 Task: Find a house or guest house in Lugulu, Kenya, for 7 guests from 6th to 15th September, with amenities like Wifi, Free parking, Dedicated workspace, TV, Gym, and Breakfast, within a price range of ₹8000 to ₹12000, and host language English.
Action: Mouse moved to (363, 161)
Screenshot: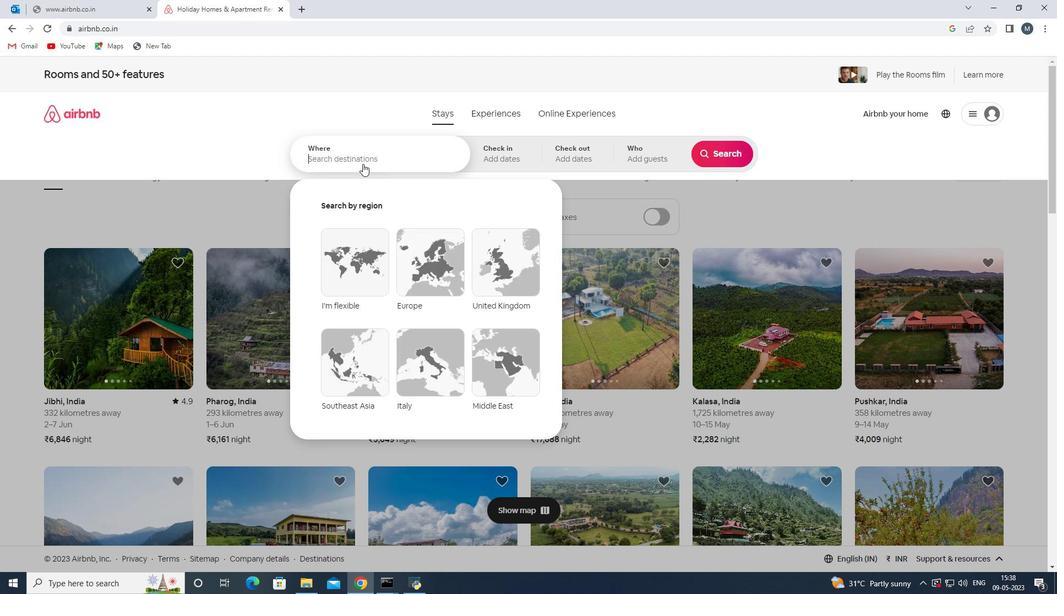 
Action: Mouse pressed left at (363, 161)
Screenshot: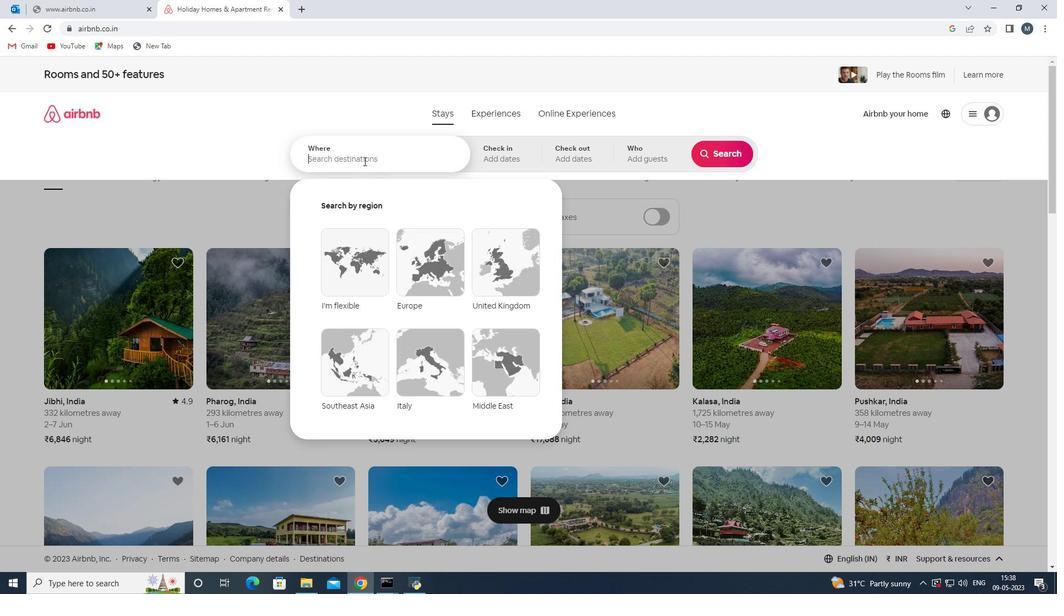 
Action: Key pressed <Key.shift><Key.shift><Key.shift>Lugul
Screenshot: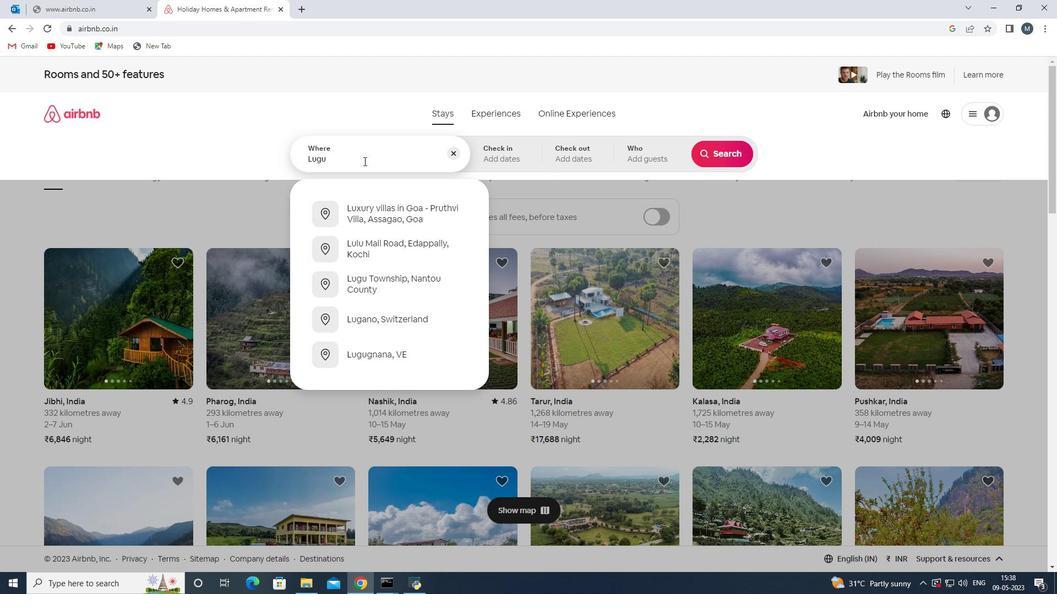 
Action: Mouse moved to (388, 211)
Screenshot: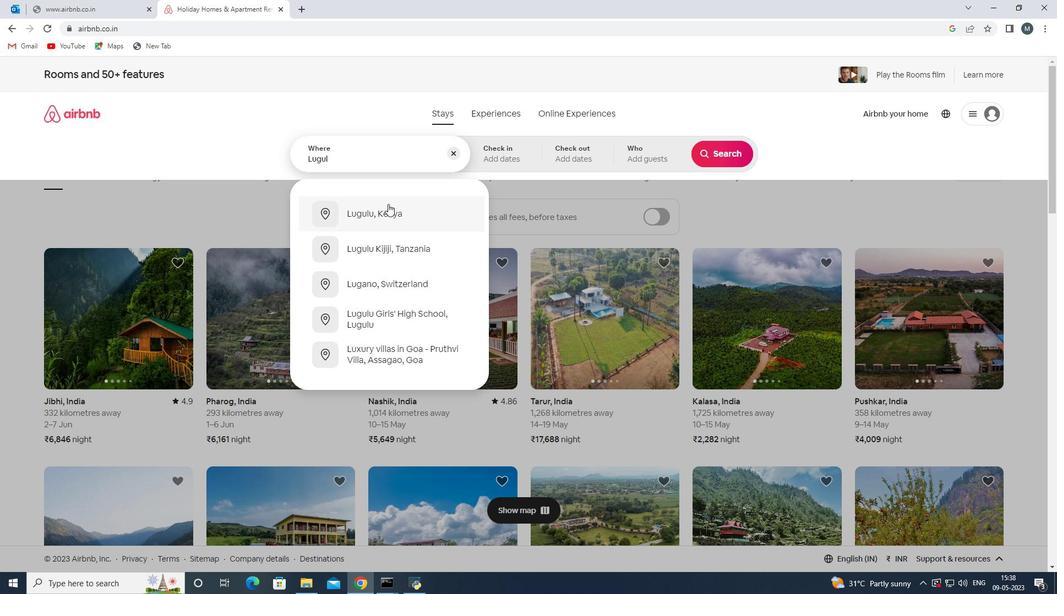 
Action: Mouse pressed left at (388, 211)
Screenshot: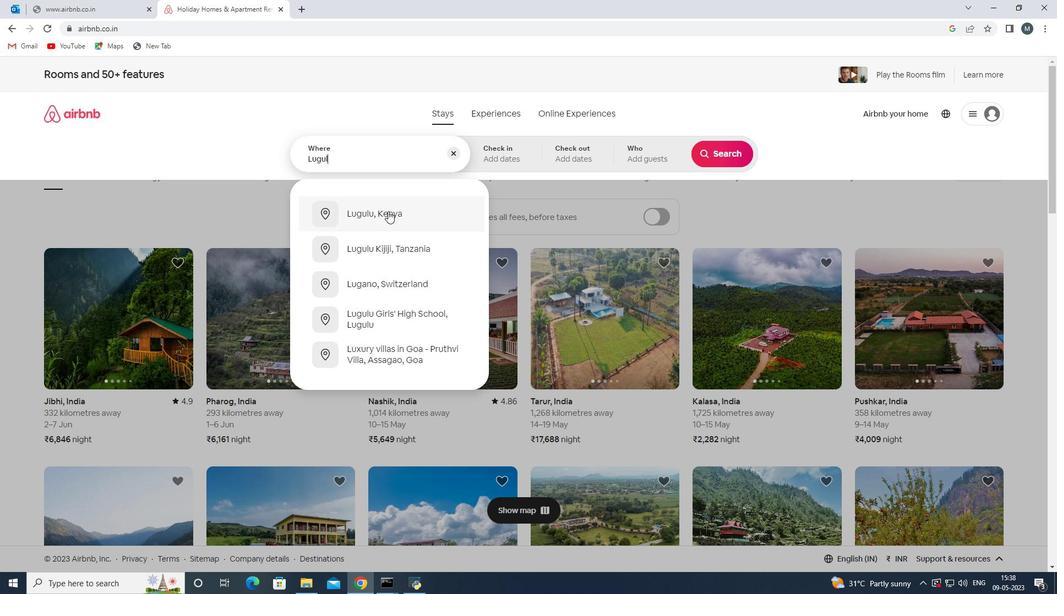 
Action: Mouse moved to (716, 244)
Screenshot: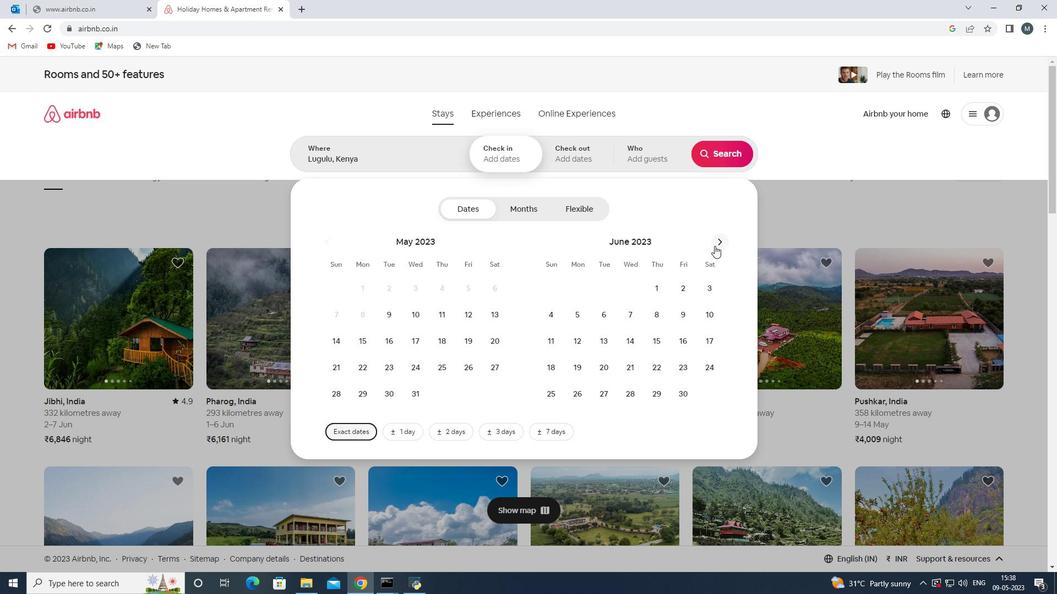 
Action: Mouse pressed left at (716, 244)
Screenshot: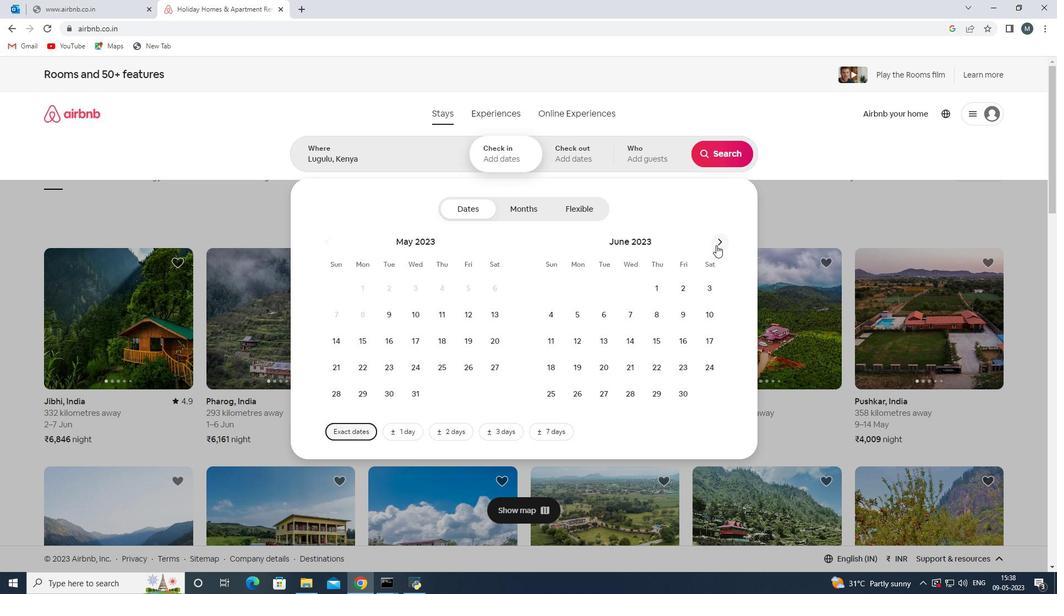 
Action: Mouse moved to (716, 244)
Screenshot: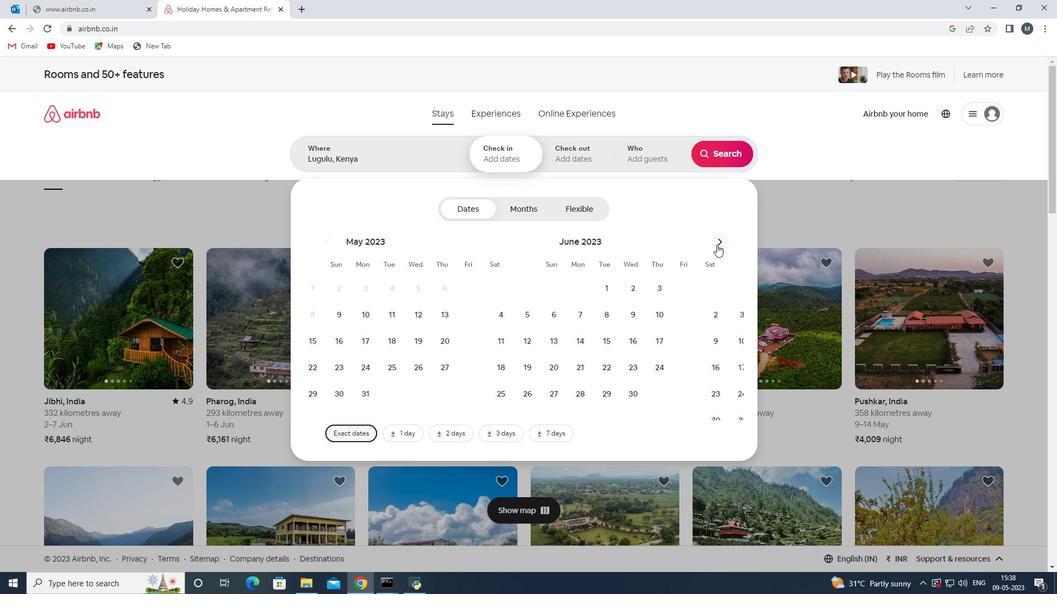 
Action: Mouse pressed left at (716, 244)
Screenshot: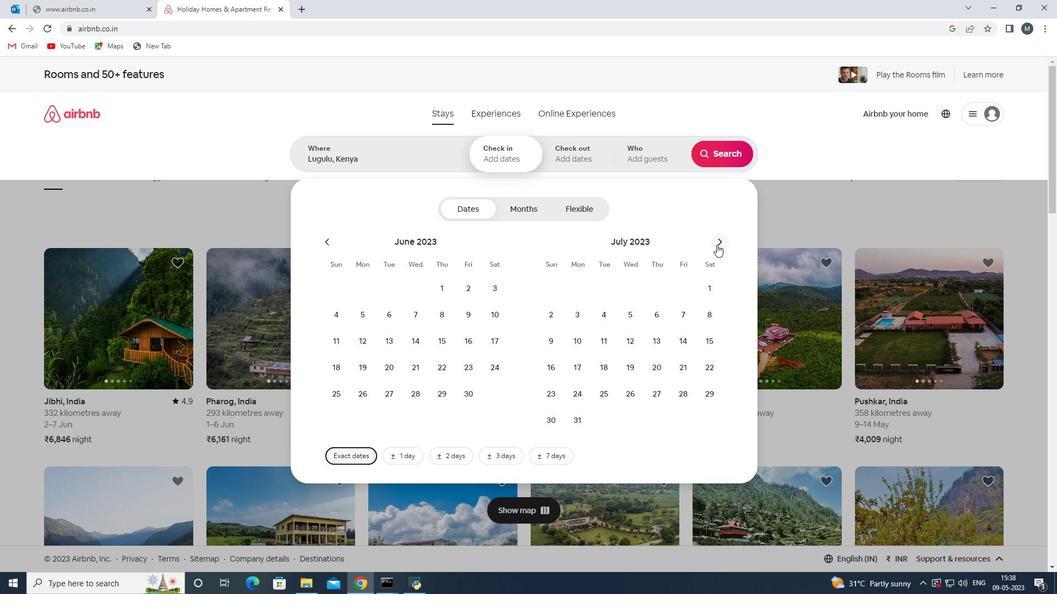 
Action: Mouse moved to (717, 244)
Screenshot: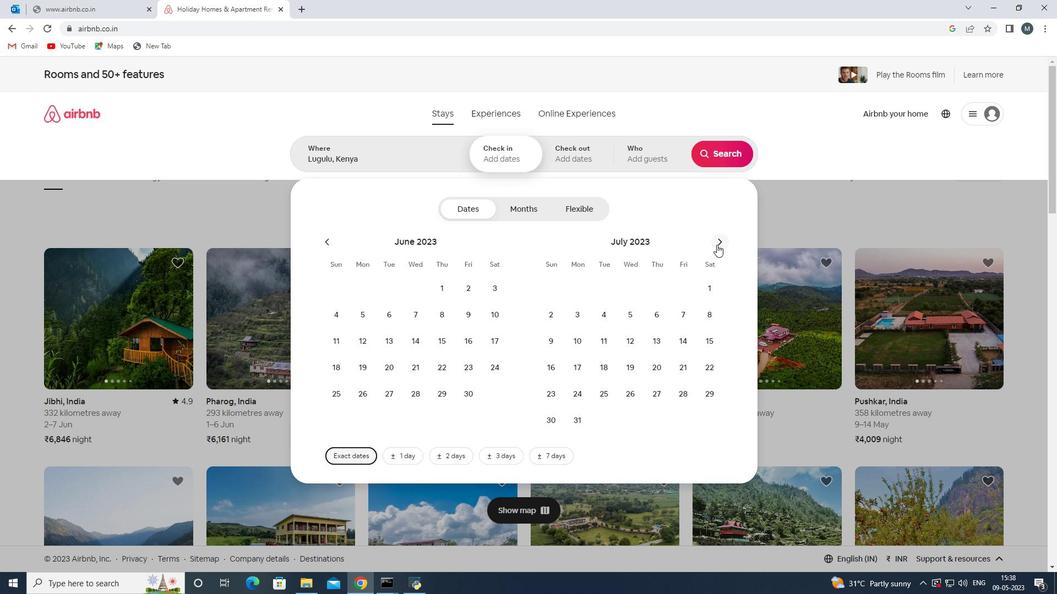
Action: Mouse pressed left at (717, 244)
Screenshot: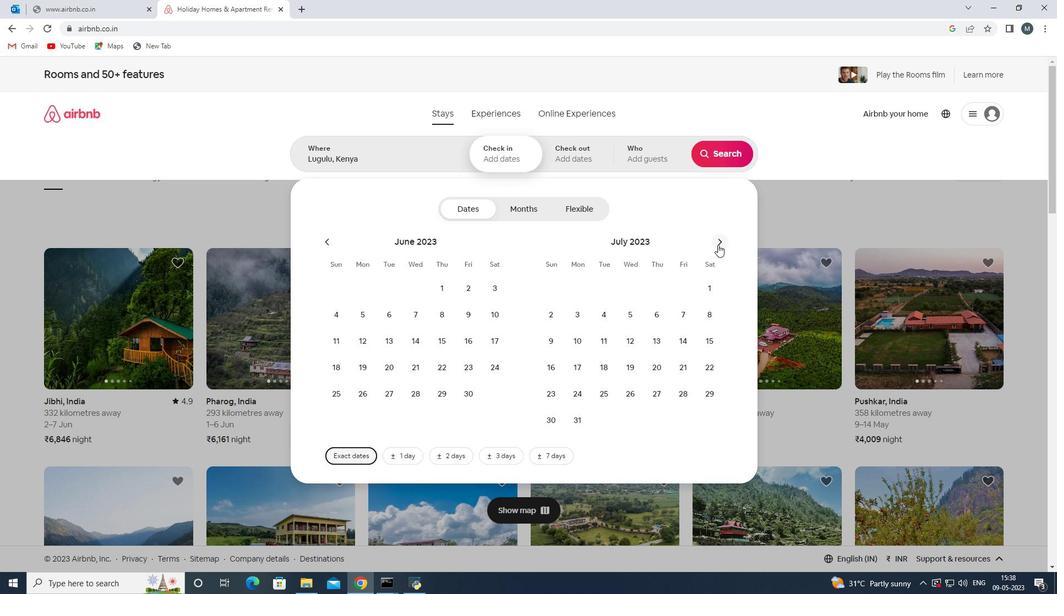 
Action: Mouse moved to (625, 316)
Screenshot: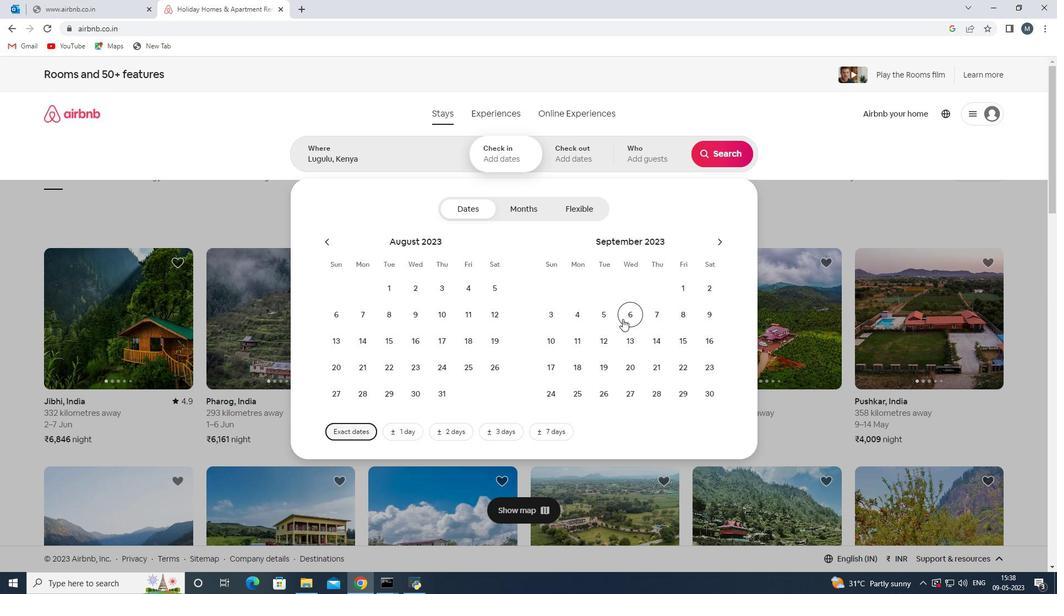 
Action: Mouse pressed left at (625, 316)
Screenshot: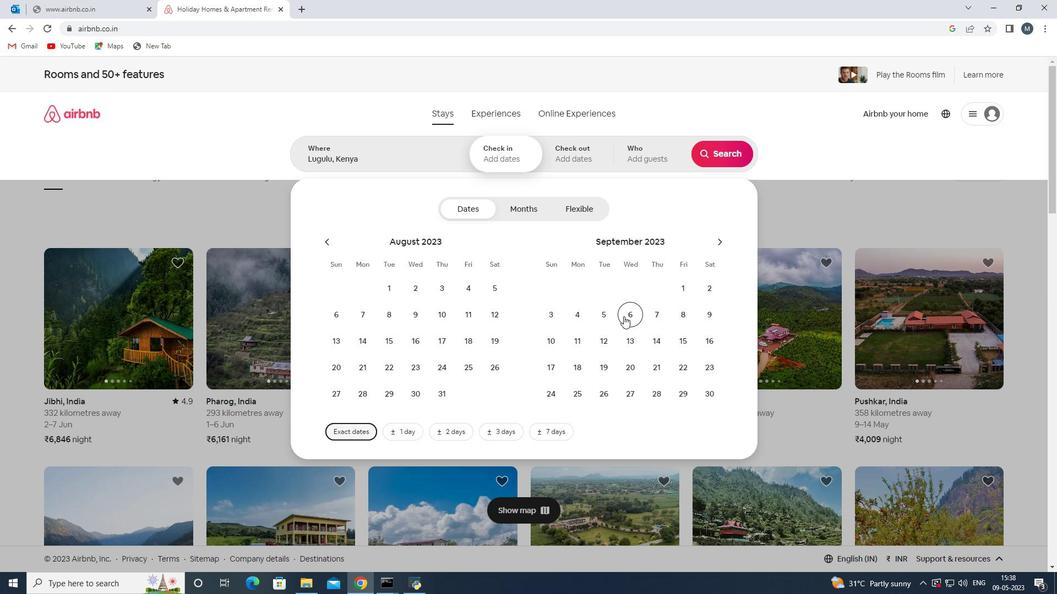
Action: Mouse moved to (679, 344)
Screenshot: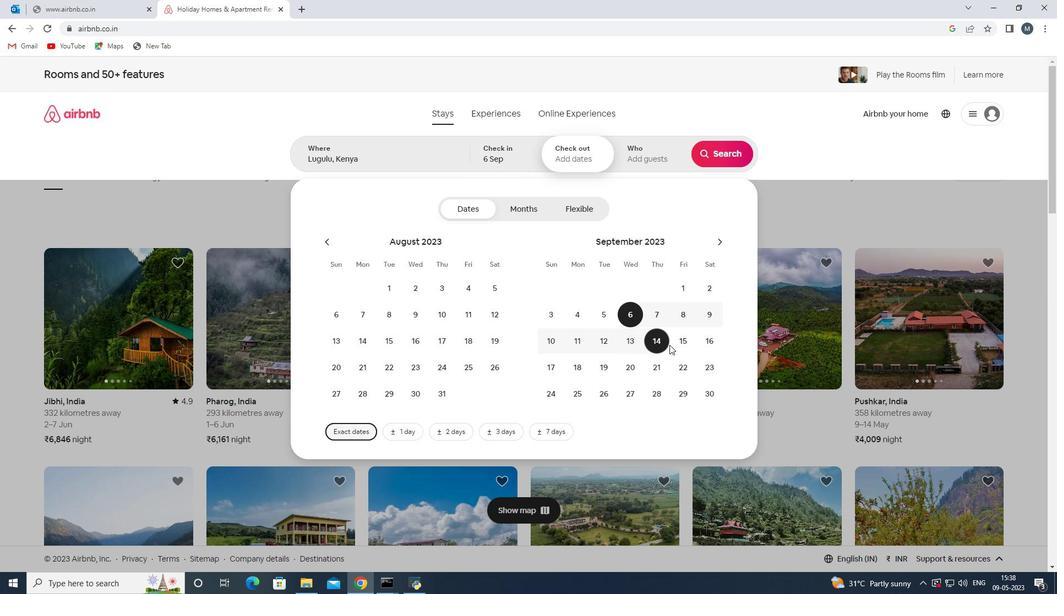 
Action: Mouse pressed left at (679, 344)
Screenshot: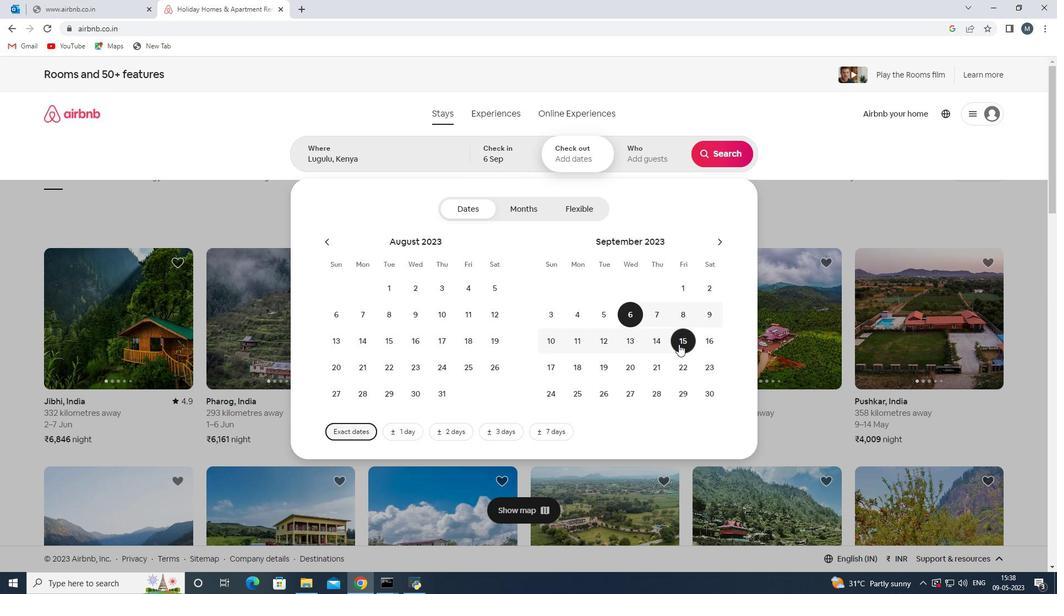 
Action: Mouse moved to (644, 155)
Screenshot: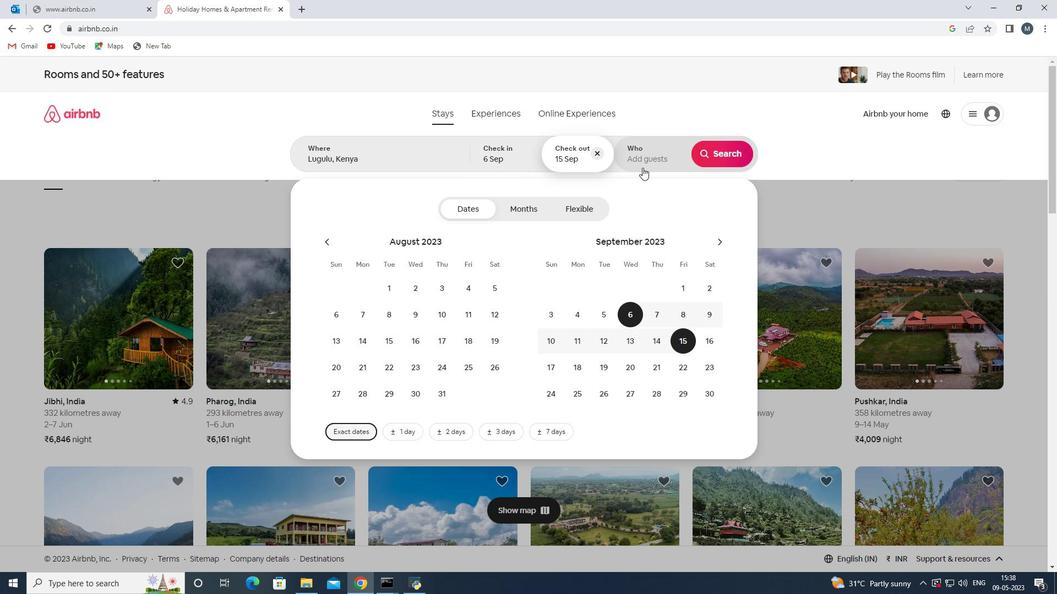 
Action: Mouse pressed left at (644, 155)
Screenshot: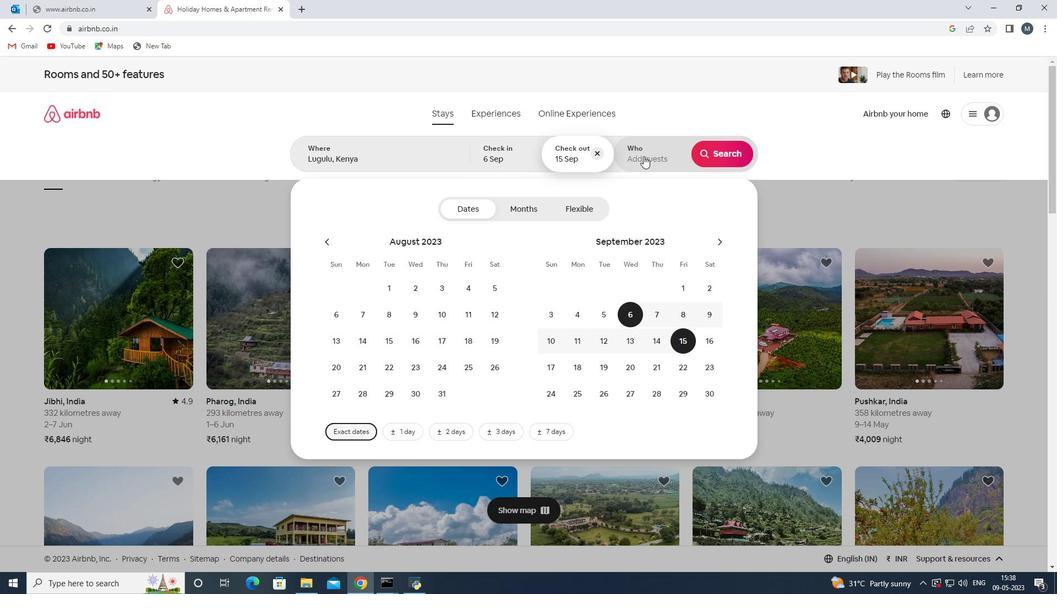 
Action: Mouse moved to (732, 213)
Screenshot: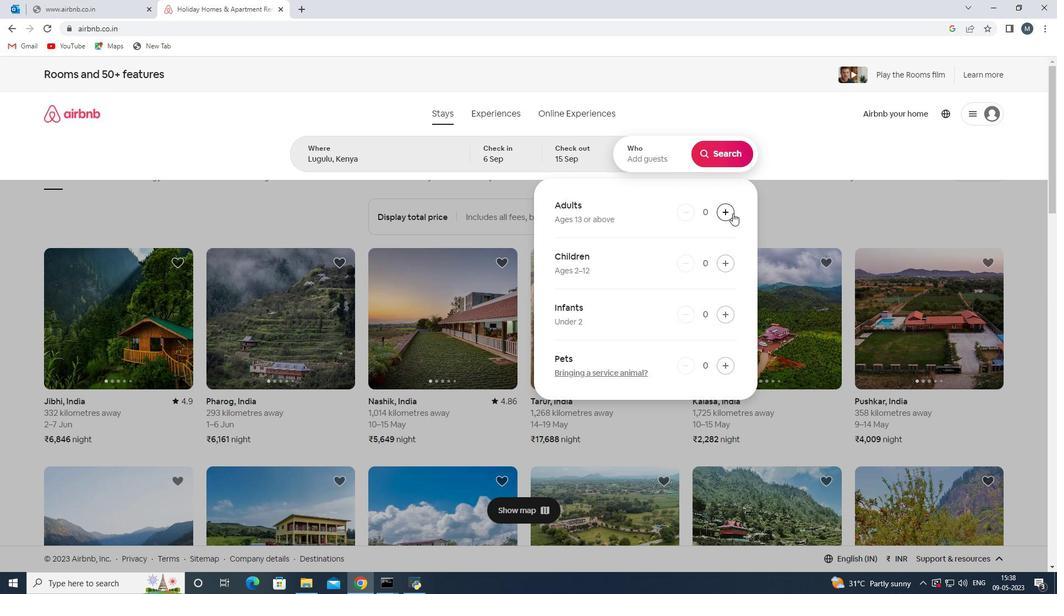 
Action: Mouse pressed left at (732, 213)
Screenshot: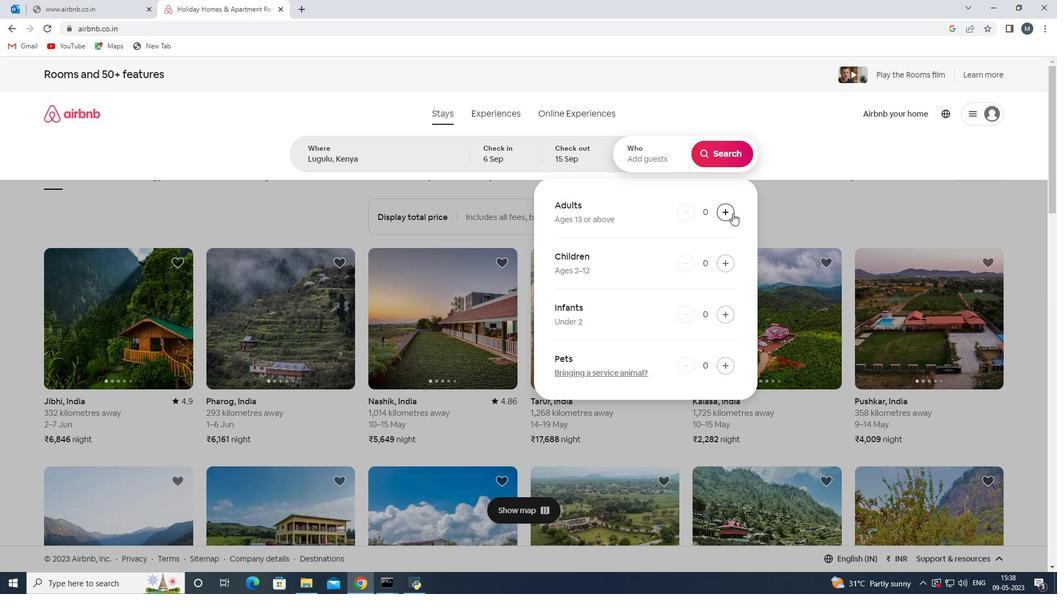 
Action: Mouse pressed left at (732, 213)
Screenshot: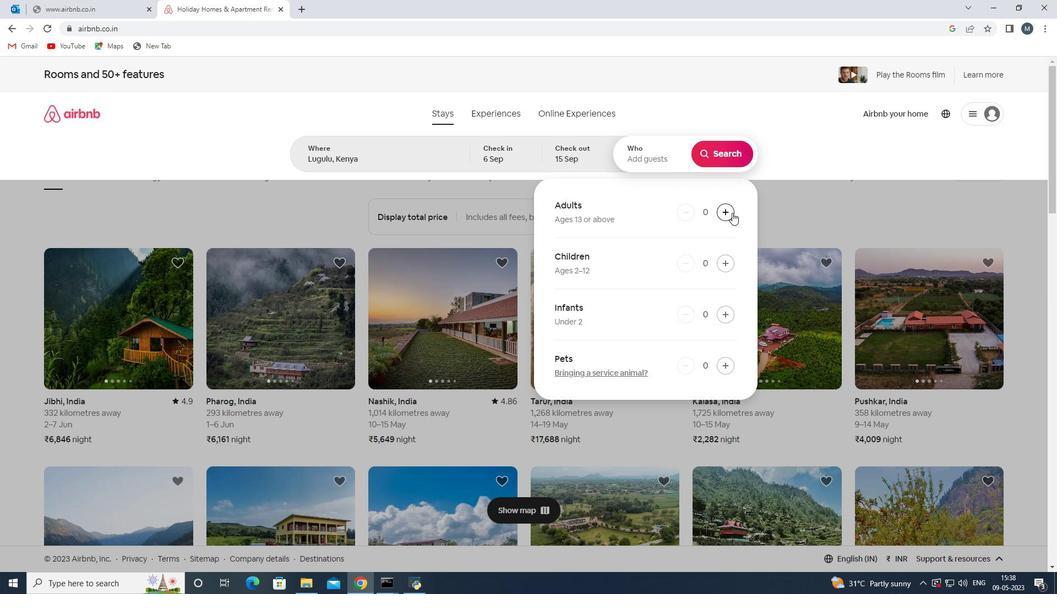 
Action: Mouse pressed left at (732, 213)
Screenshot: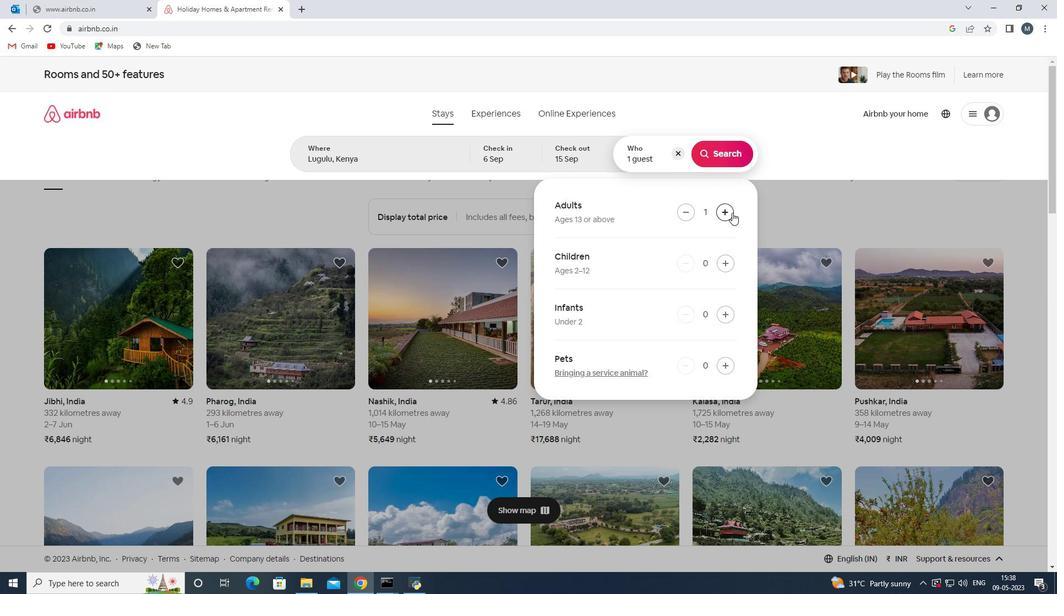 
Action: Mouse pressed left at (732, 213)
Screenshot: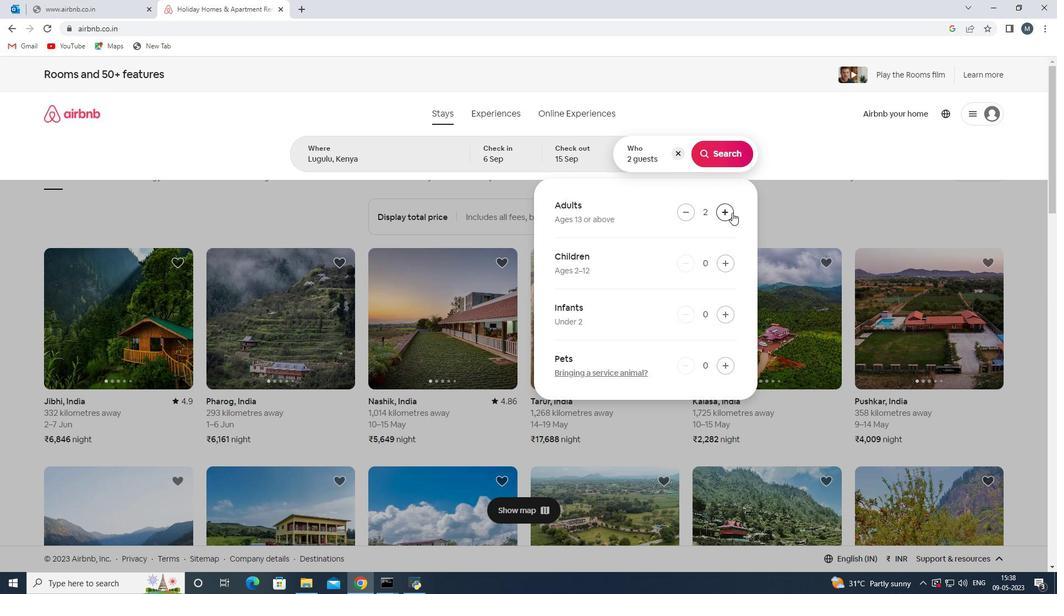 
Action: Mouse pressed left at (732, 213)
Screenshot: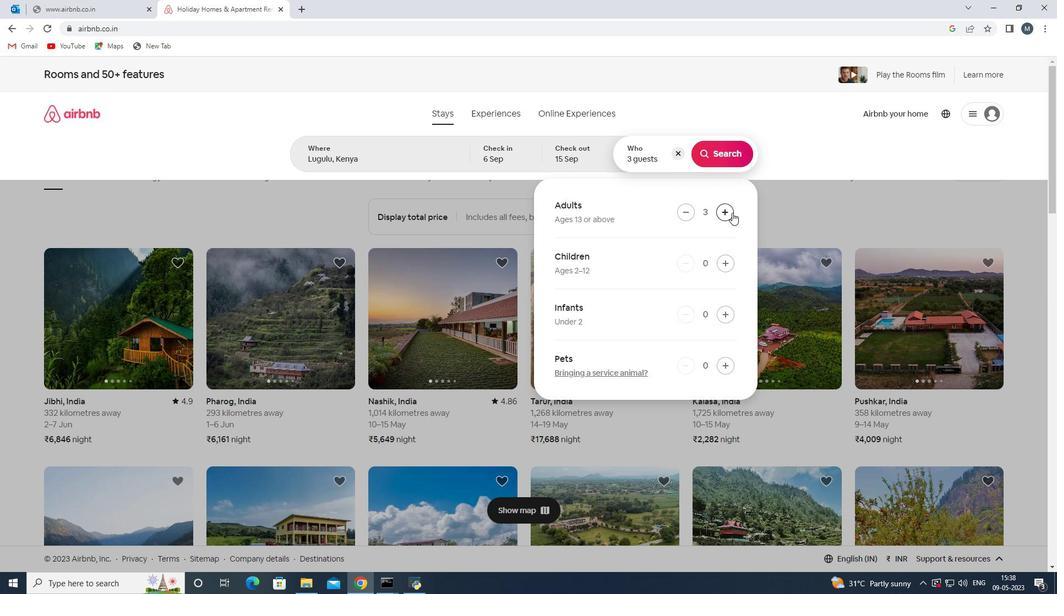 
Action: Mouse pressed left at (732, 213)
Screenshot: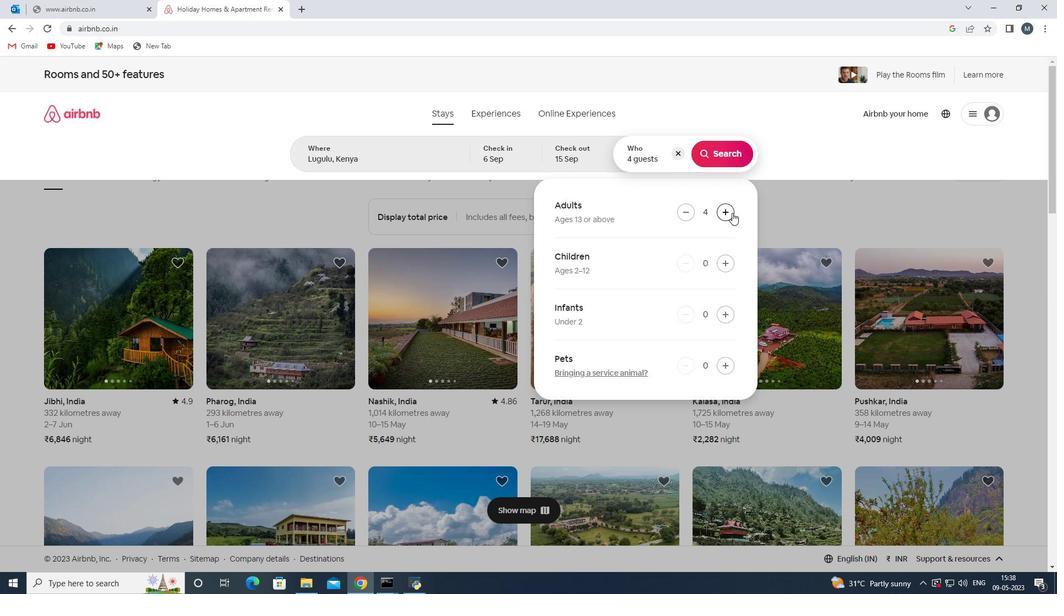 
Action: Mouse pressed left at (732, 213)
Screenshot: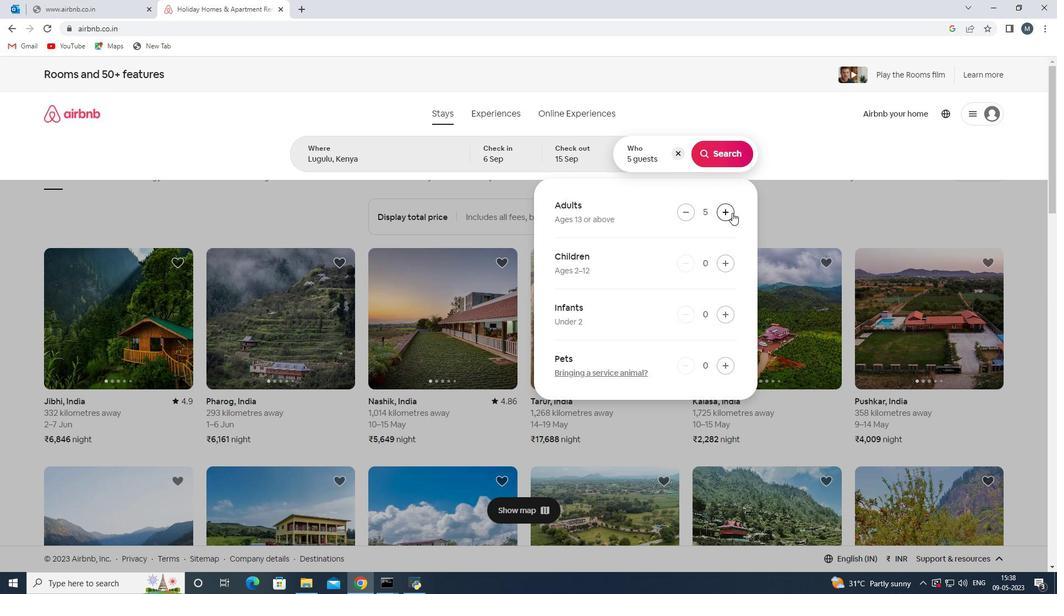 
Action: Mouse moved to (688, 208)
Screenshot: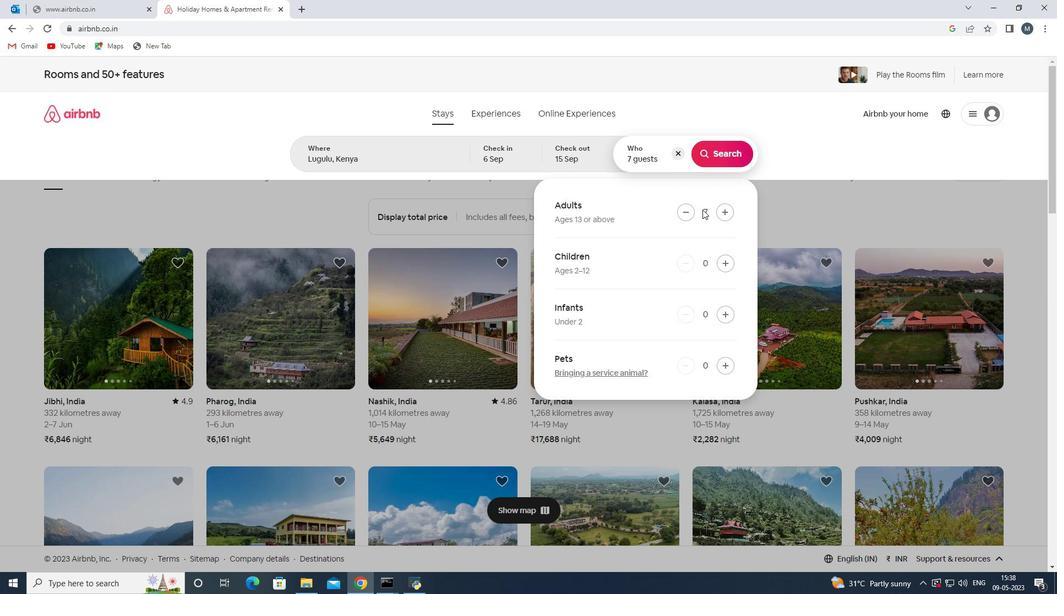 
Action: Mouse pressed left at (688, 208)
Screenshot: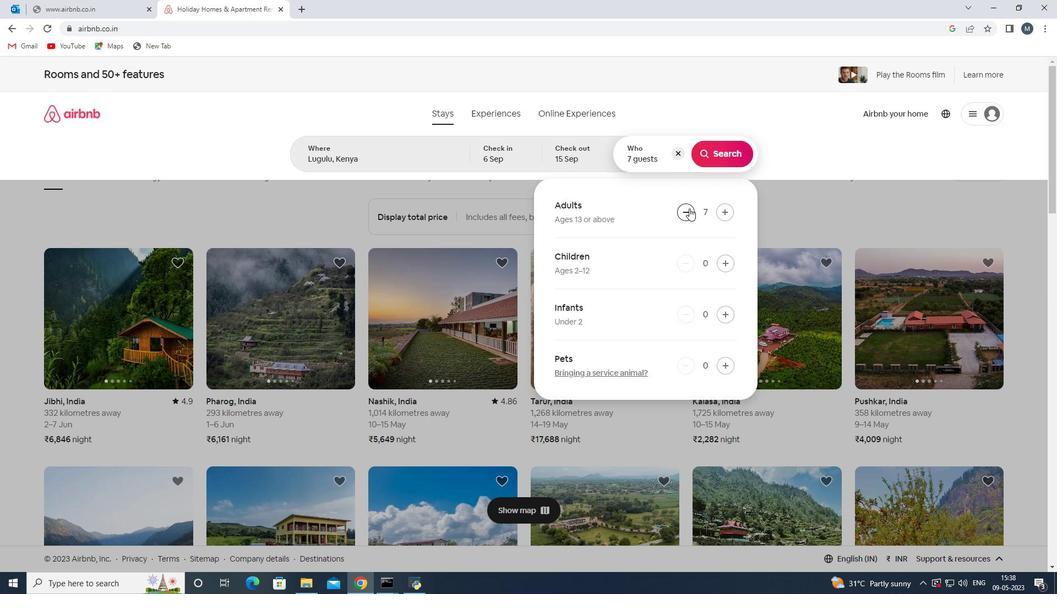 
Action: Mouse moved to (725, 153)
Screenshot: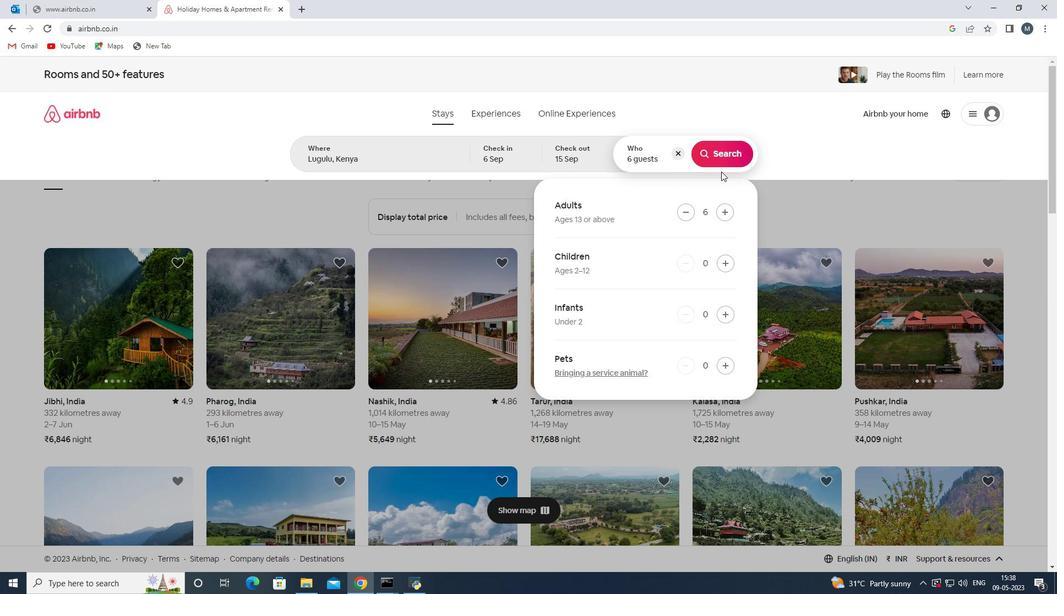 
Action: Mouse pressed left at (725, 153)
Screenshot: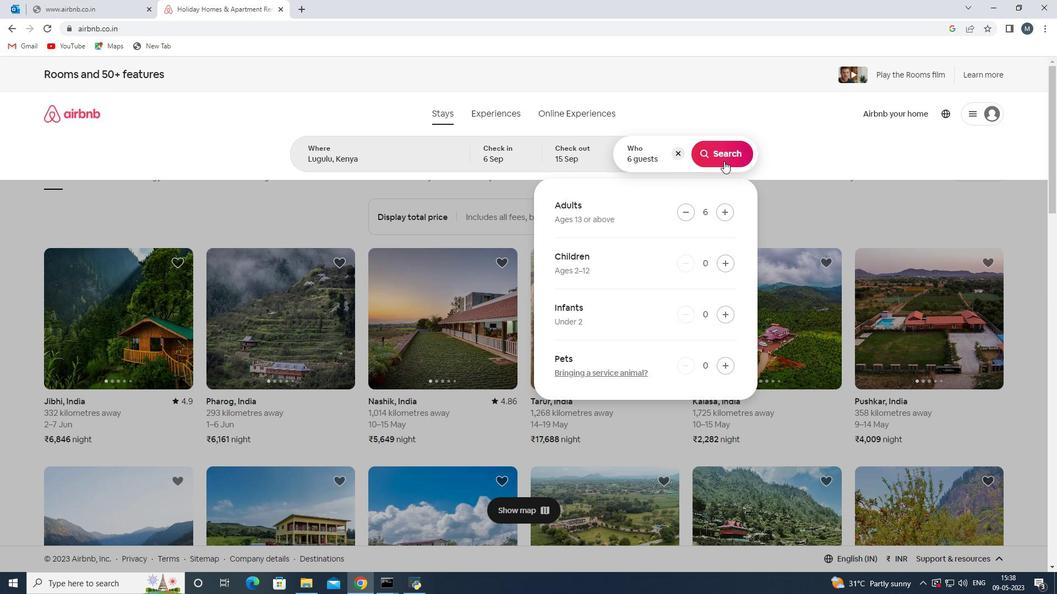 
Action: Mouse moved to (1009, 115)
Screenshot: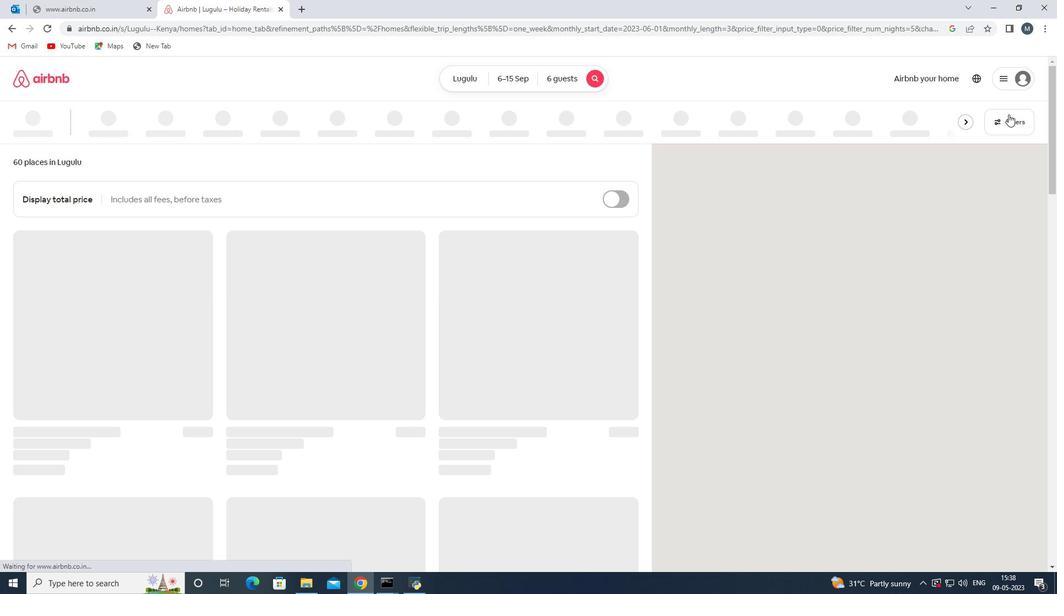 
Action: Mouse pressed left at (1009, 115)
Screenshot: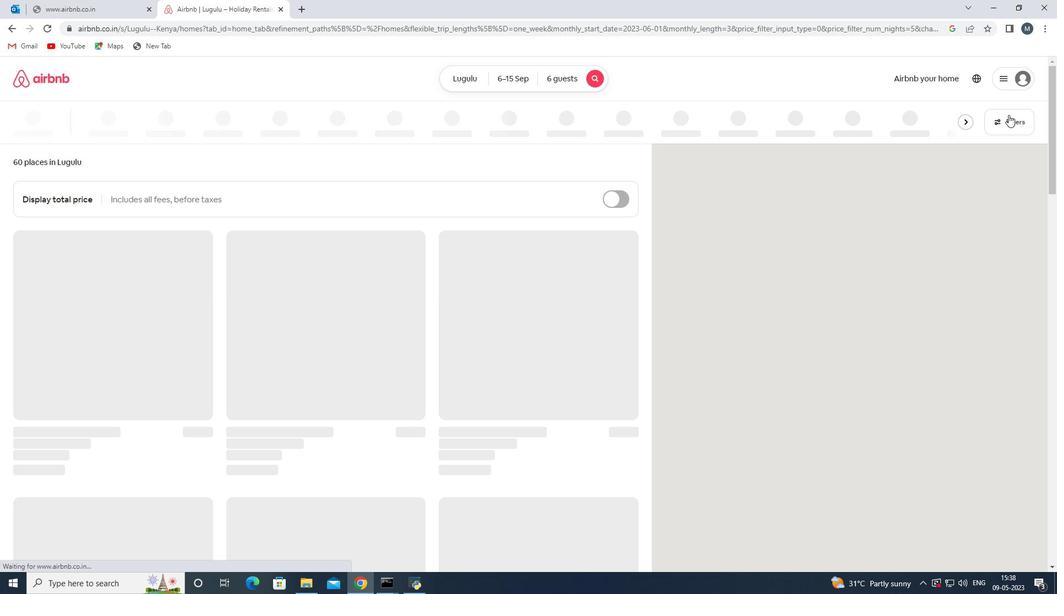
Action: Mouse moved to (436, 368)
Screenshot: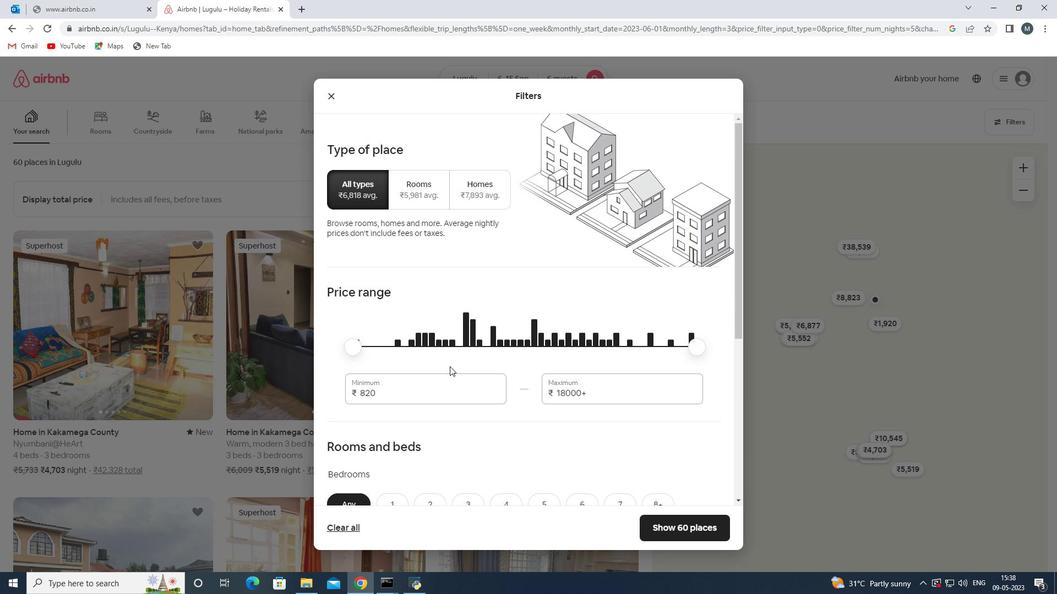 
Action: Mouse scrolled (436, 367) with delta (0, 0)
Screenshot: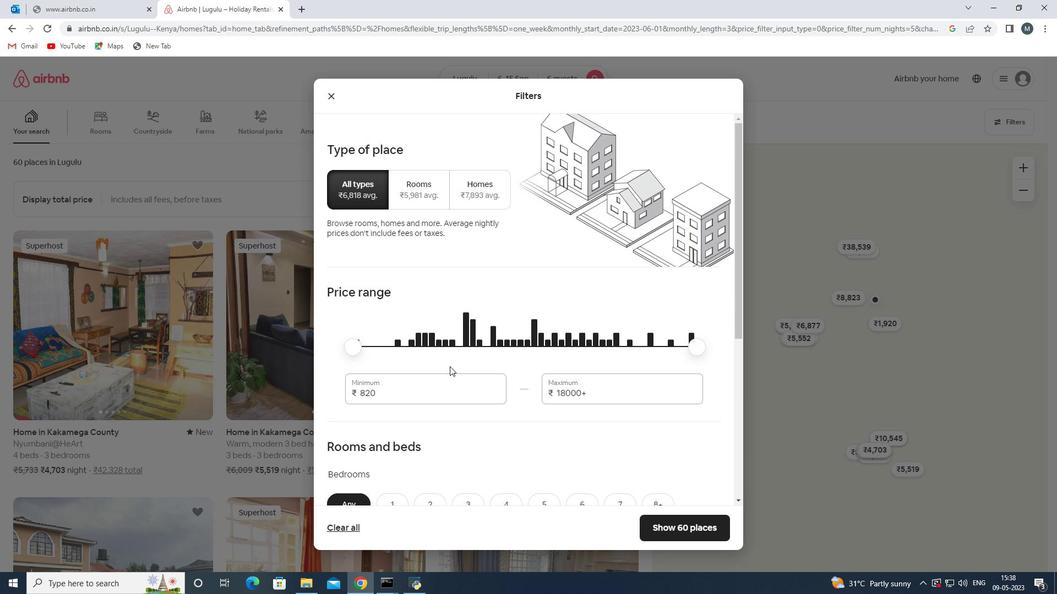 
Action: Mouse moved to (422, 338)
Screenshot: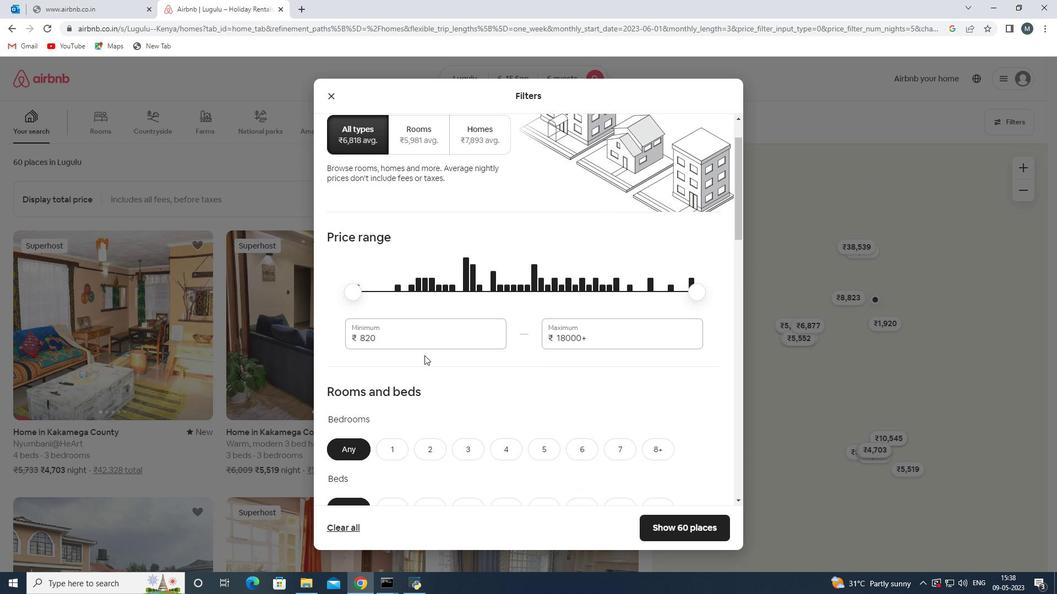 
Action: Mouse pressed left at (422, 338)
Screenshot: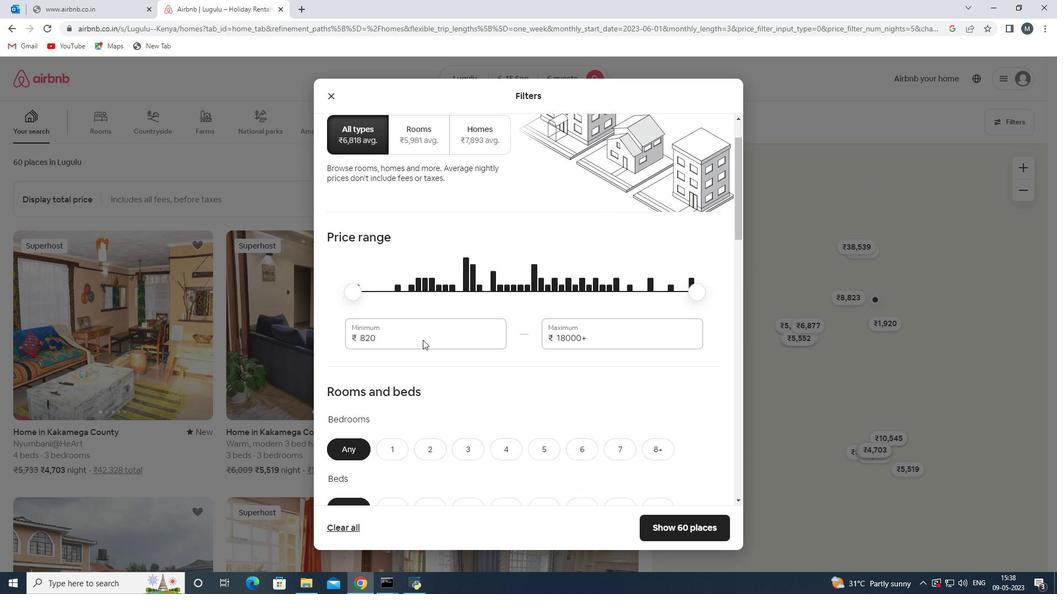 
Action: Mouse moved to (420, 335)
Screenshot: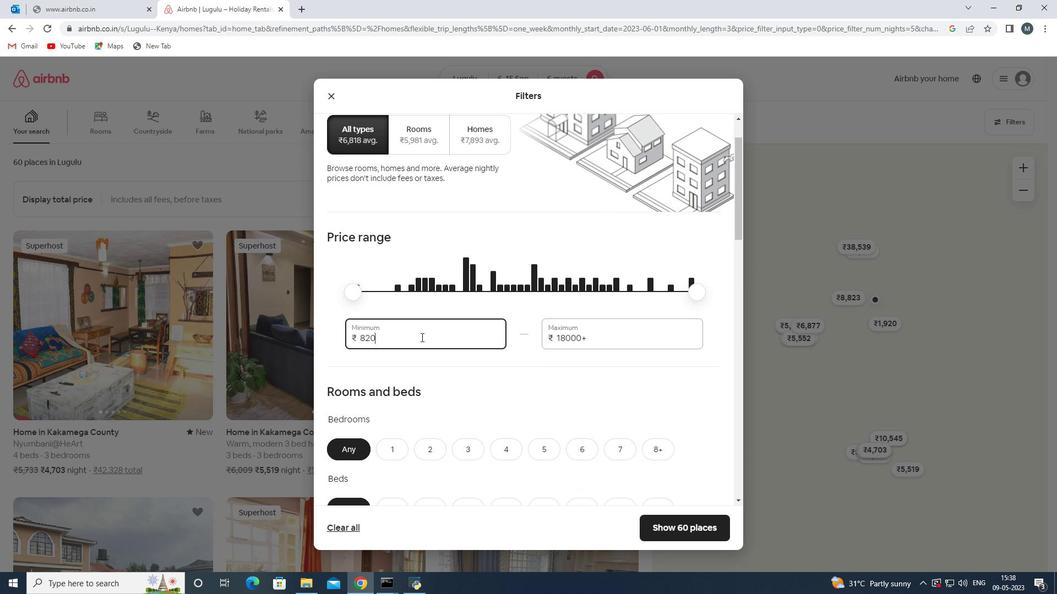 
Action: Key pressed <Key.backspace><Key.backspace>
Screenshot: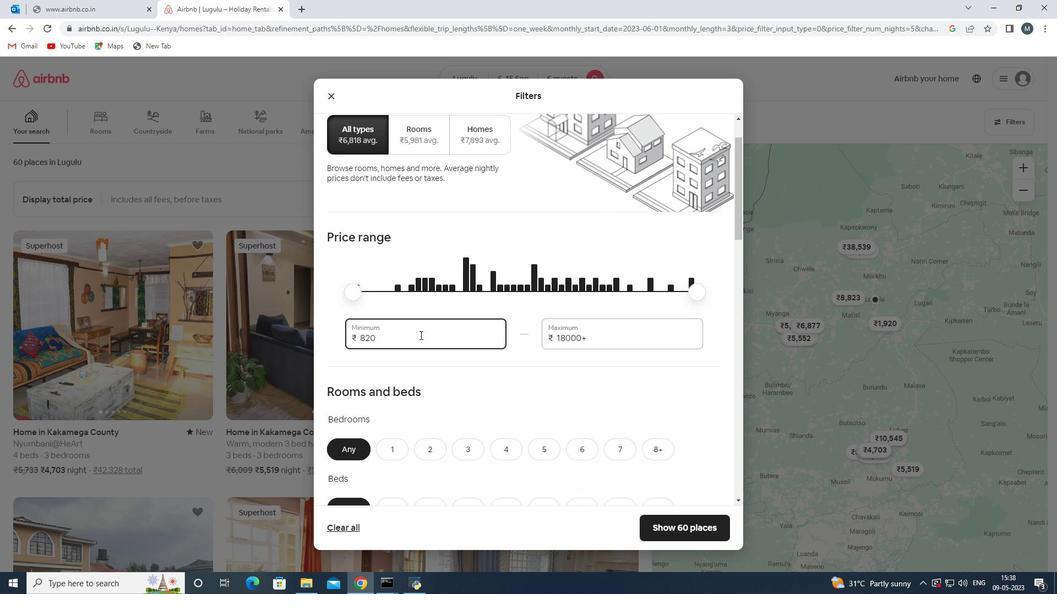 
Action: Mouse moved to (420, 334)
Screenshot: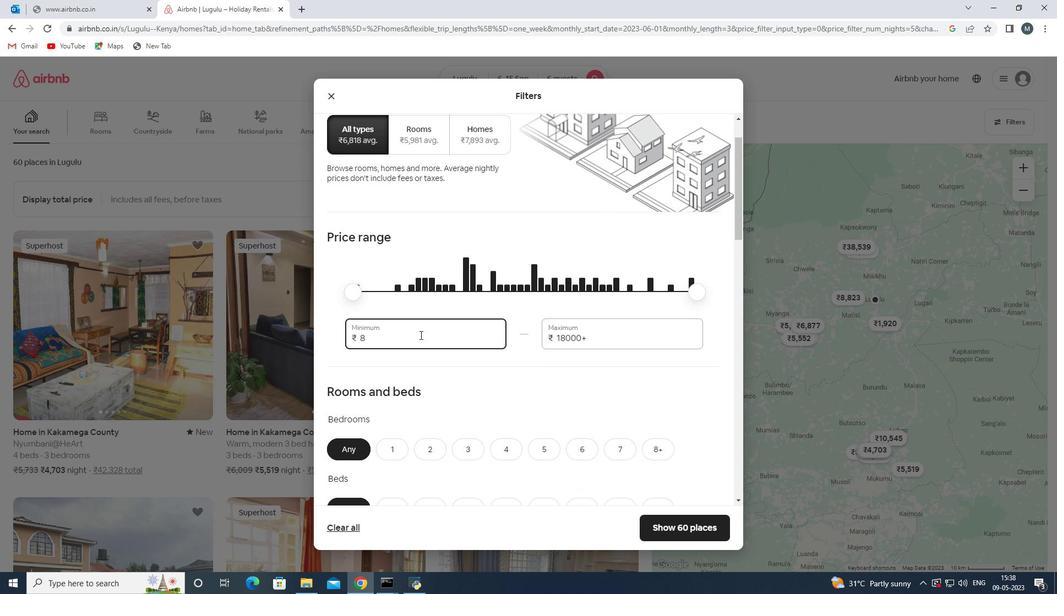 
Action: Key pressed 0
Screenshot: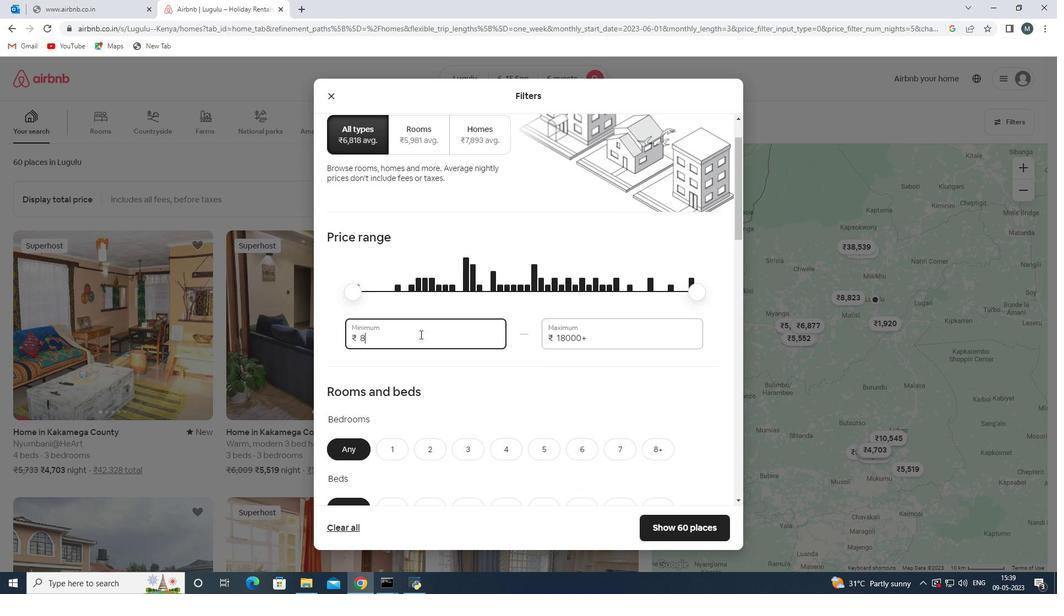 
Action: Mouse moved to (420, 334)
Screenshot: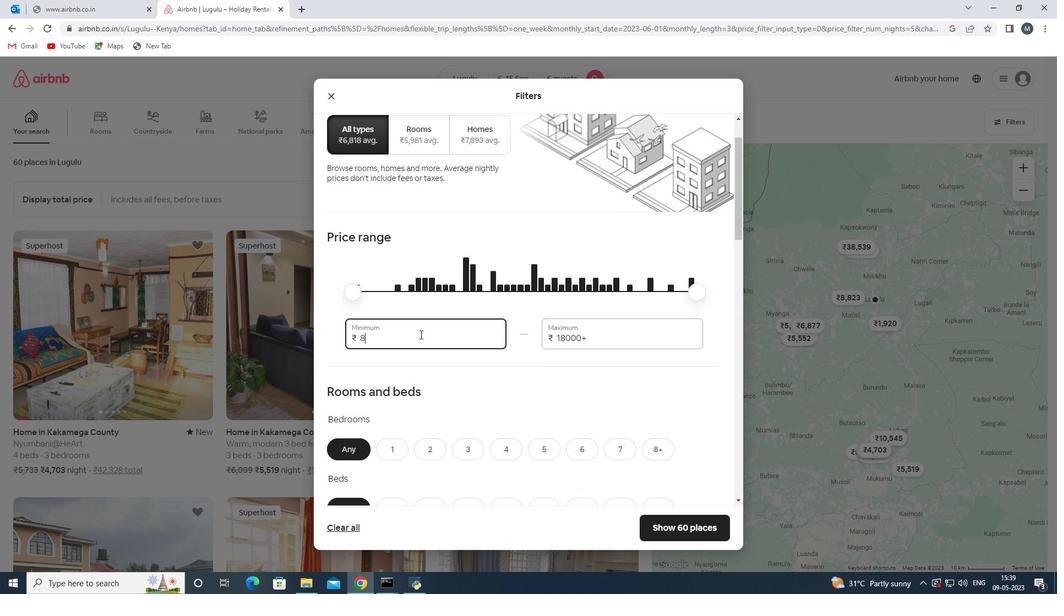 
Action: Key pressed 0
Screenshot: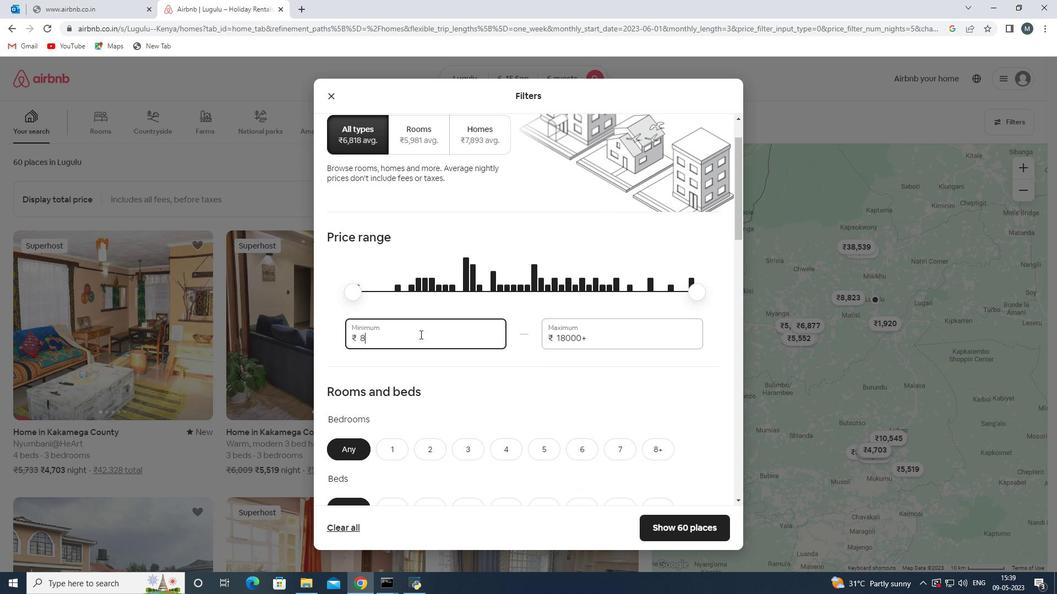 
Action: Mouse moved to (420, 333)
Screenshot: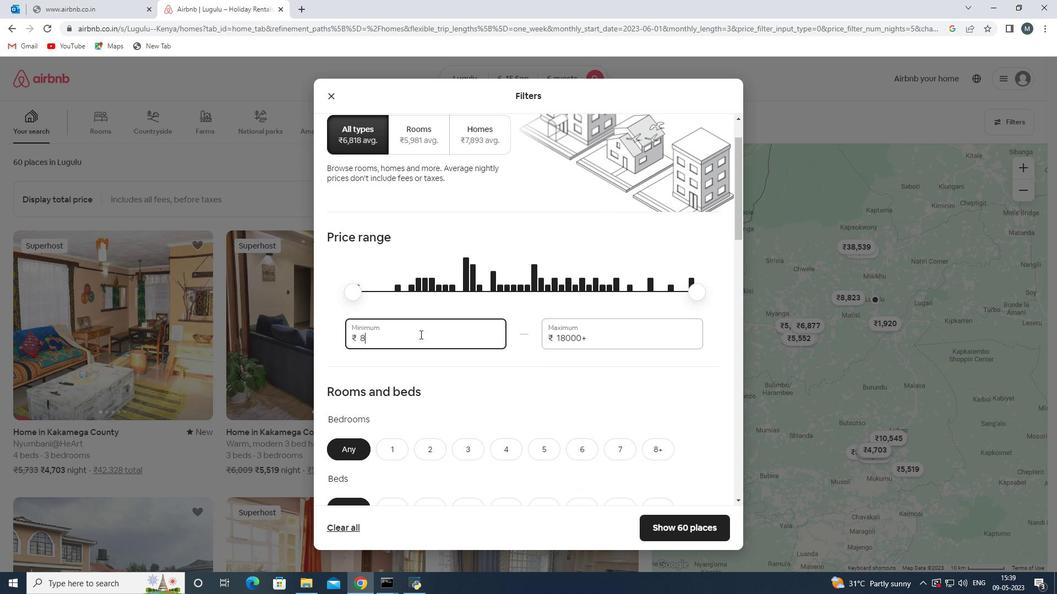 
Action: Key pressed 0
Screenshot: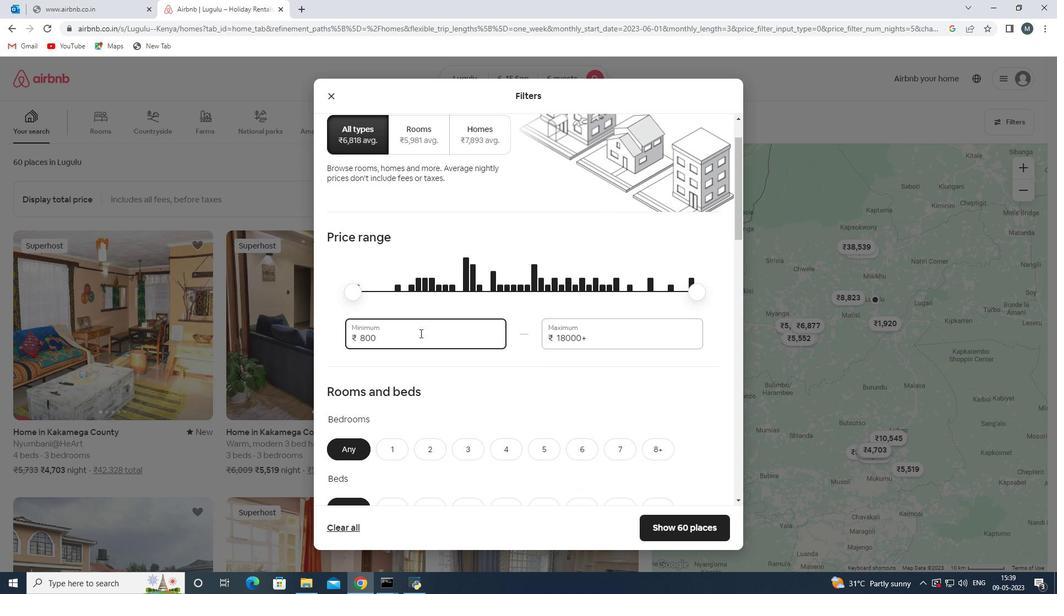 
Action: Mouse moved to (592, 339)
Screenshot: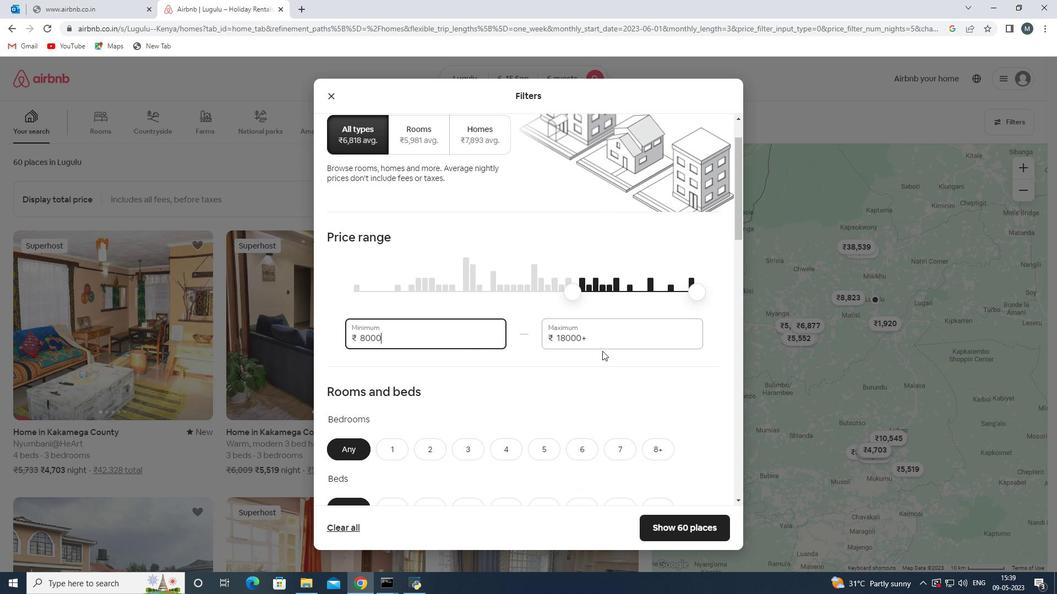 
Action: Mouse pressed left at (592, 339)
Screenshot: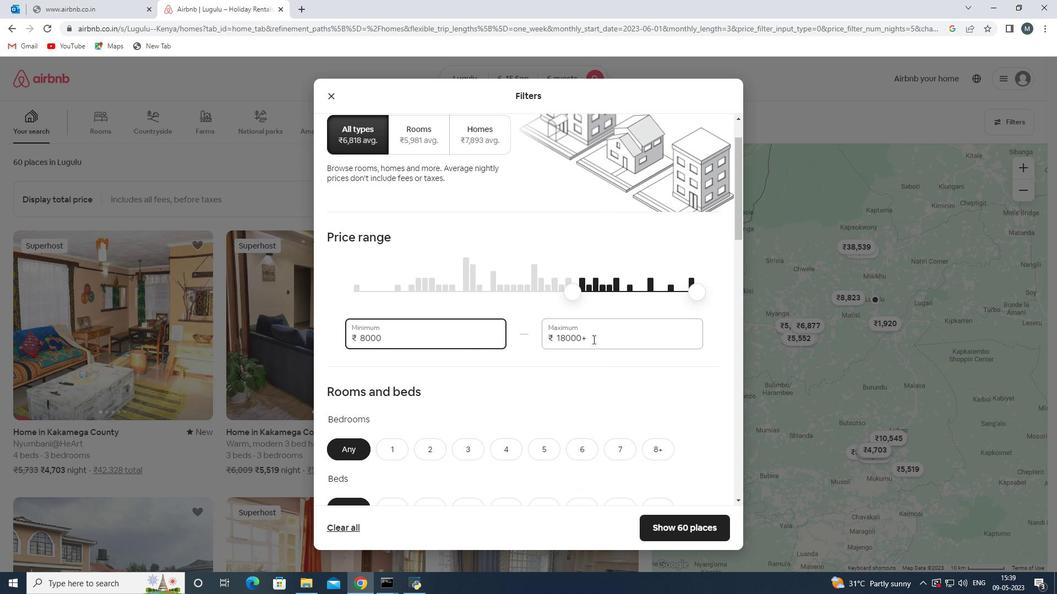 
Action: Mouse moved to (514, 331)
Screenshot: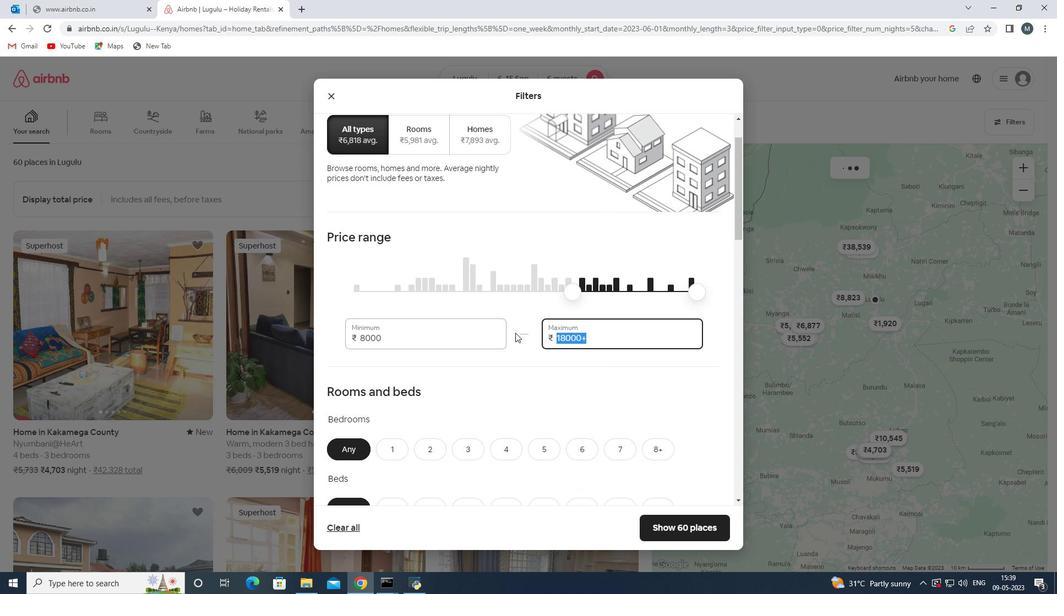 
Action: Key pressed 1
Screenshot: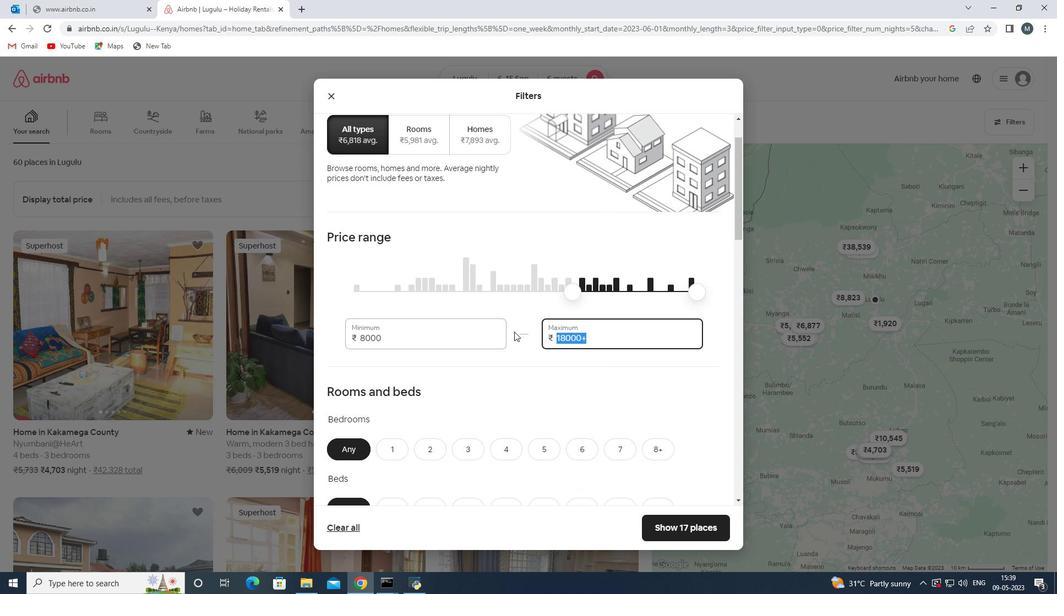
Action: Mouse moved to (513, 331)
Screenshot: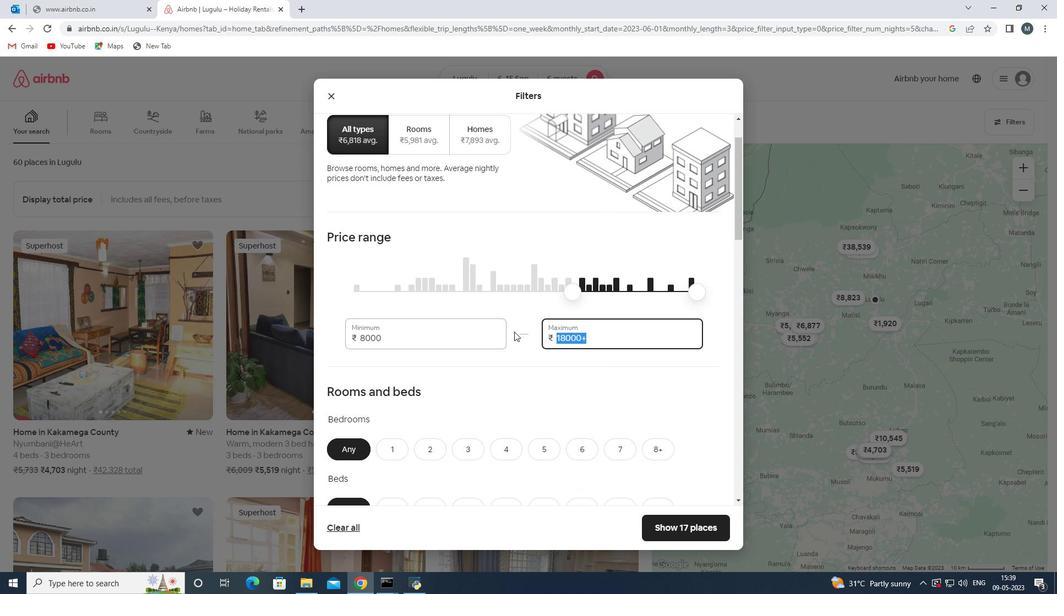 
Action: Key pressed 2
Screenshot: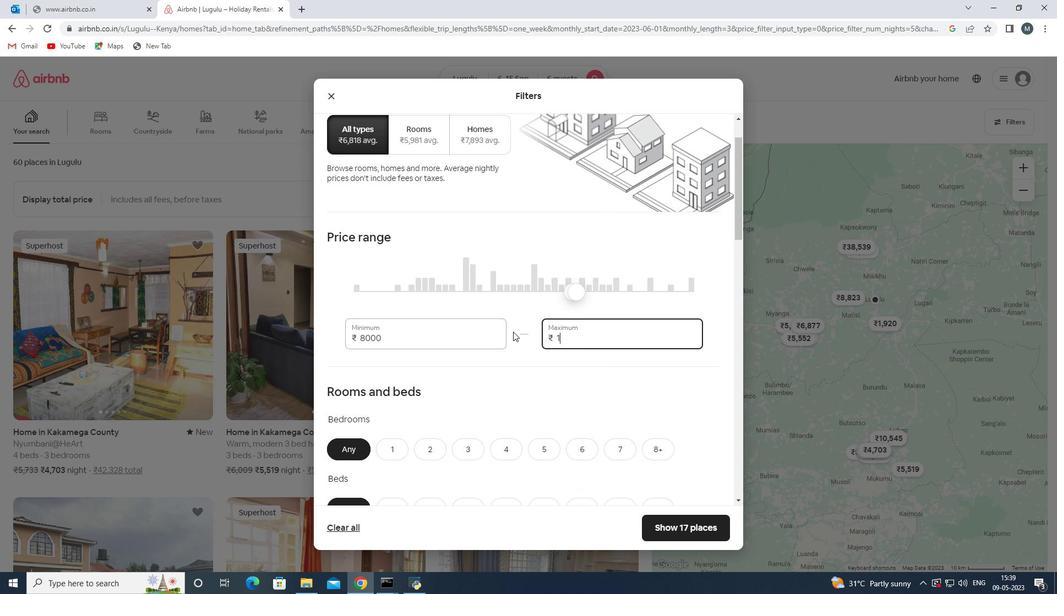 
Action: Mouse moved to (511, 331)
Screenshot: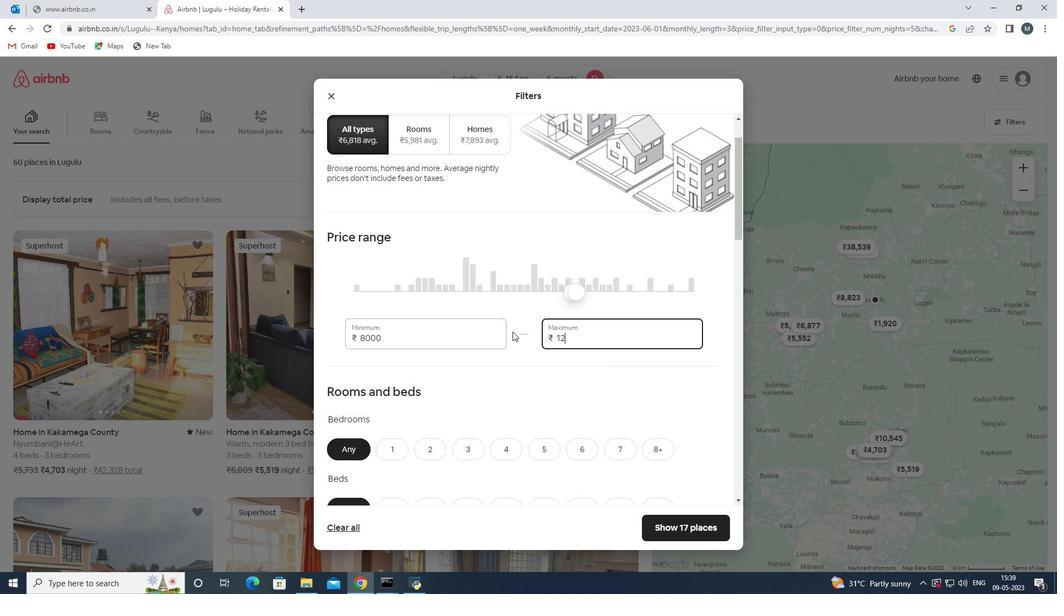 
Action: Key pressed 0
Screenshot: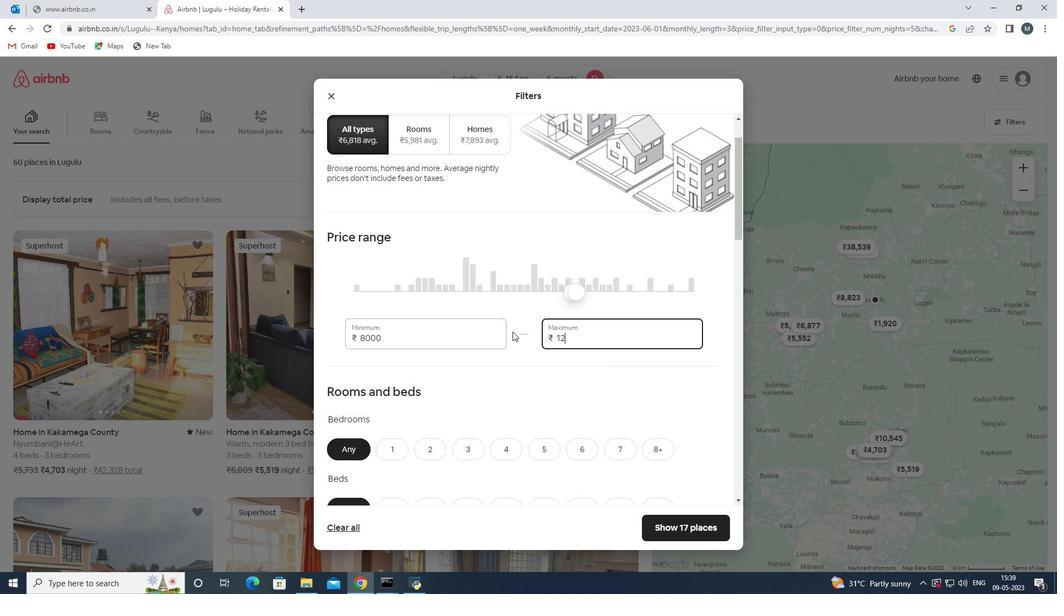 
Action: Mouse moved to (509, 331)
Screenshot: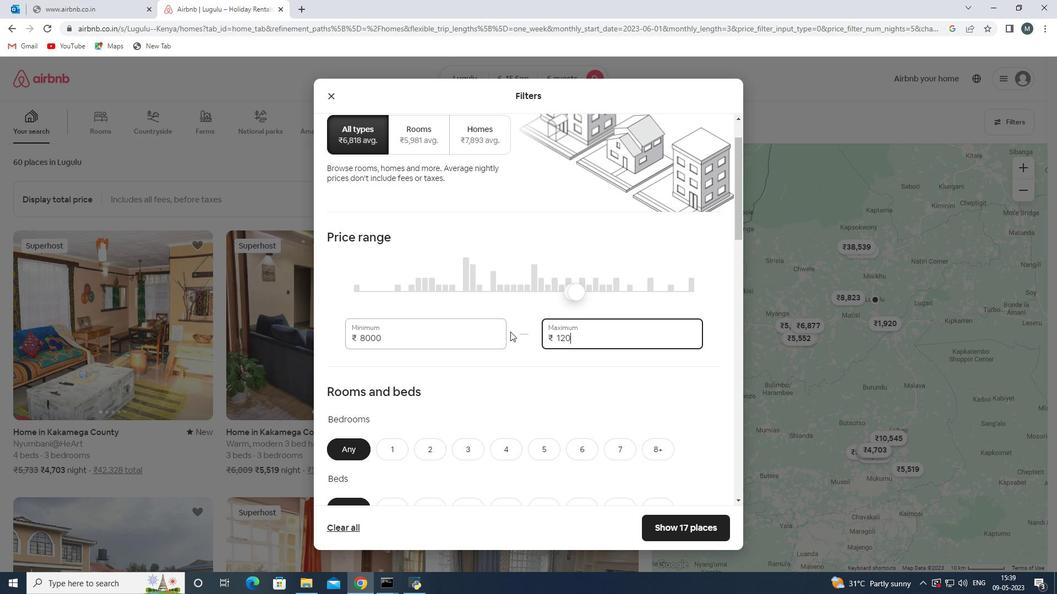 
Action: Key pressed 0
Screenshot: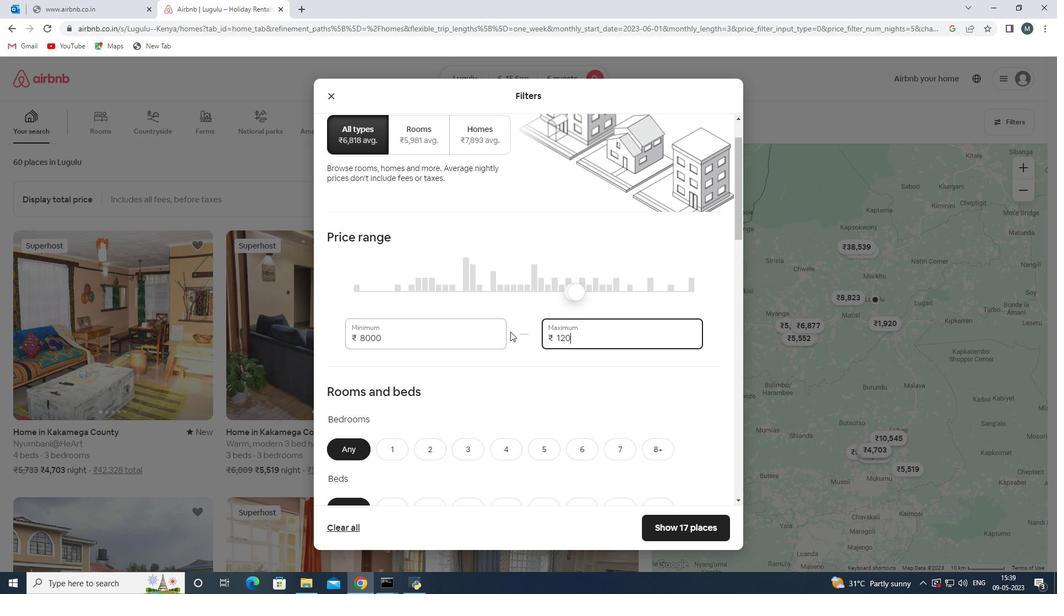 
Action: Mouse moved to (509, 331)
Screenshot: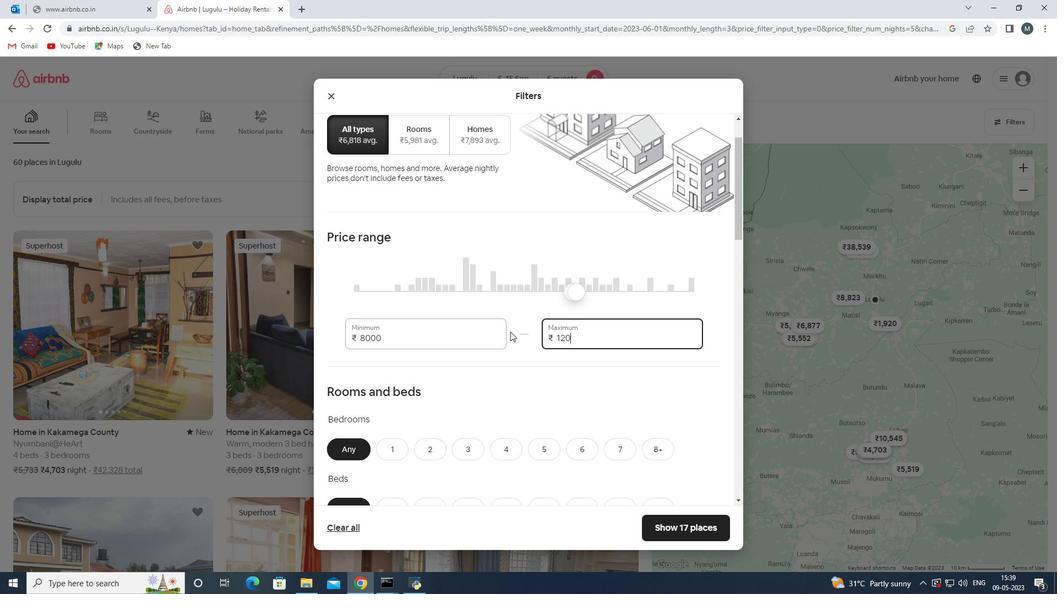 
Action: Key pressed 0
Screenshot: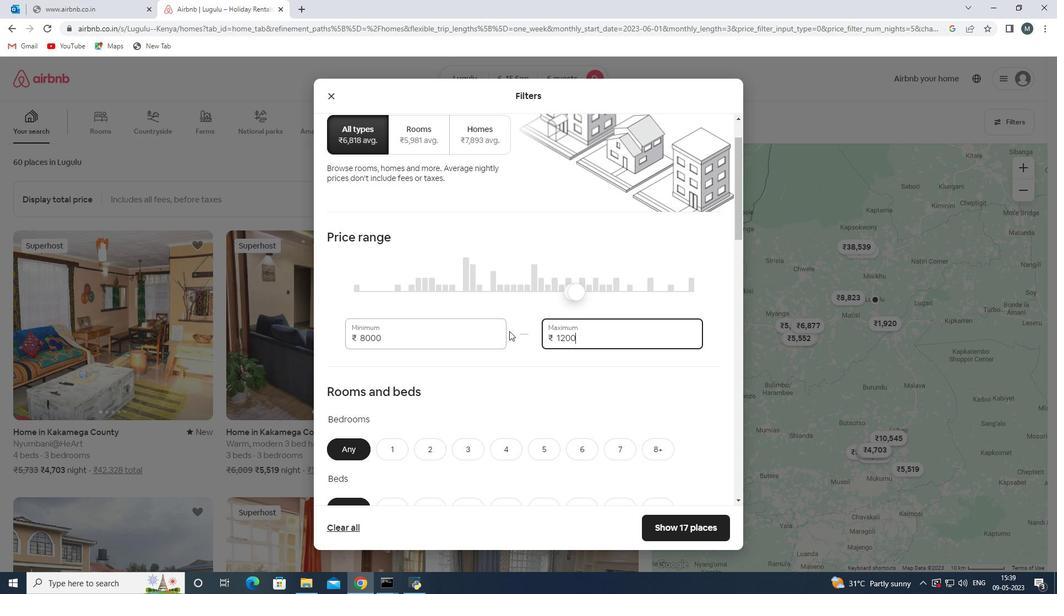 
Action: Mouse moved to (525, 328)
Screenshot: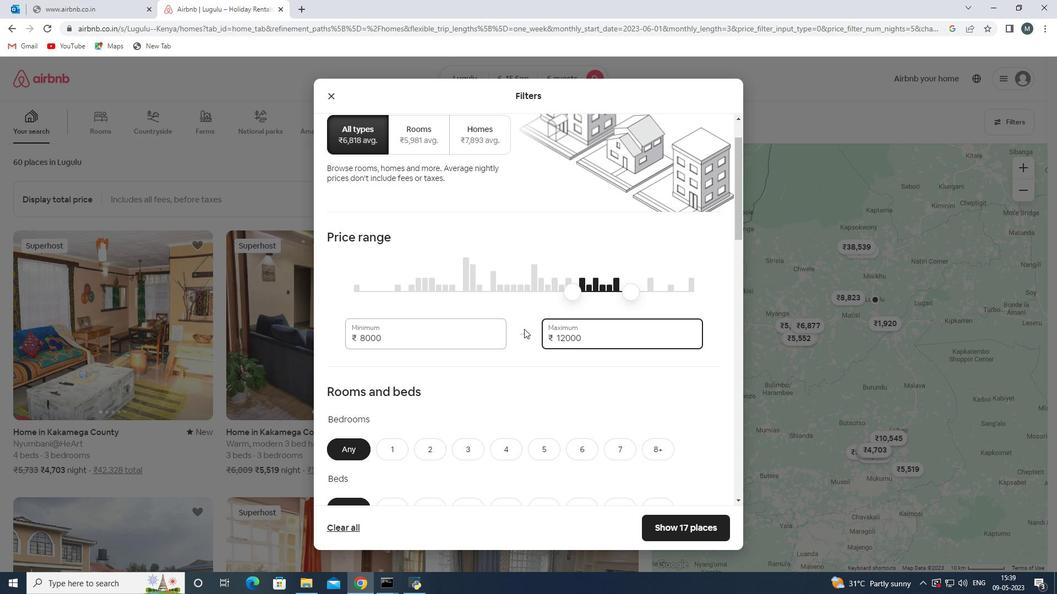 
Action: Mouse scrolled (525, 327) with delta (0, 0)
Screenshot: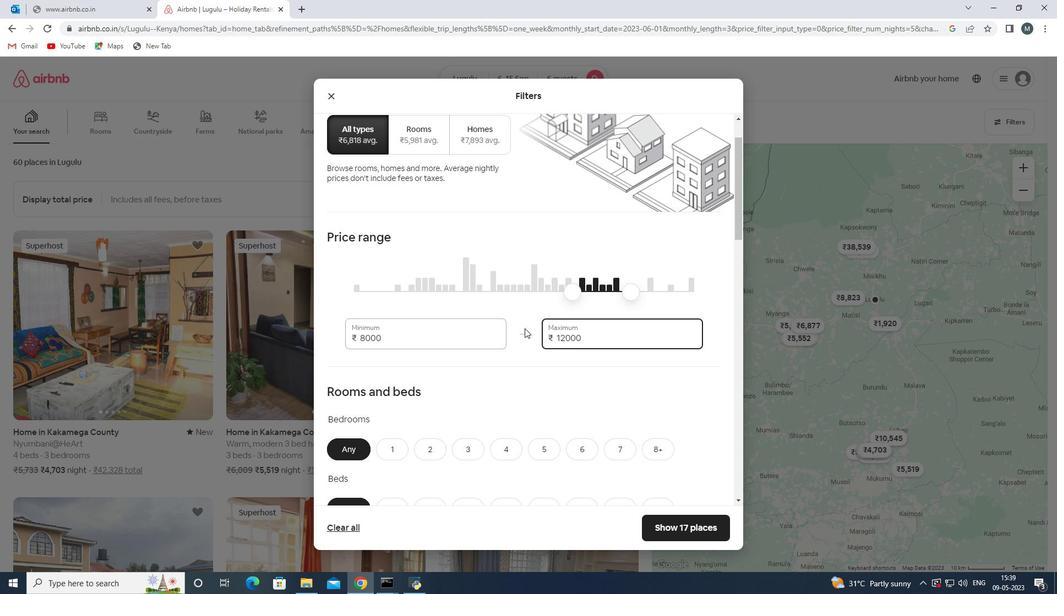 
Action: Mouse moved to (556, 315)
Screenshot: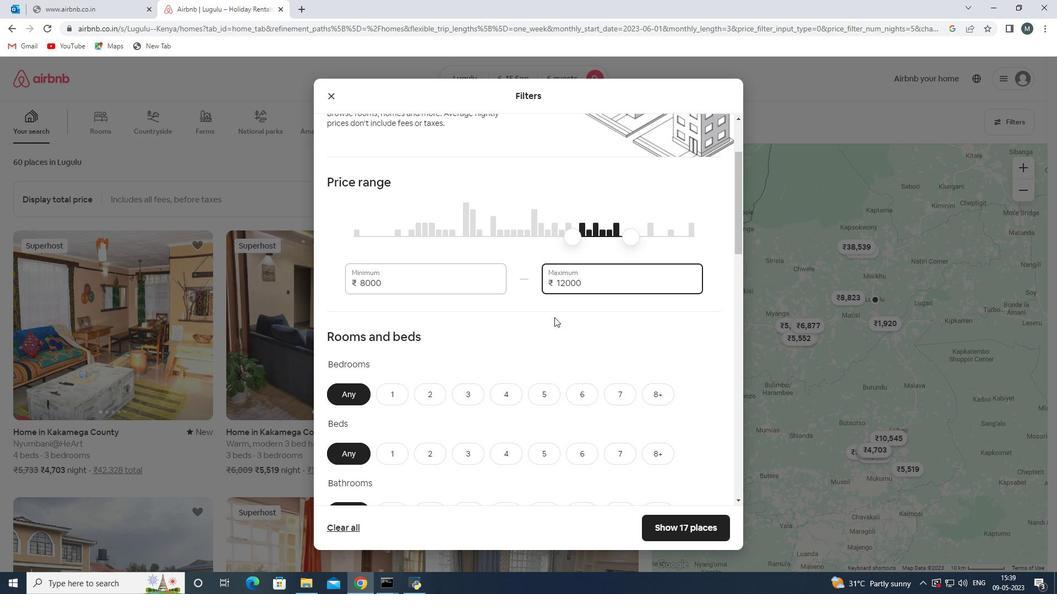 
Action: Mouse scrolled (556, 314) with delta (0, 0)
Screenshot: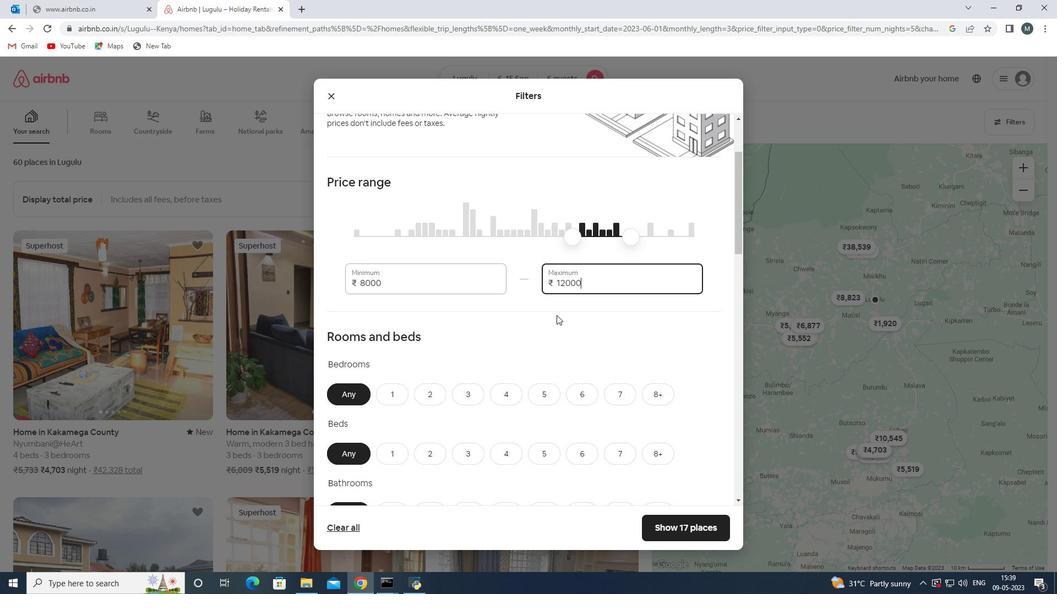 
Action: Mouse scrolled (556, 314) with delta (0, 0)
Screenshot: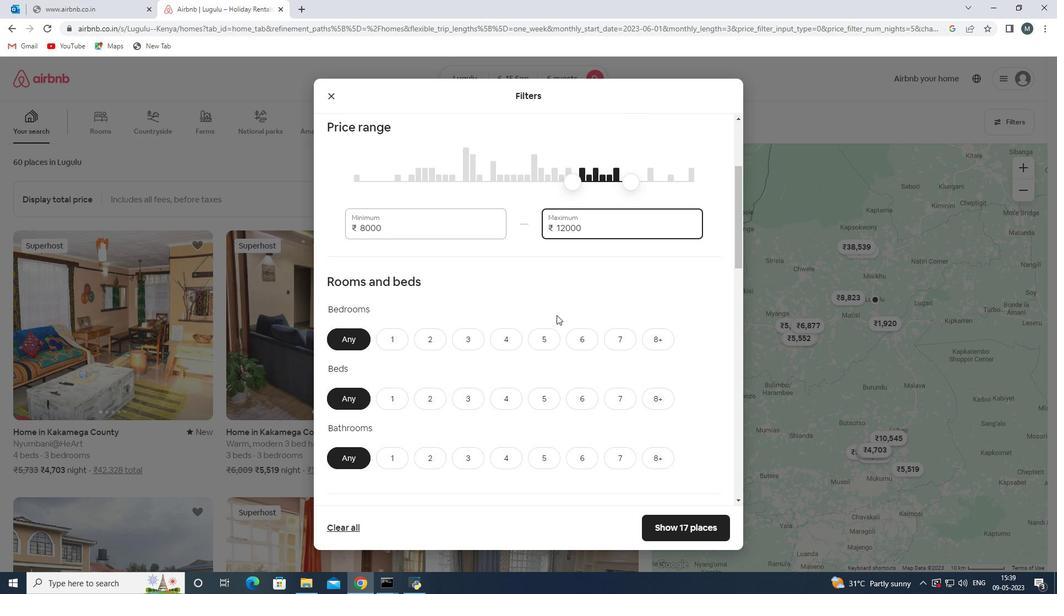 
Action: Mouse moved to (600, 285)
Screenshot: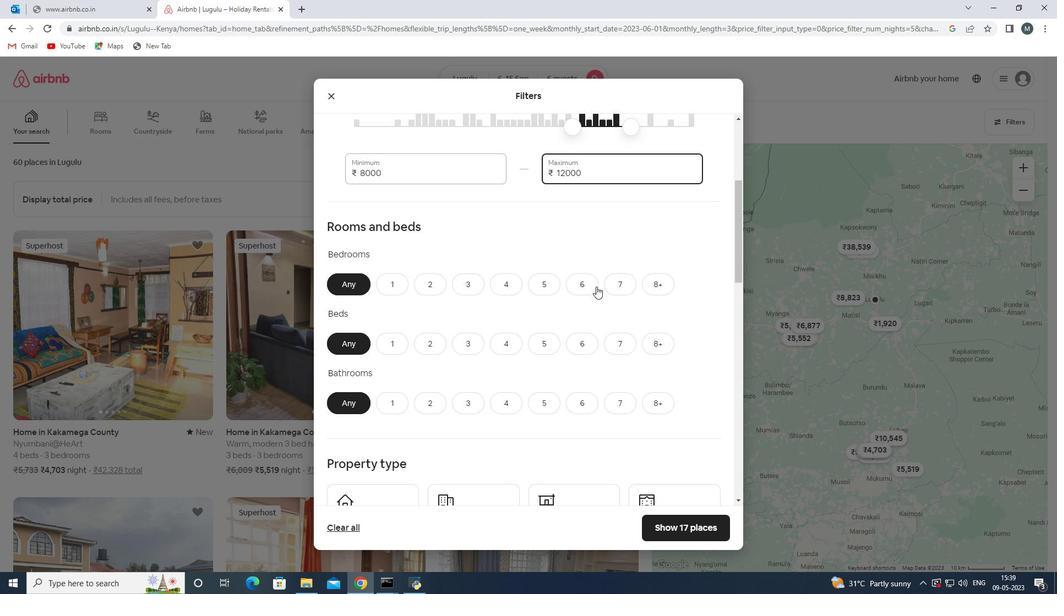 
Action: Mouse pressed left at (600, 285)
Screenshot: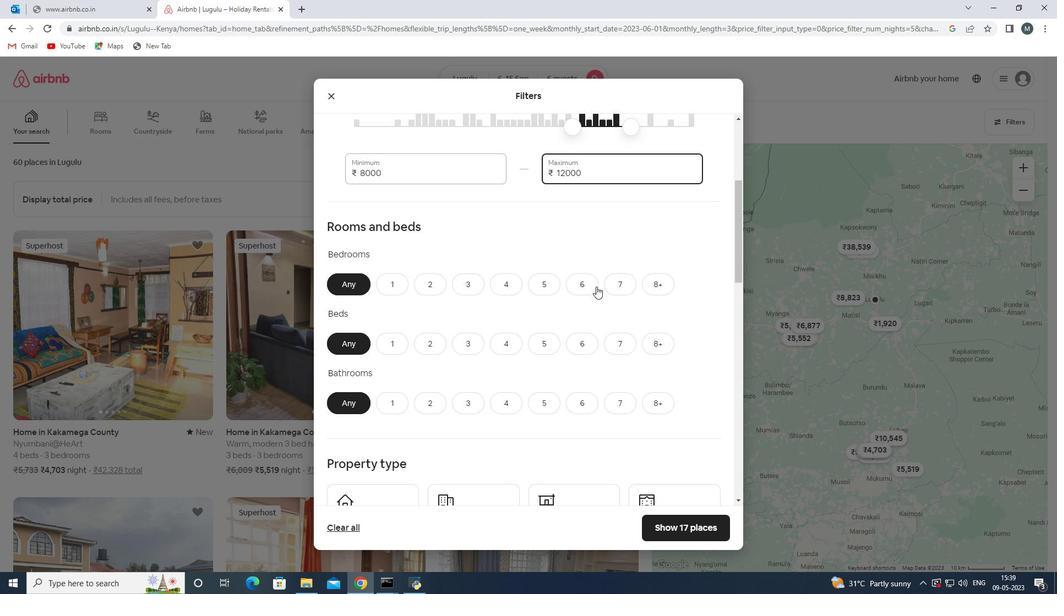 
Action: Mouse moved to (590, 289)
Screenshot: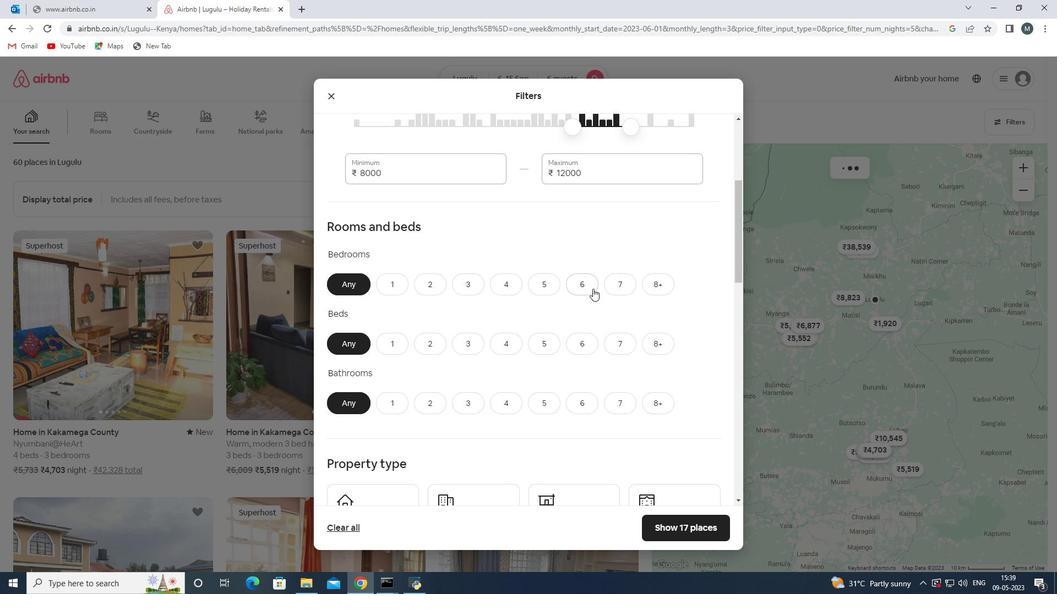 
Action: Mouse pressed left at (590, 289)
Screenshot: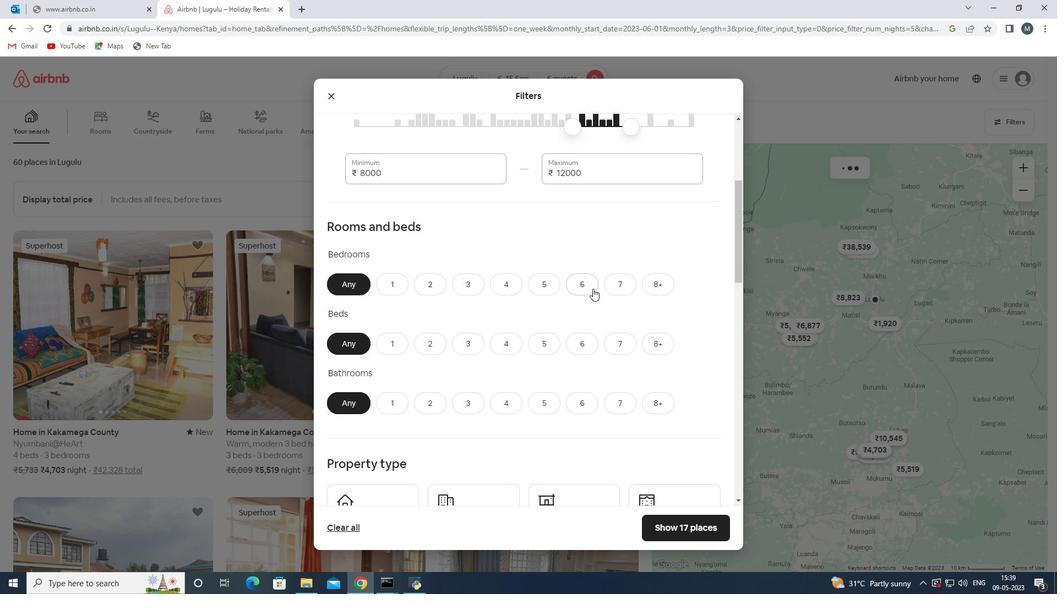 
Action: Mouse moved to (575, 343)
Screenshot: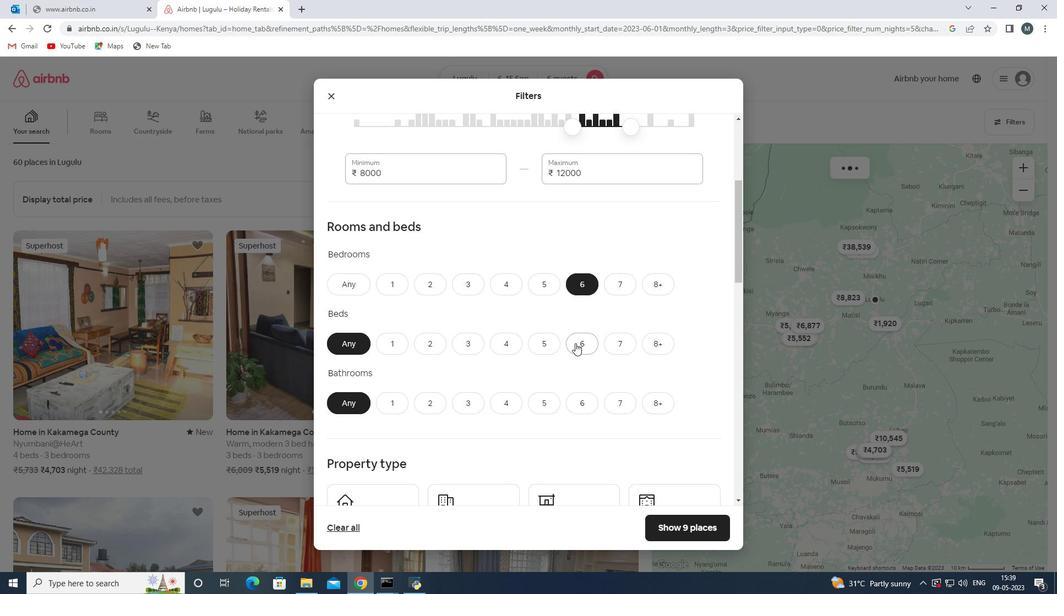 
Action: Mouse pressed left at (575, 343)
Screenshot: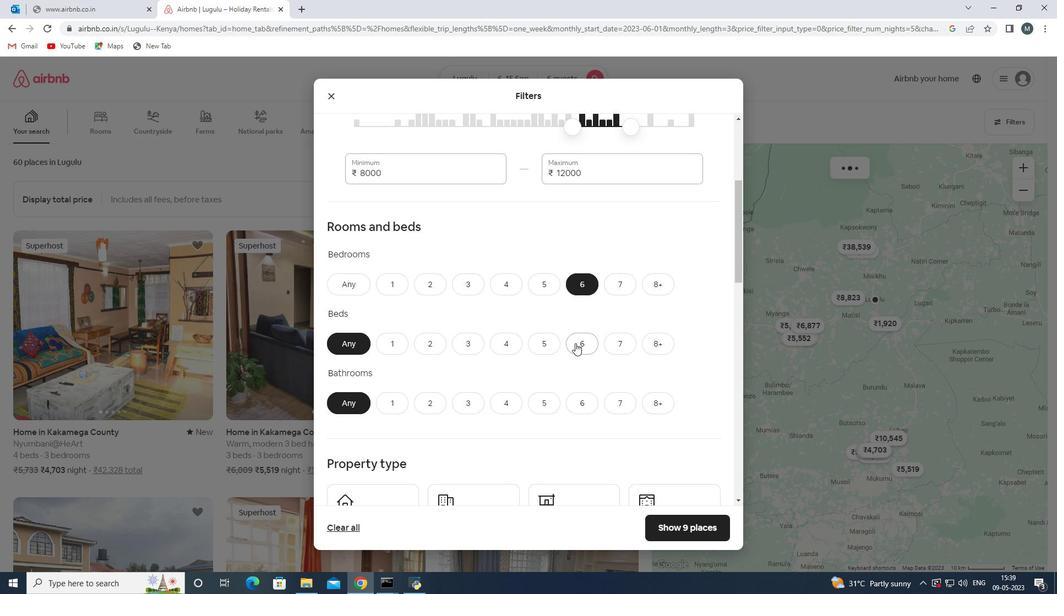 
Action: Mouse moved to (579, 411)
Screenshot: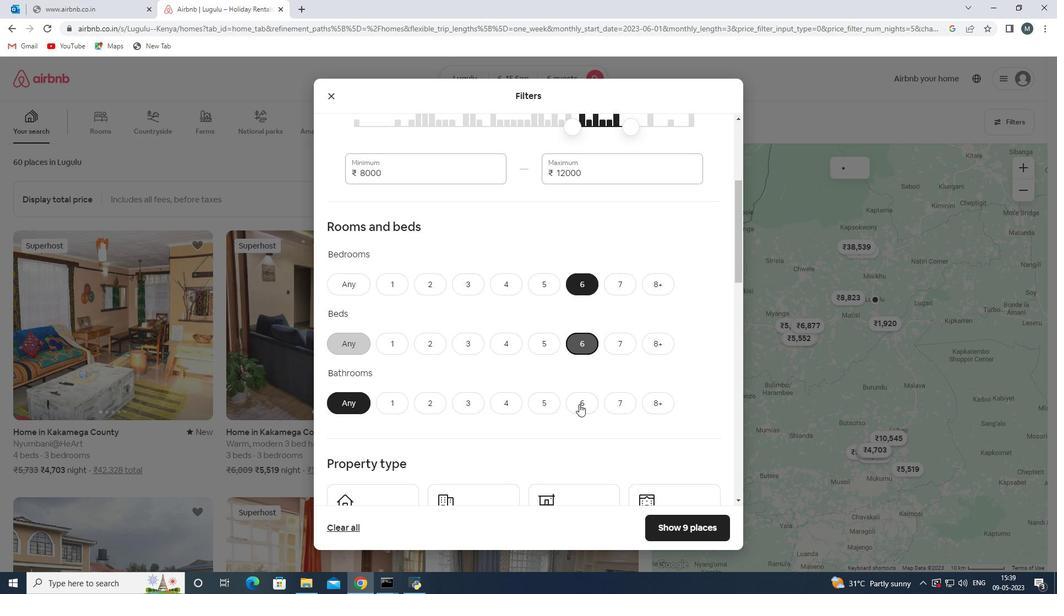 
Action: Mouse pressed left at (579, 411)
Screenshot: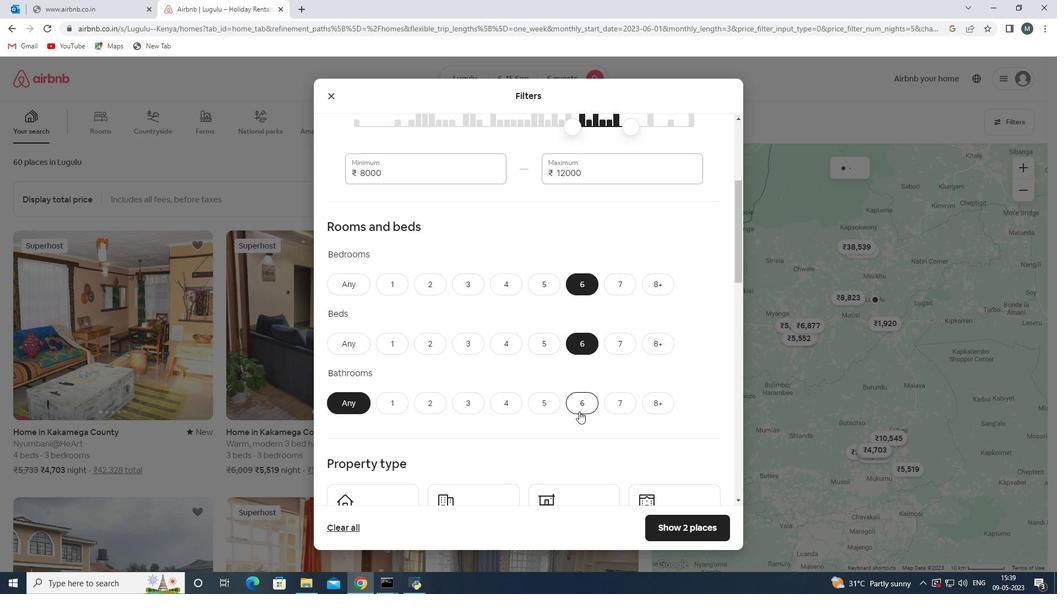 
Action: Mouse moved to (553, 368)
Screenshot: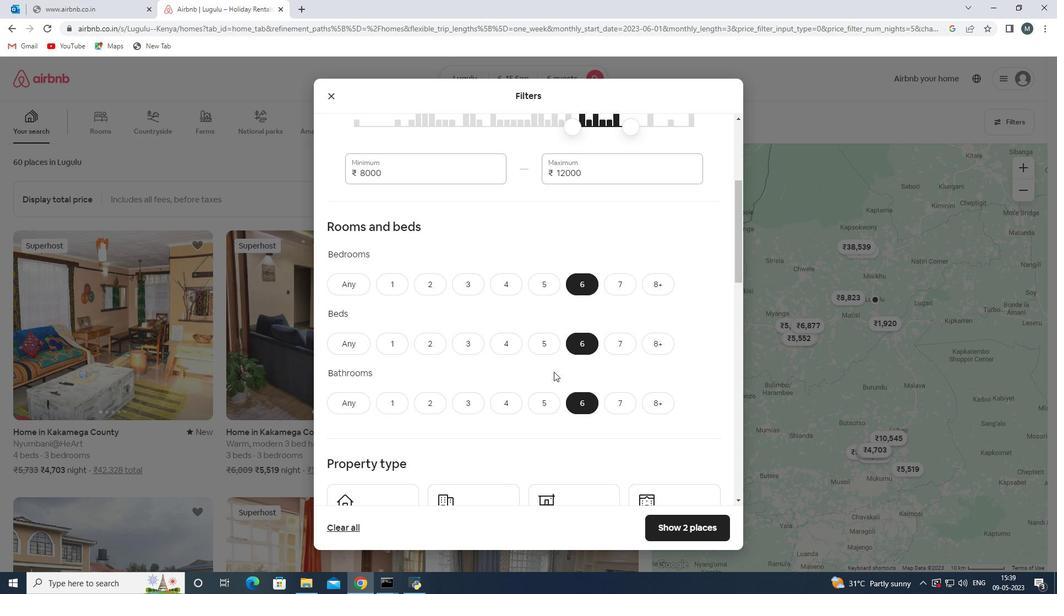 
Action: Mouse scrolled (553, 368) with delta (0, 0)
Screenshot: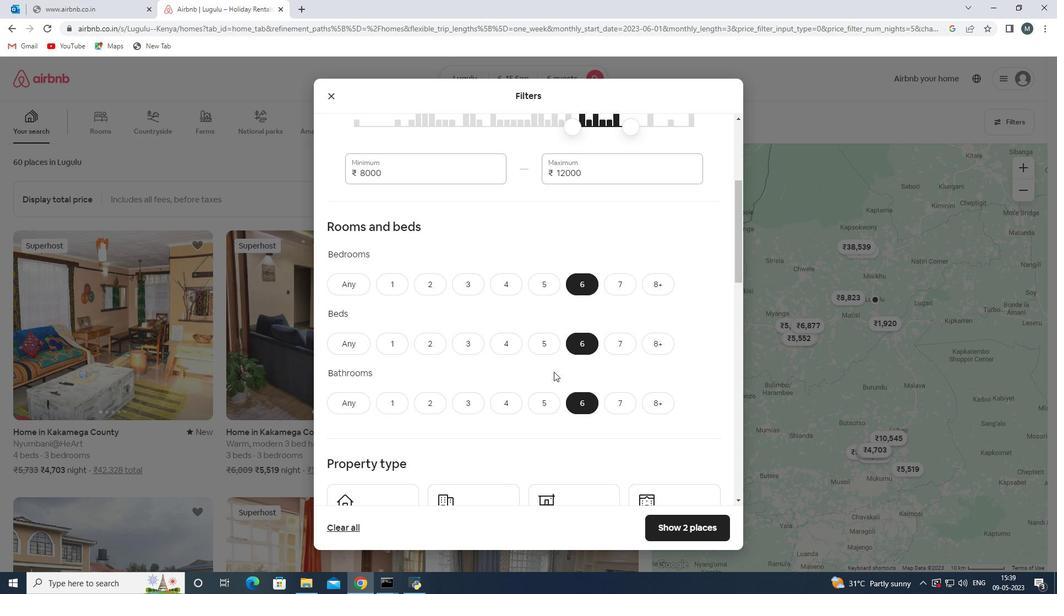 
Action: Mouse moved to (552, 368)
Screenshot: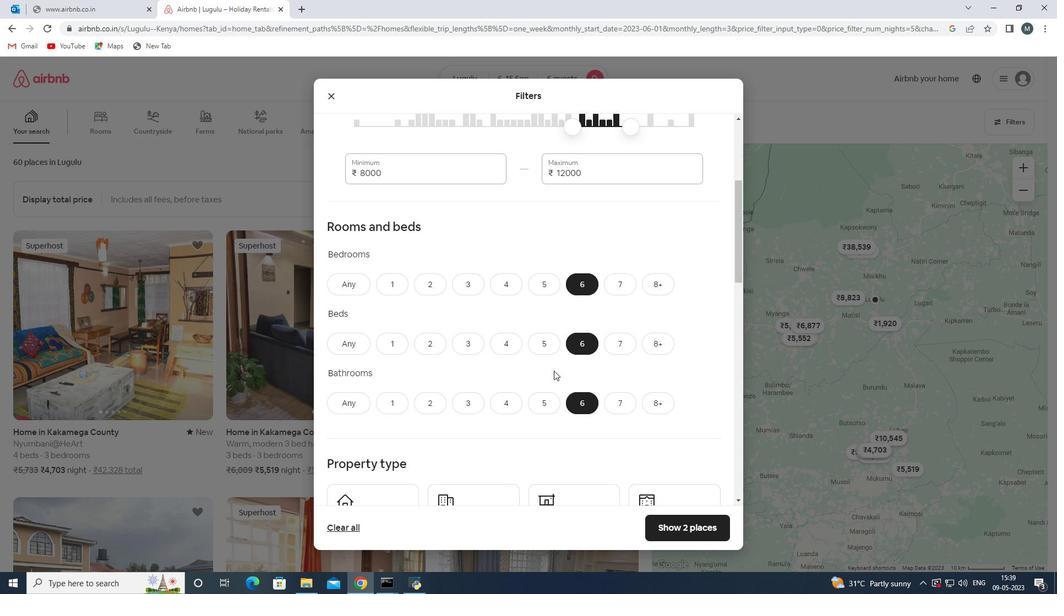 
Action: Mouse scrolled (552, 368) with delta (0, 0)
Screenshot: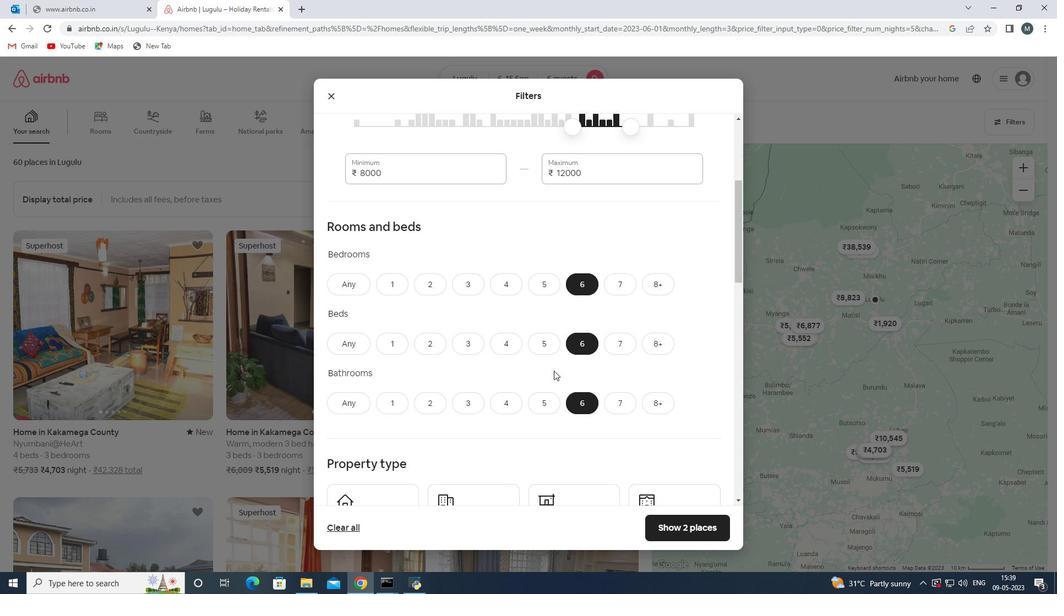 
Action: Mouse moved to (466, 364)
Screenshot: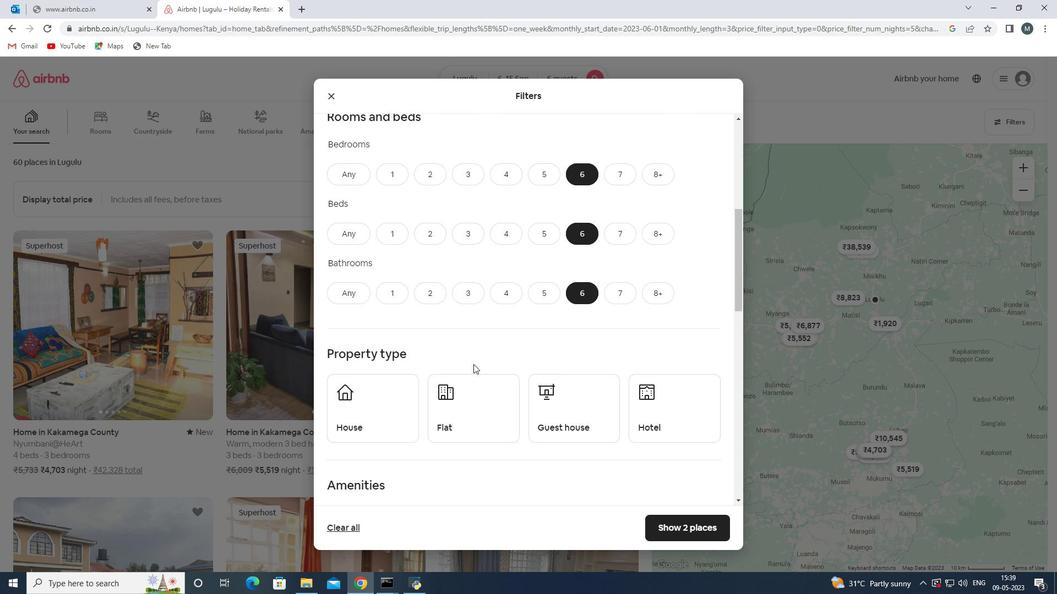 
Action: Mouse scrolled (466, 363) with delta (0, 0)
Screenshot: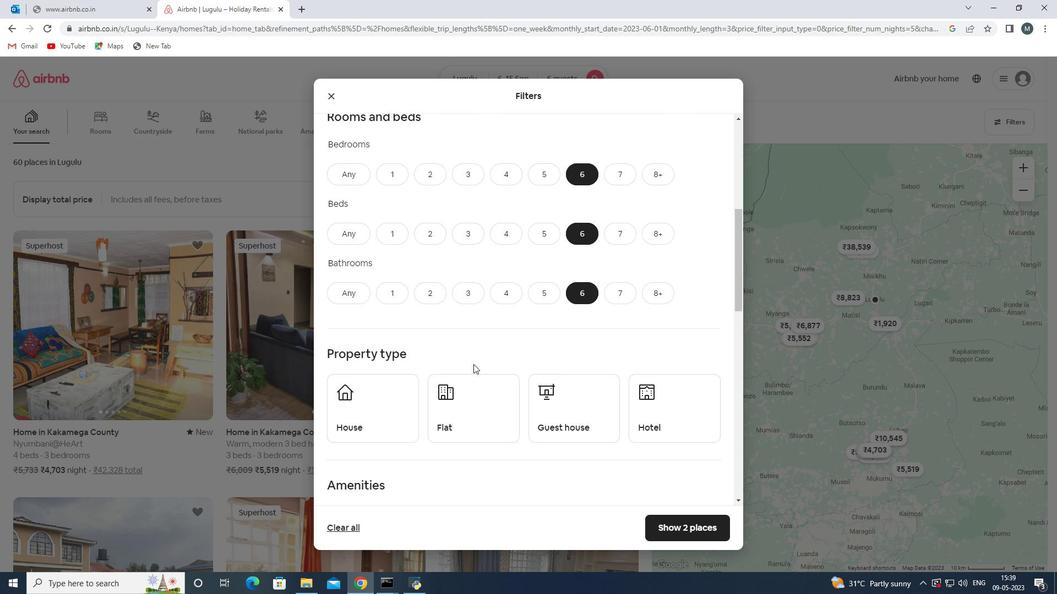 
Action: Mouse moved to (388, 363)
Screenshot: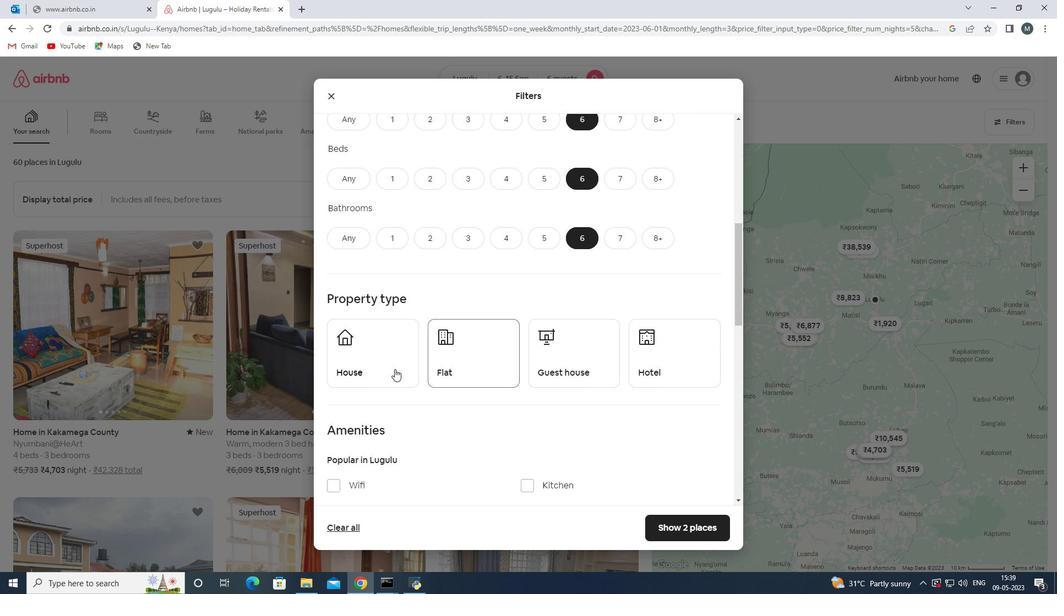 
Action: Mouse pressed left at (388, 363)
Screenshot: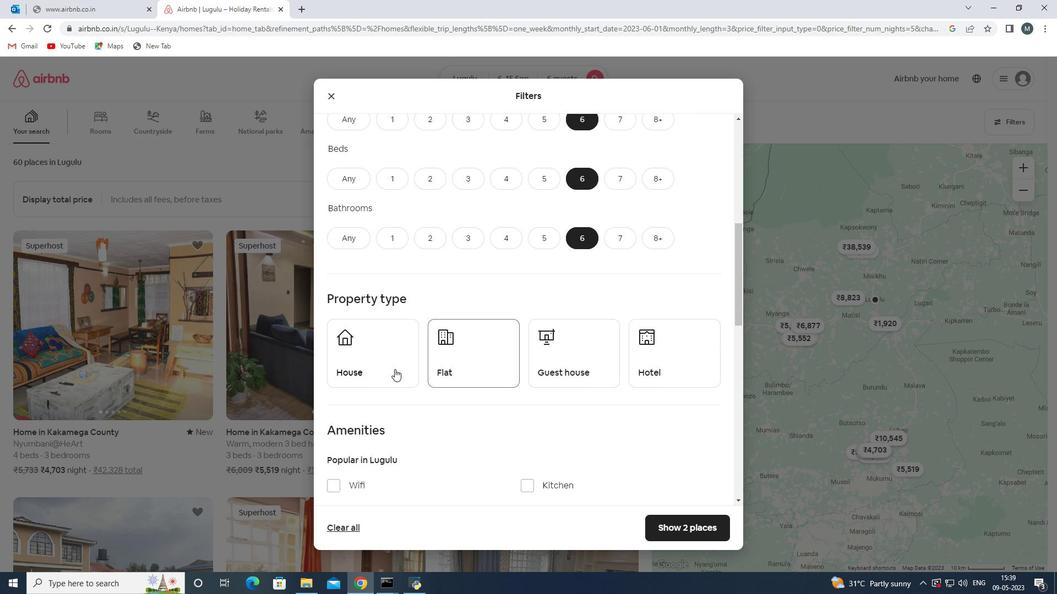 
Action: Mouse moved to (459, 361)
Screenshot: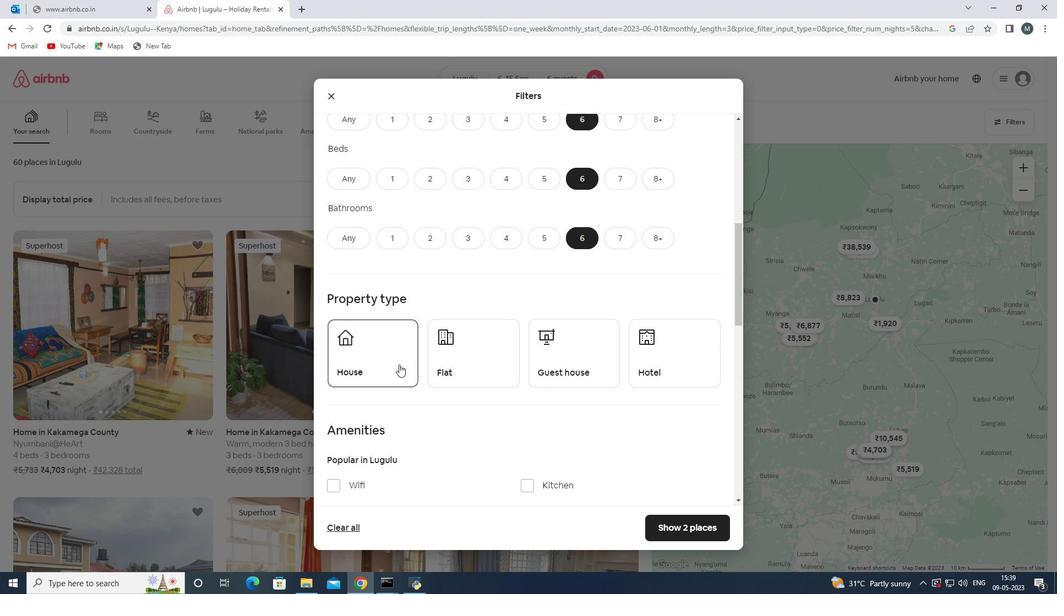 
Action: Mouse pressed left at (459, 361)
Screenshot: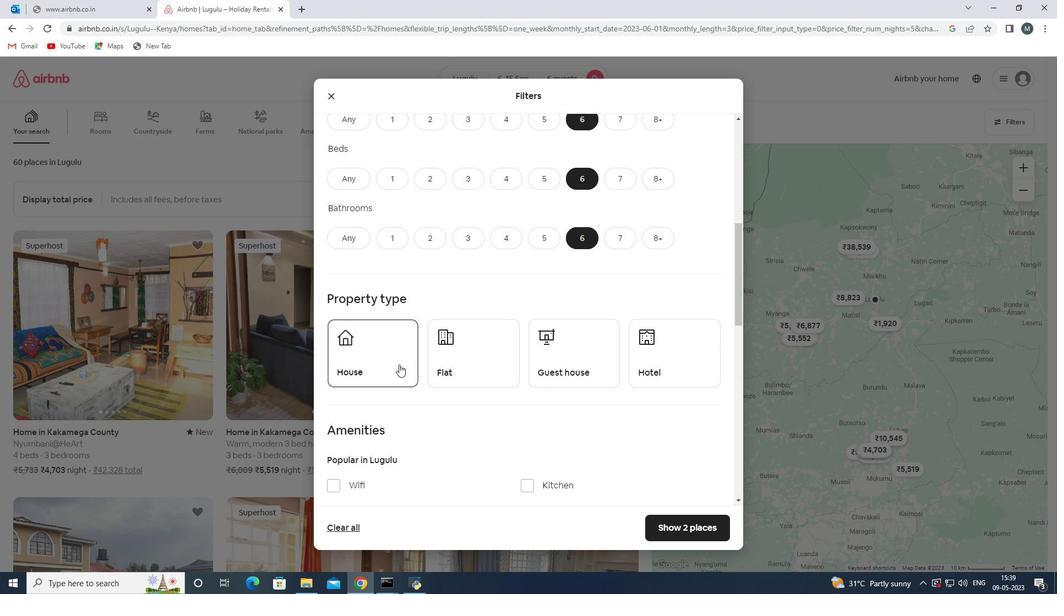 
Action: Mouse moved to (551, 357)
Screenshot: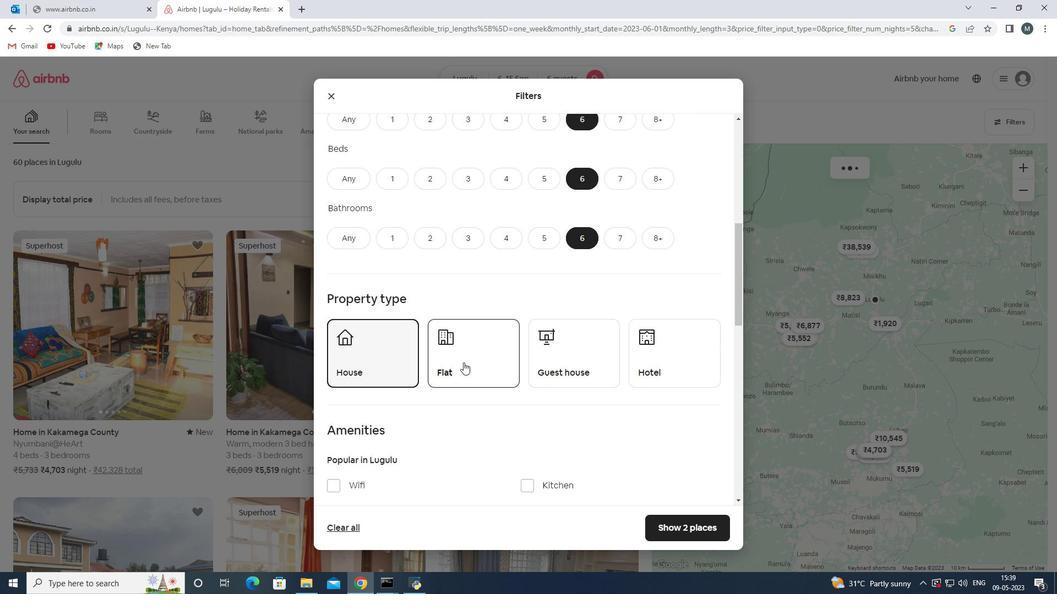 
Action: Mouse pressed left at (551, 357)
Screenshot: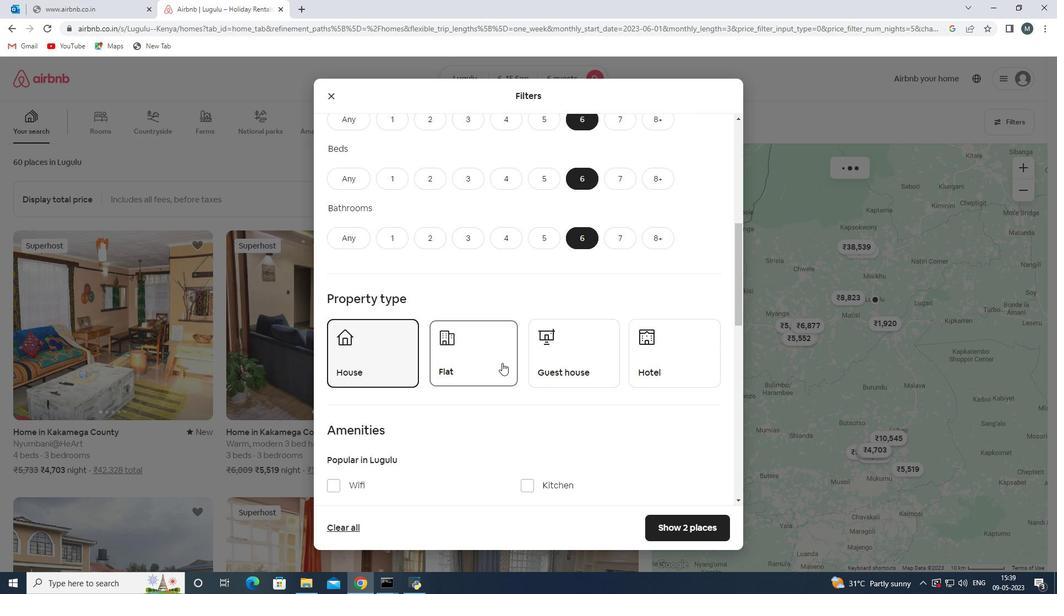 
Action: Mouse moved to (547, 356)
Screenshot: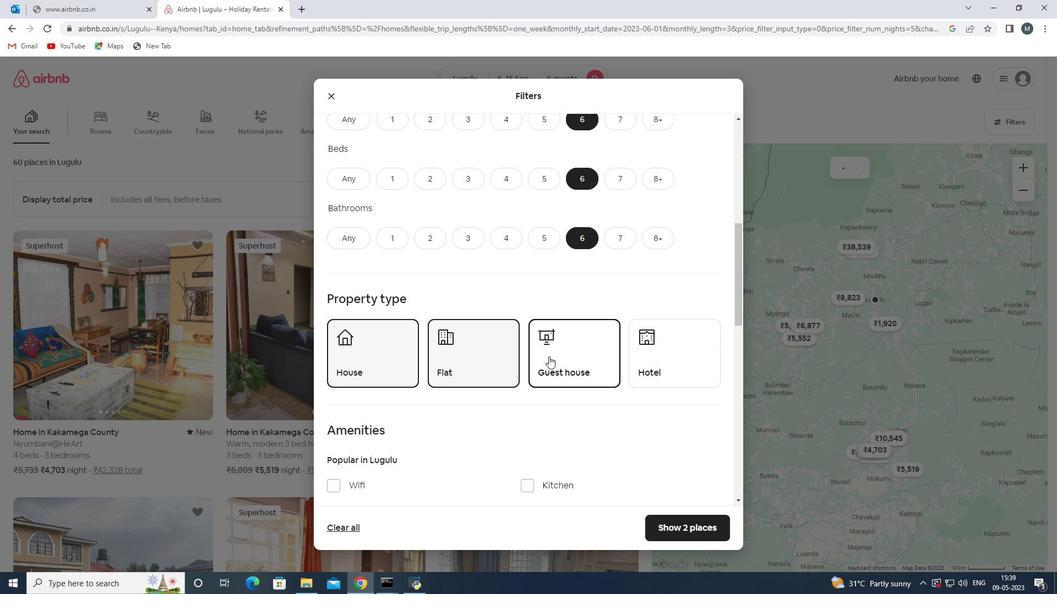 
Action: Mouse scrolled (547, 356) with delta (0, 0)
Screenshot: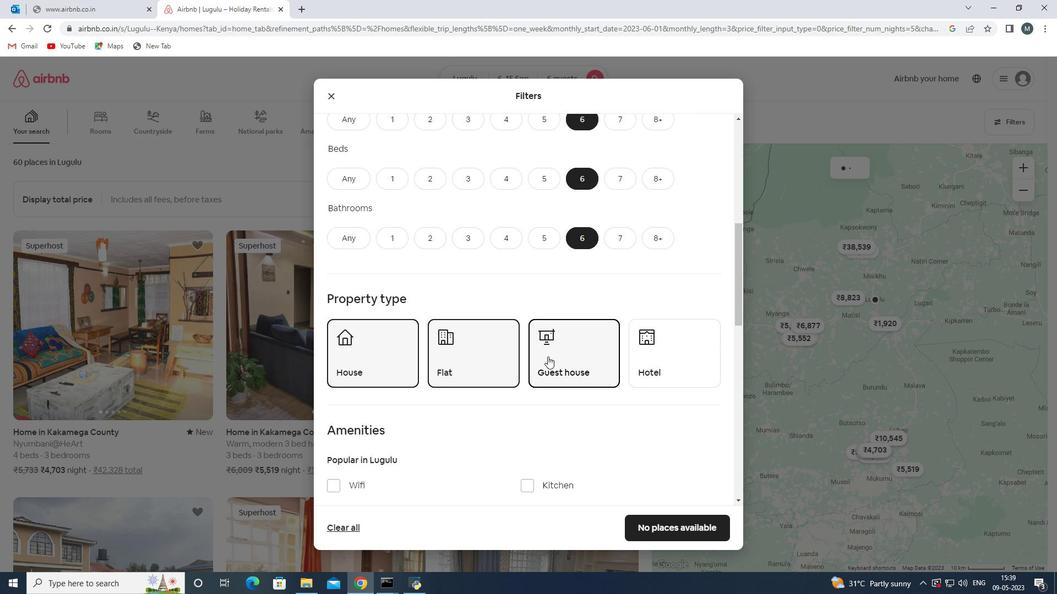 
Action: Mouse moved to (473, 350)
Screenshot: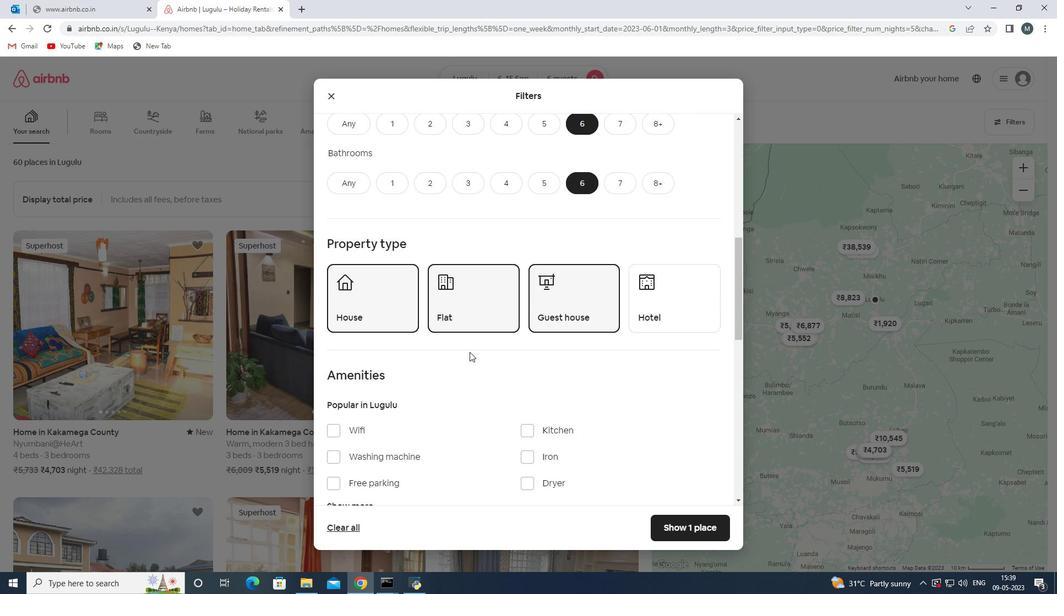 
Action: Mouse scrolled (473, 349) with delta (0, 0)
Screenshot: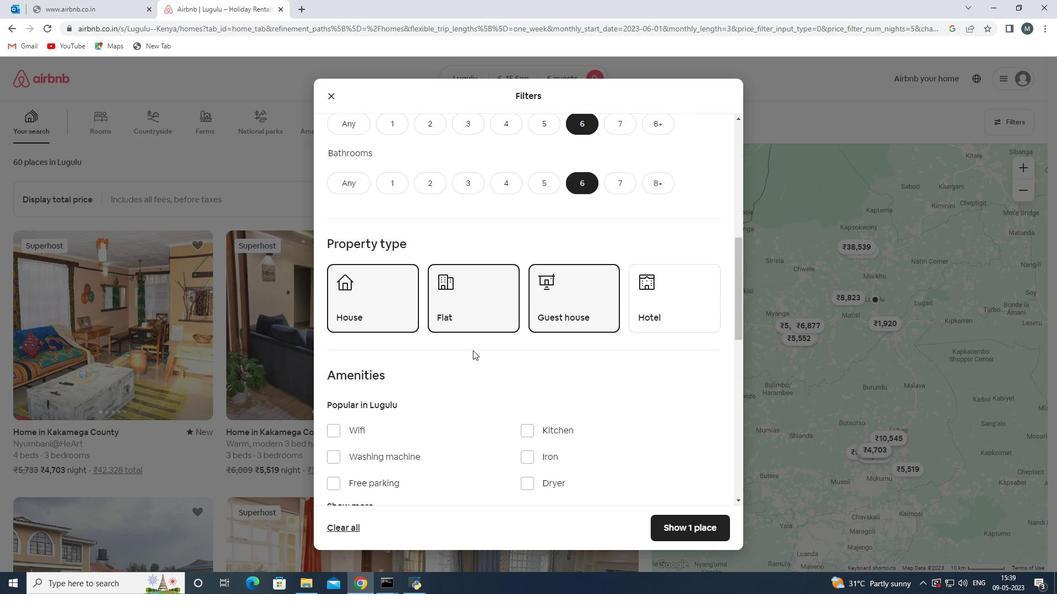 
Action: Mouse moved to (469, 350)
Screenshot: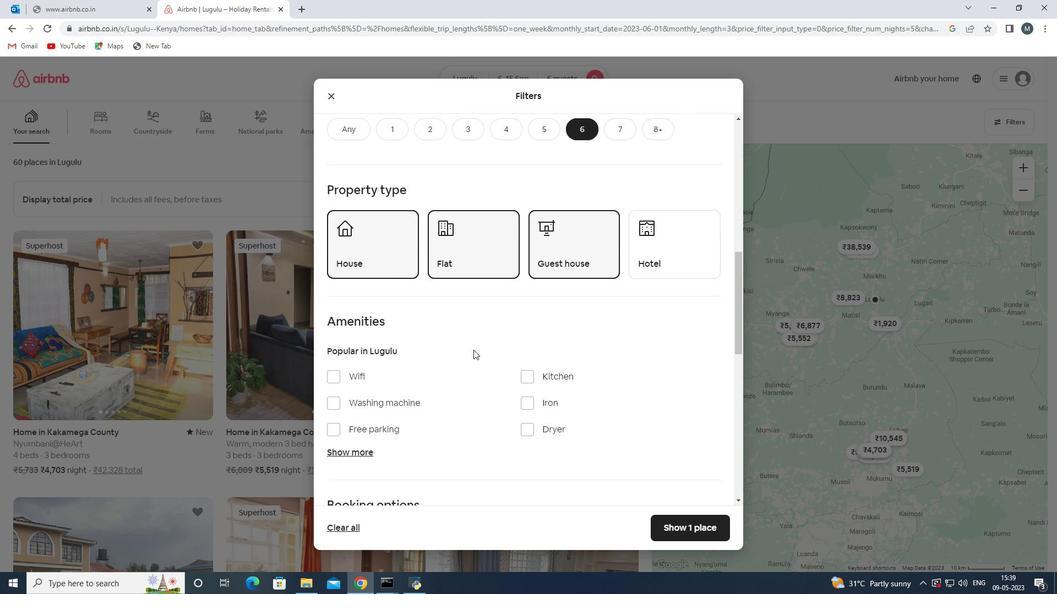 
Action: Mouse scrolled (469, 350) with delta (0, 0)
Screenshot: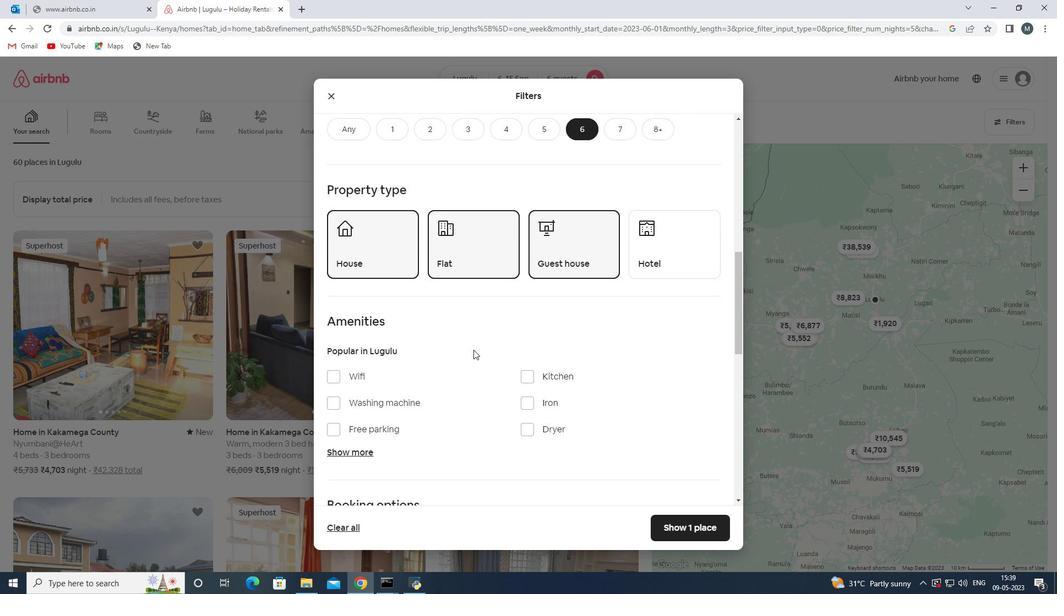 
Action: Mouse moved to (447, 328)
Screenshot: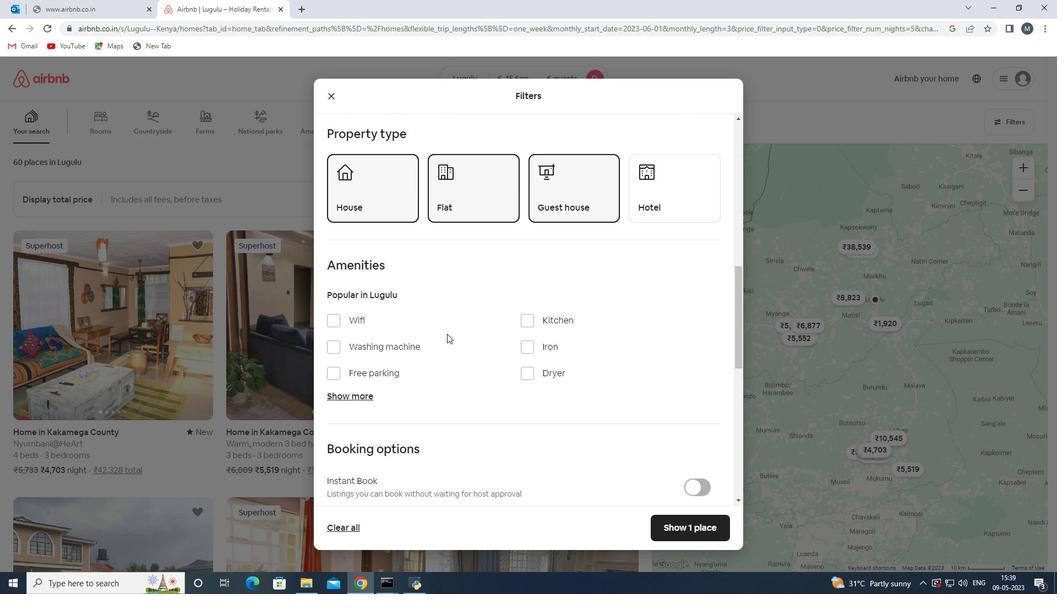 
Action: Mouse pressed left at (447, 328)
Screenshot: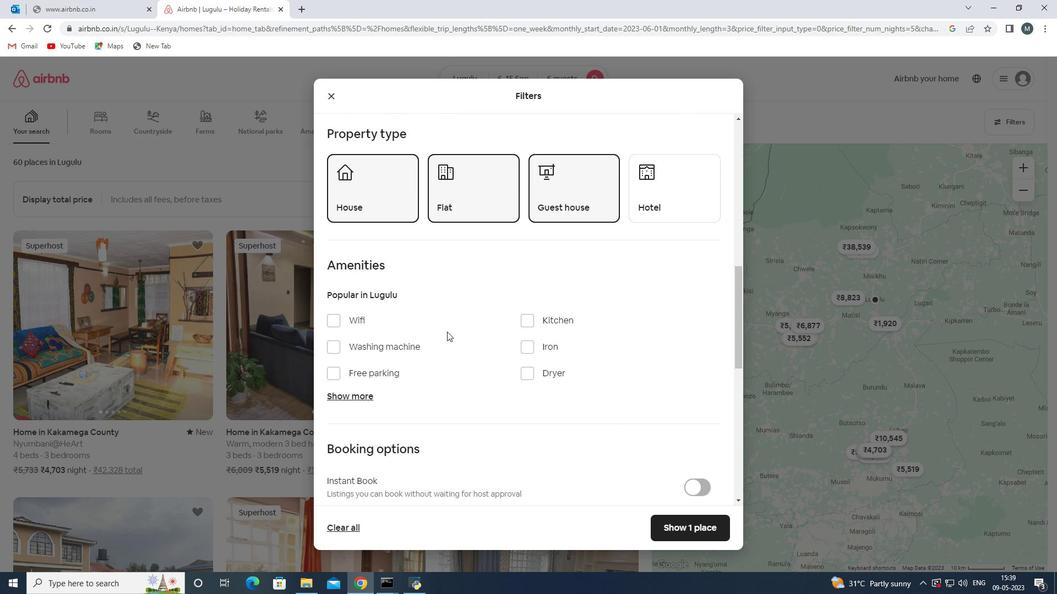 
Action: Mouse moved to (340, 316)
Screenshot: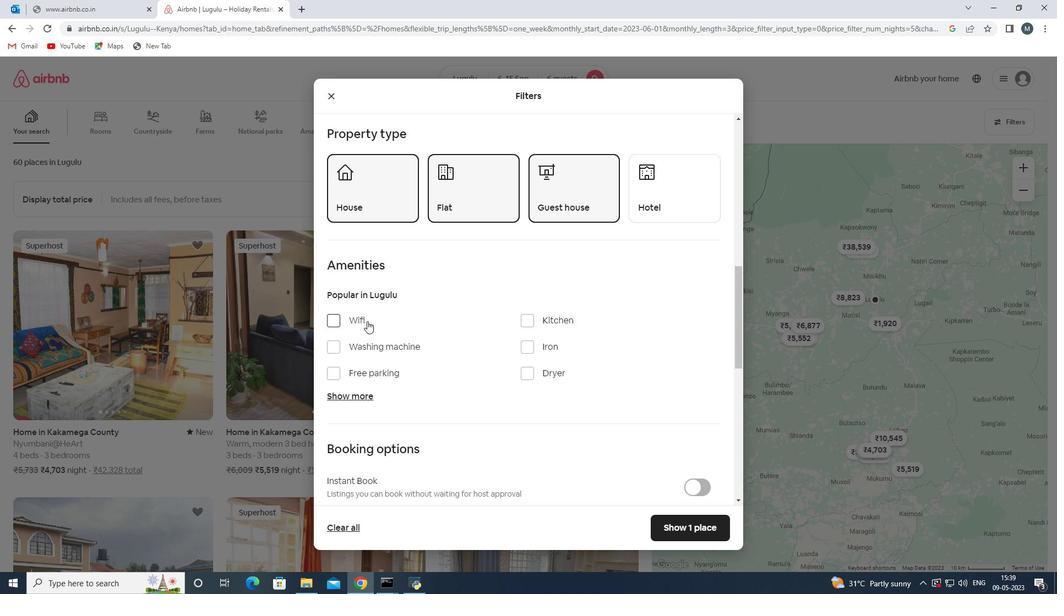 
Action: Mouse pressed left at (340, 316)
Screenshot: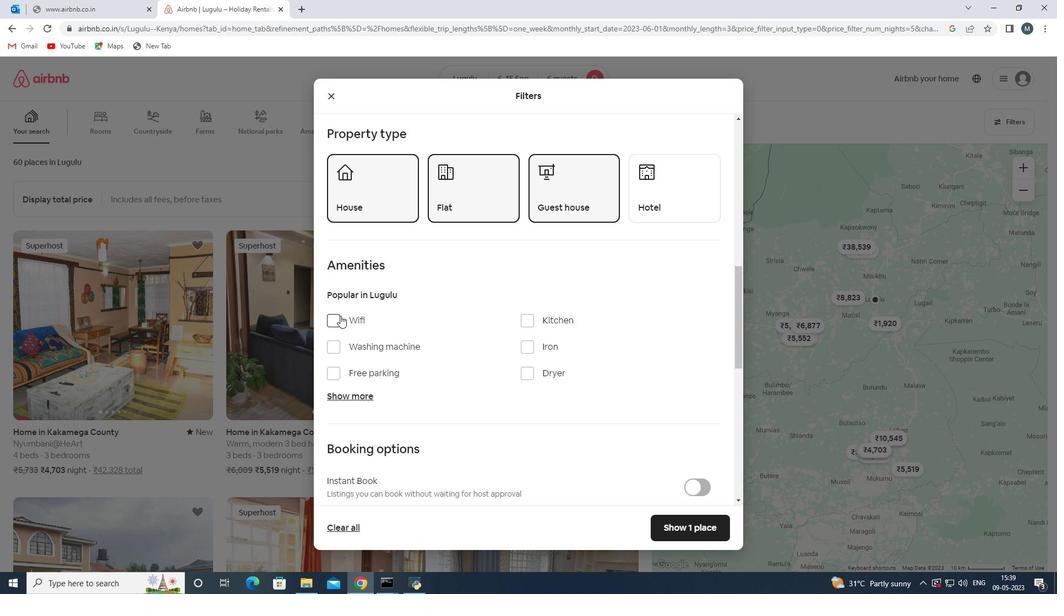 
Action: Mouse moved to (343, 371)
Screenshot: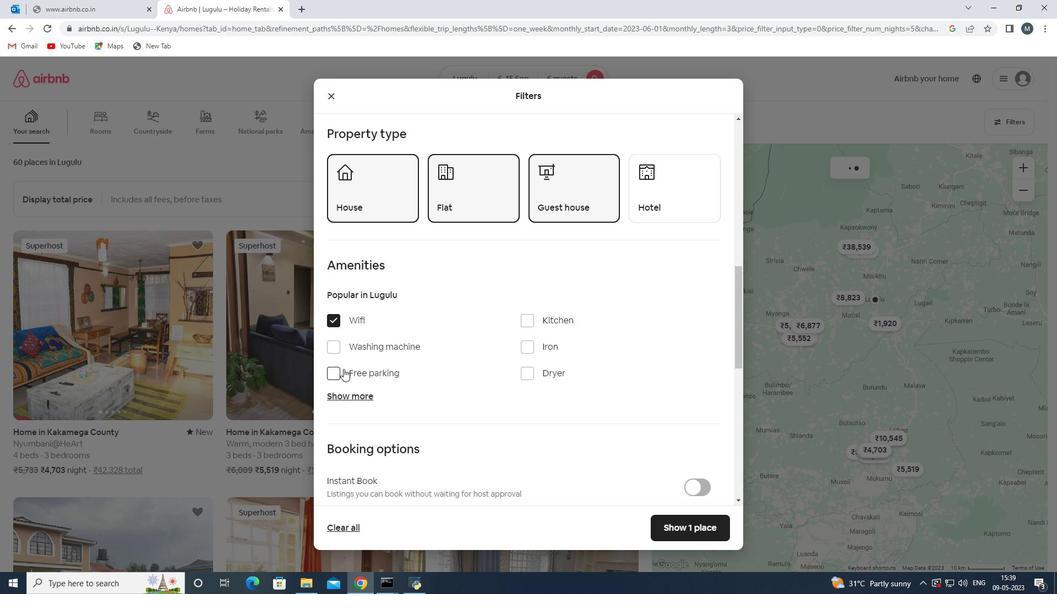 
Action: Mouse pressed left at (343, 371)
Screenshot: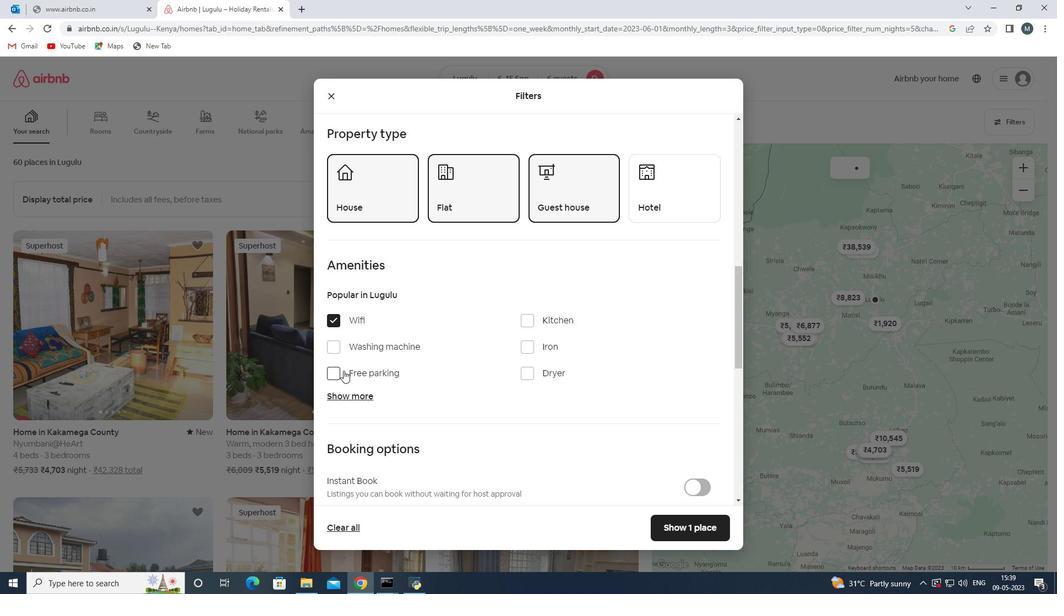 
Action: Mouse moved to (355, 399)
Screenshot: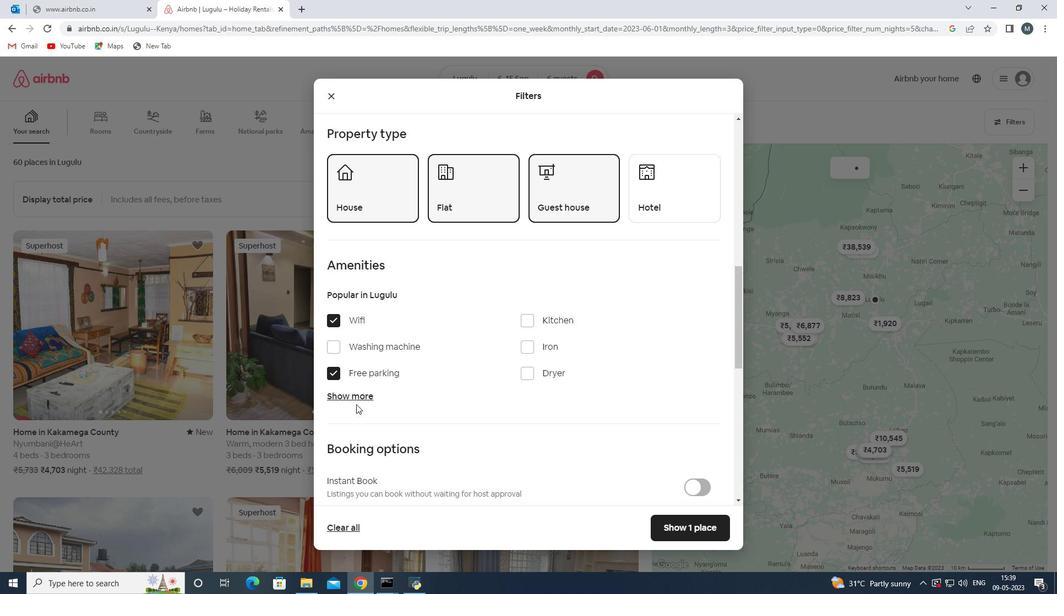 
Action: Mouse pressed left at (355, 399)
Screenshot: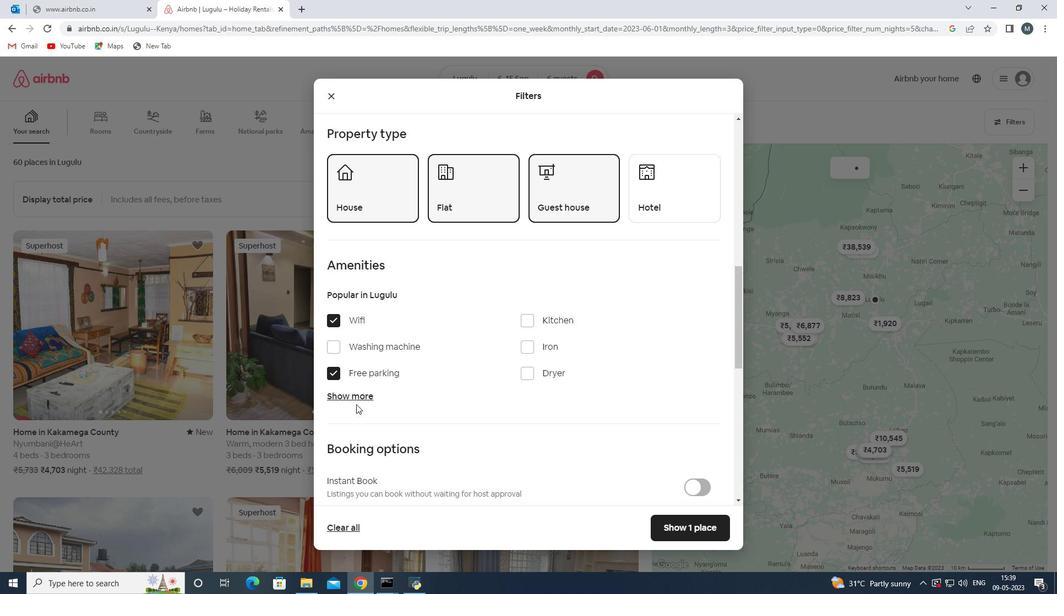 
Action: Mouse moved to (390, 390)
Screenshot: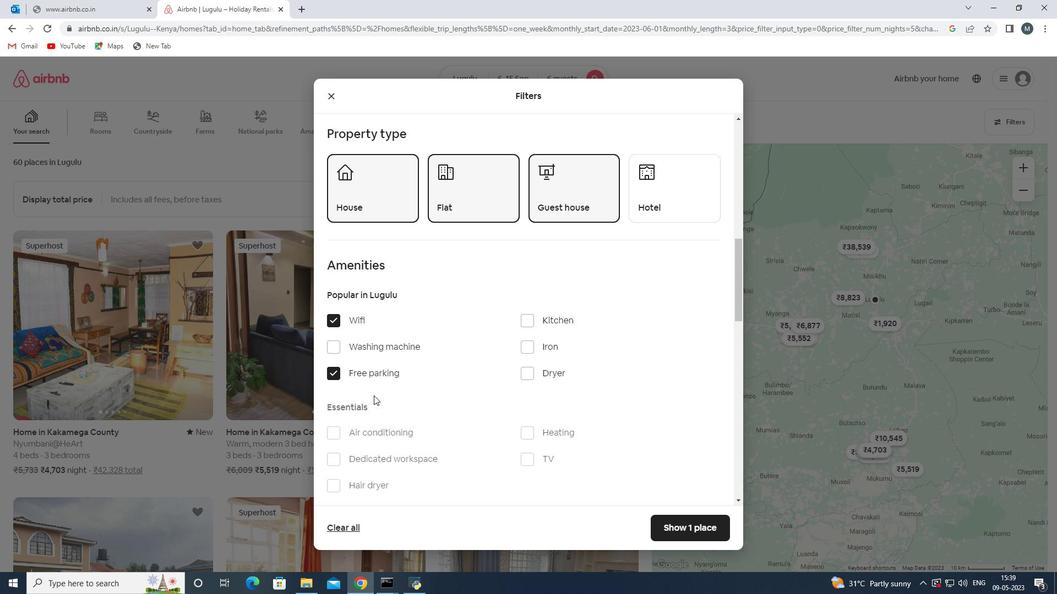 
Action: Mouse scrolled (390, 390) with delta (0, 0)
Screenshot: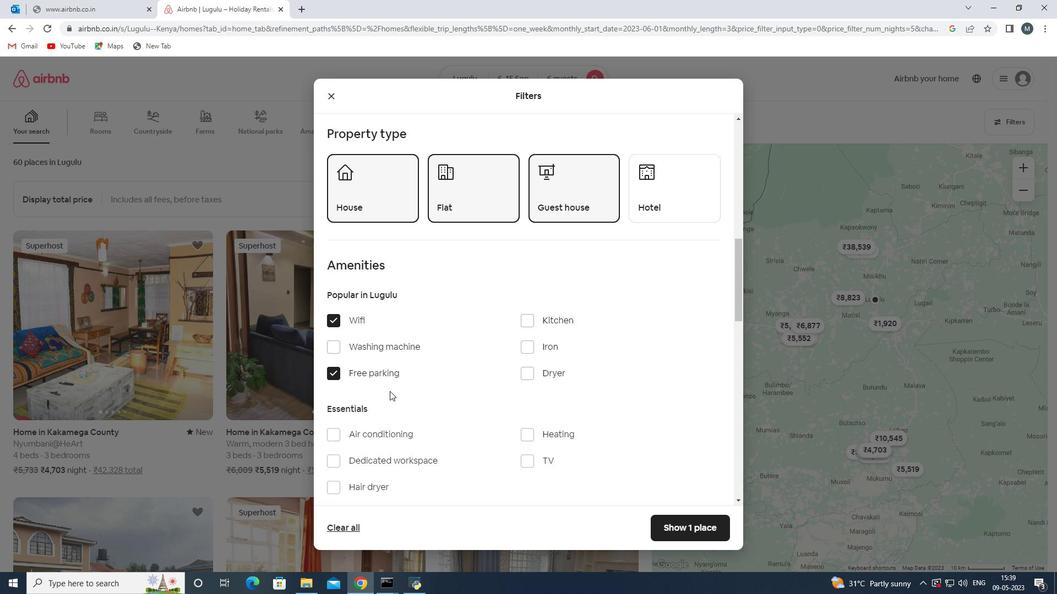 
Action: Mouse scrolled (390, 390) with delta (0, 0)
Screenshot: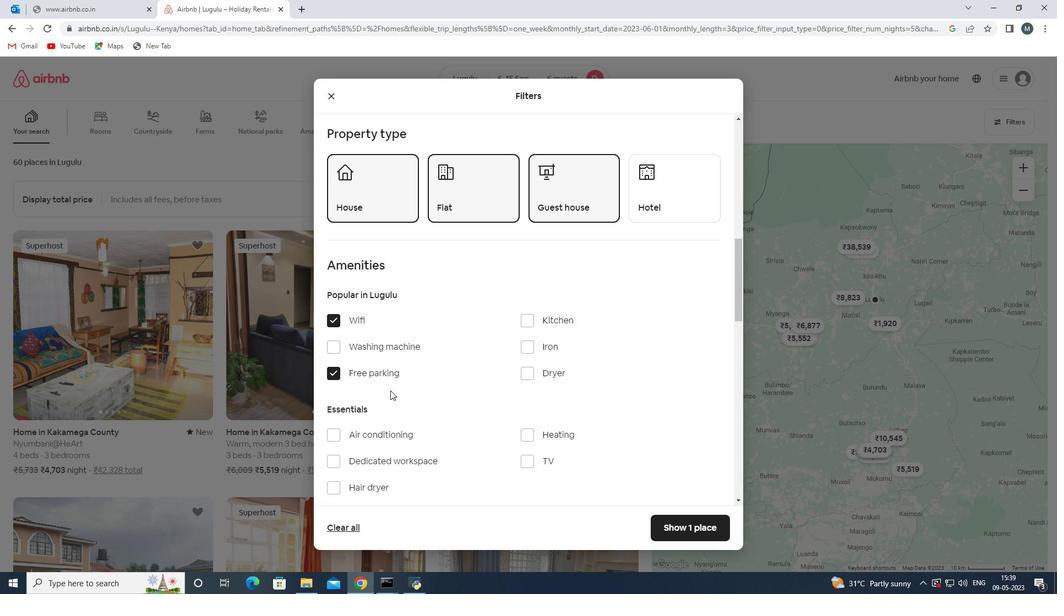 
Action: Mouse moved to (528, 351)
Screenshot: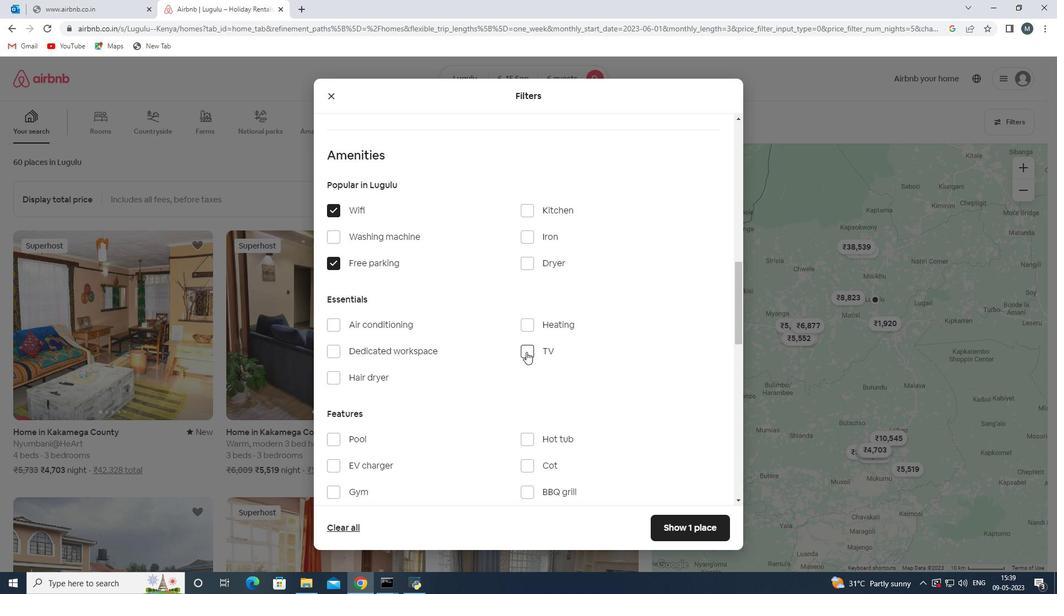 
Action: Mouse pressed left at (528, 351)
Screenshot: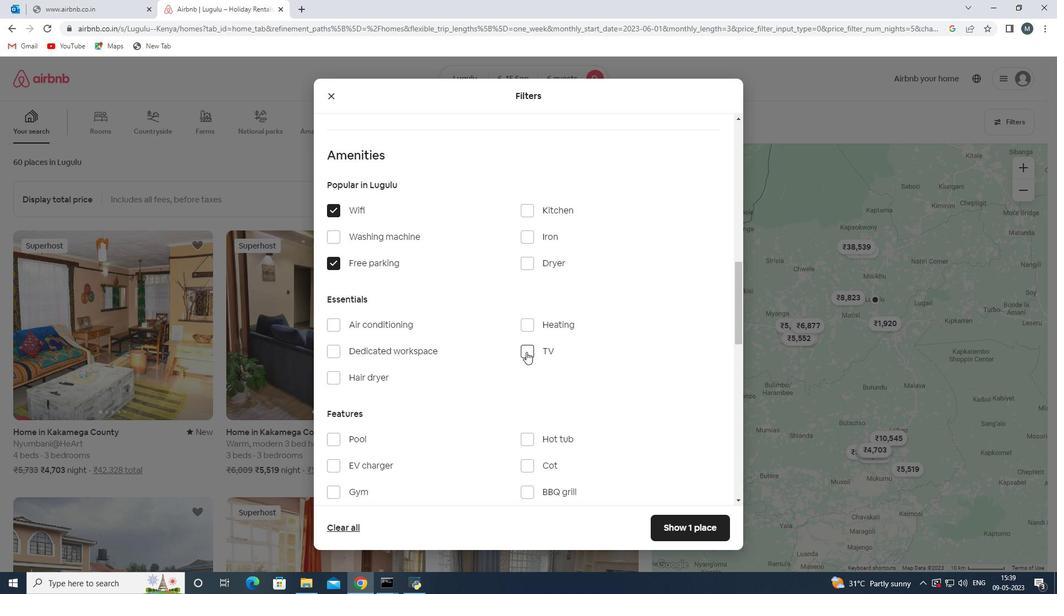 
Action: Mouse moved to (456, 349)
Screenshot: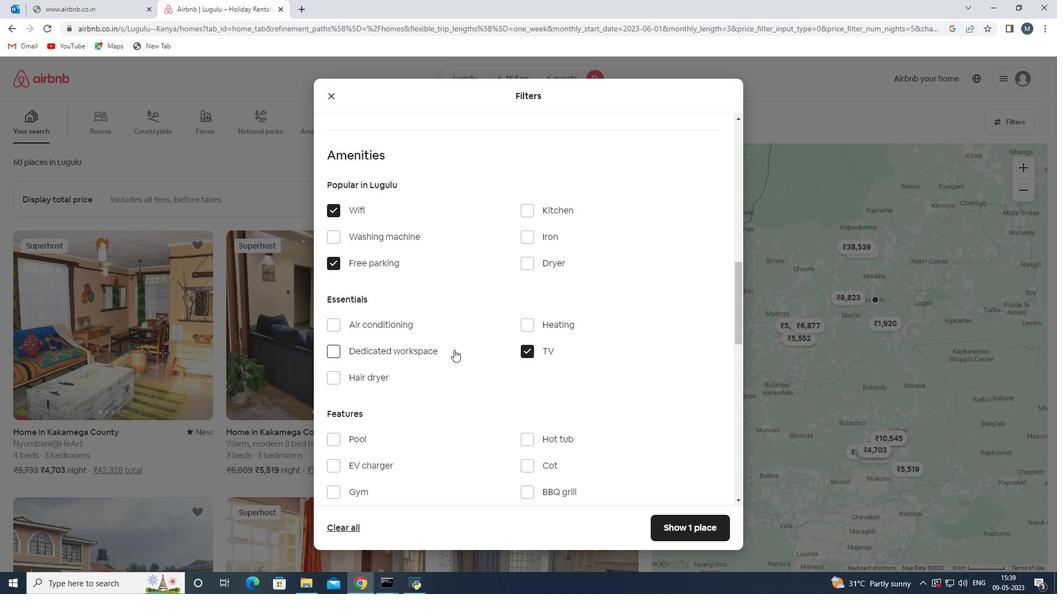 
Action: Mouse scrolled (456, 348) with delta (0, 0)
Screenshot: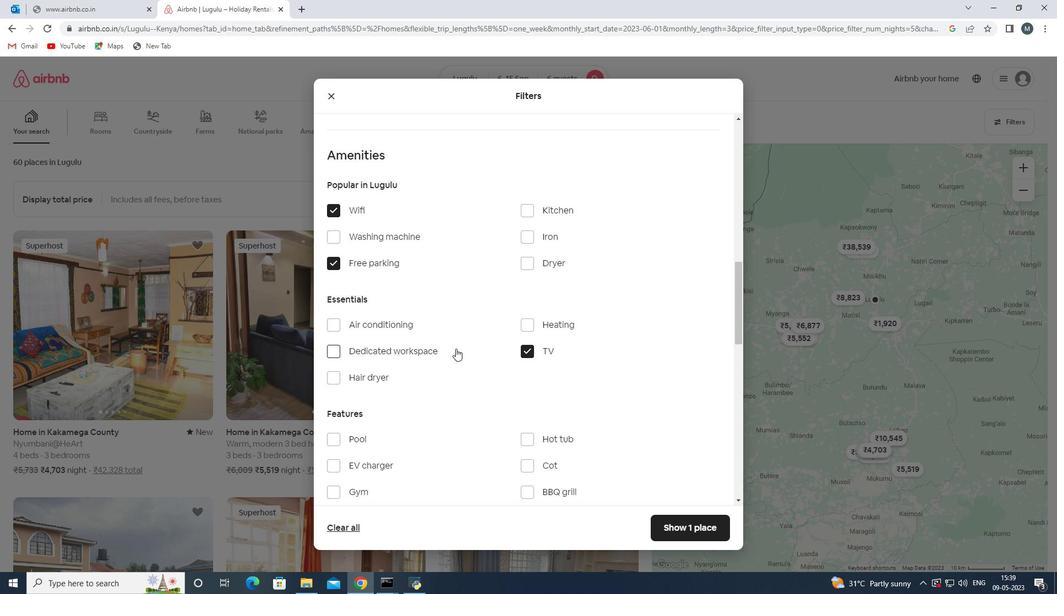 
Action: Mouse scrolled (456, 348) with delta (0, 0)
Screenshot: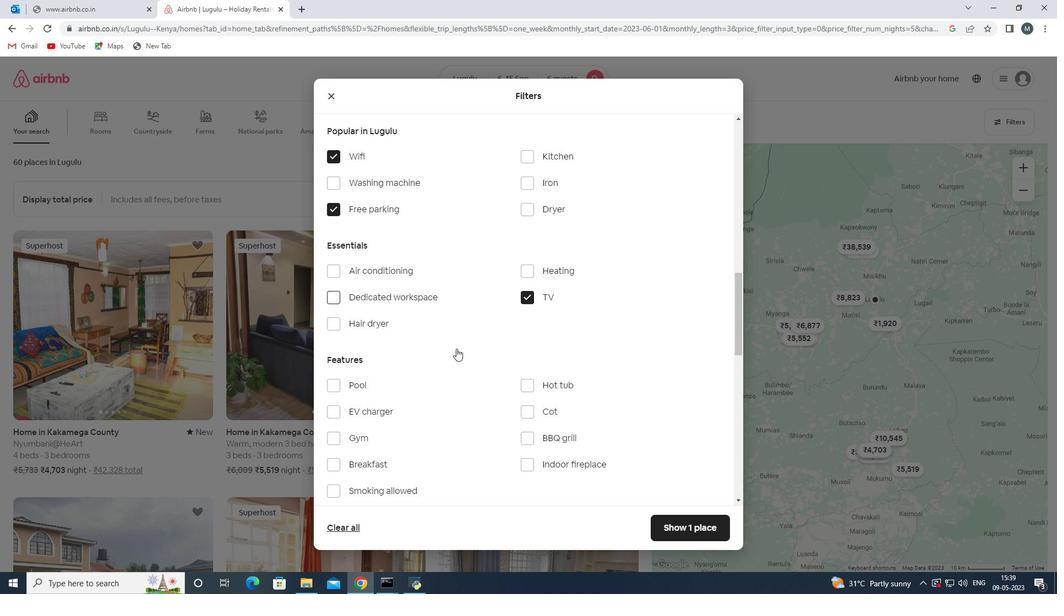 
Action: Mouse moved to (394, 382)
Screenshot: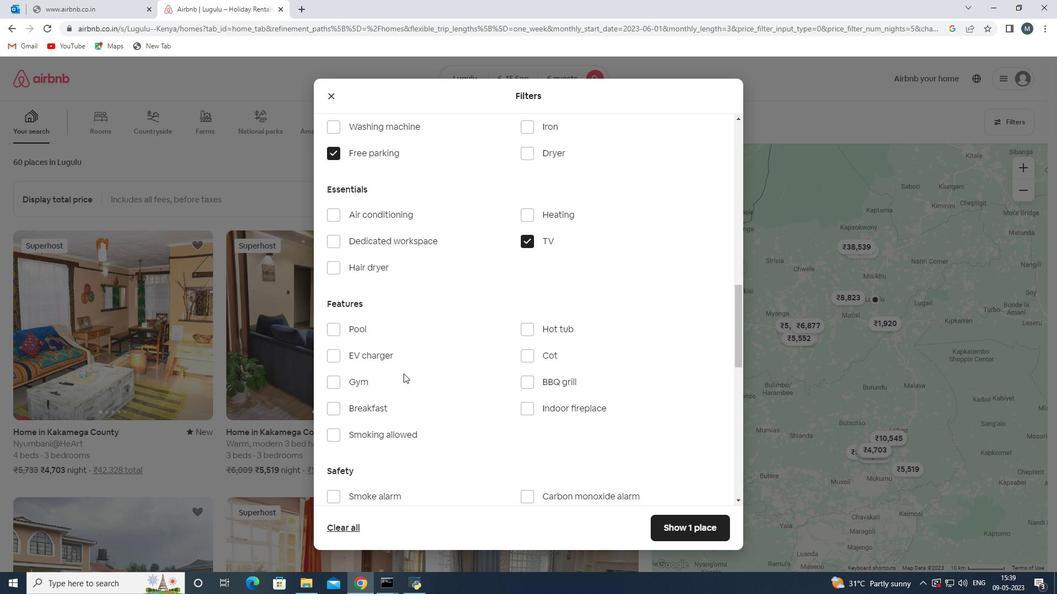 
Action: Mouse pressed left at (394, 382)
Screenshot: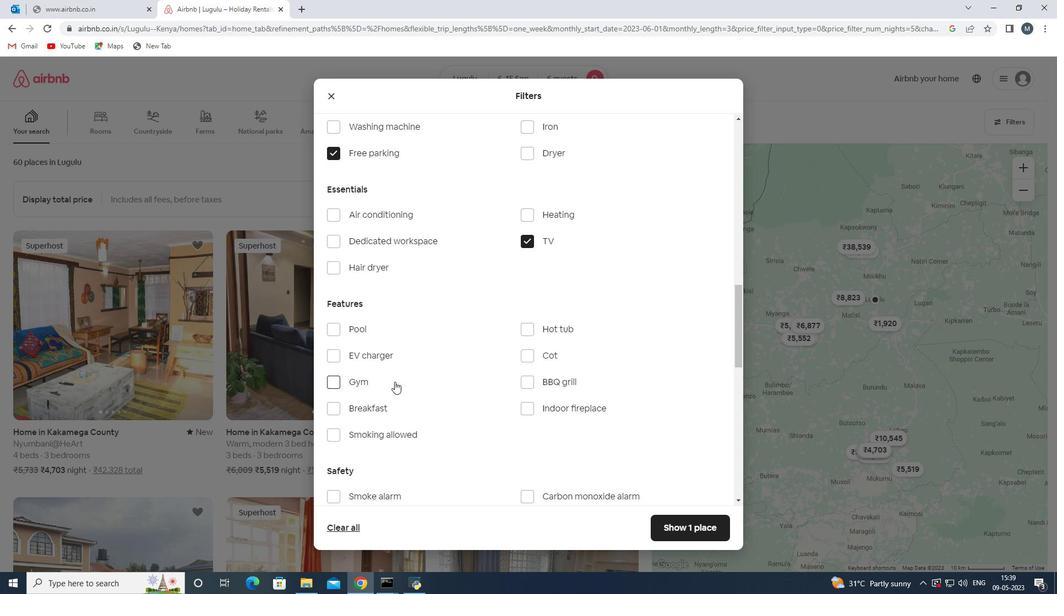 
Action: Mouse moved to (389, 402)
Screenshot: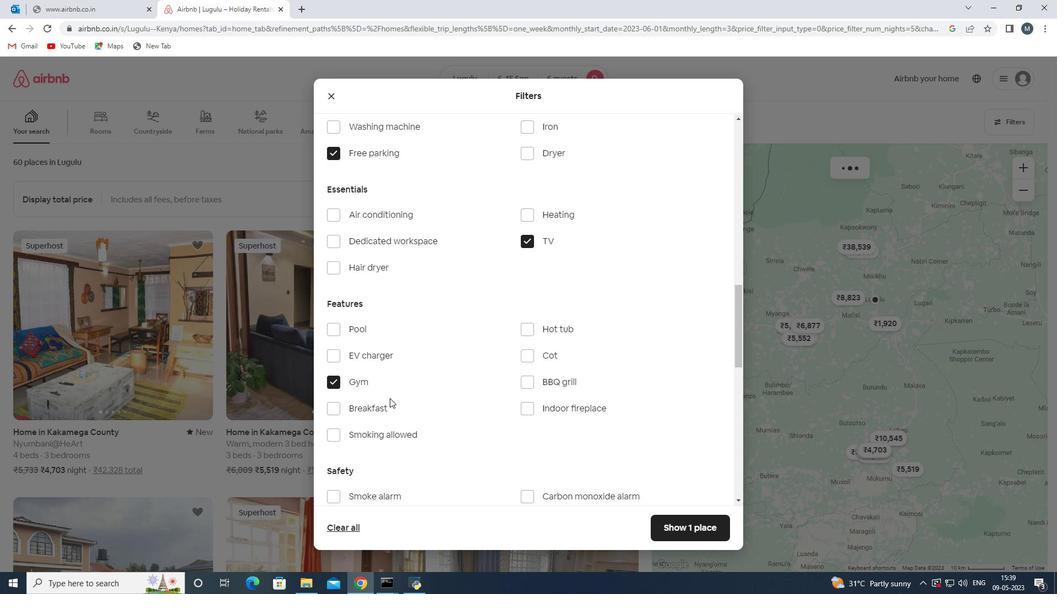 
Action: Mouse pressed left at (389, 402)
Screenshot: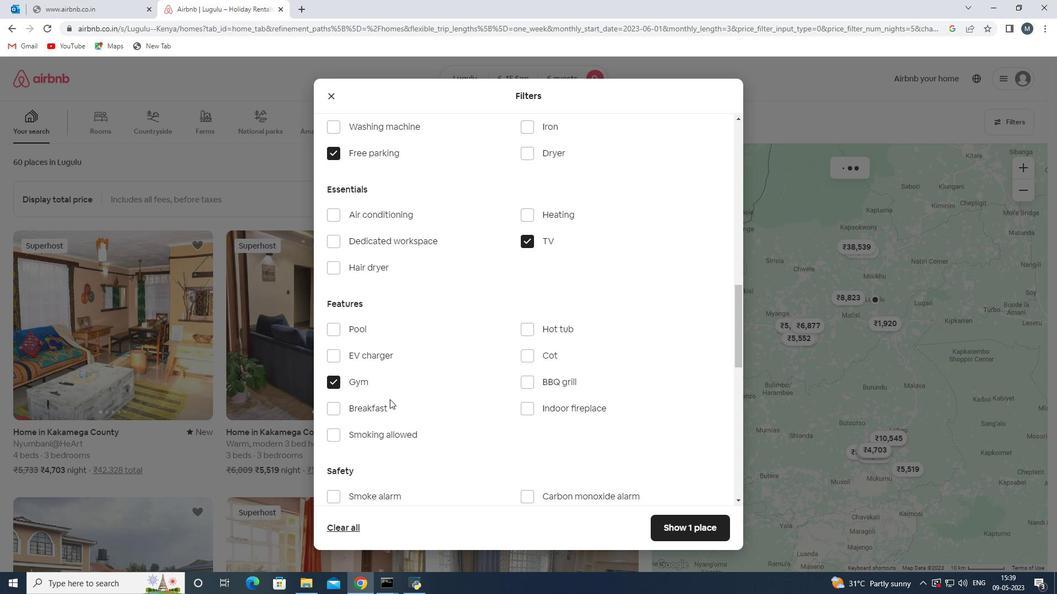 
Action: Mouse moved to (407, 391)
Screenshot: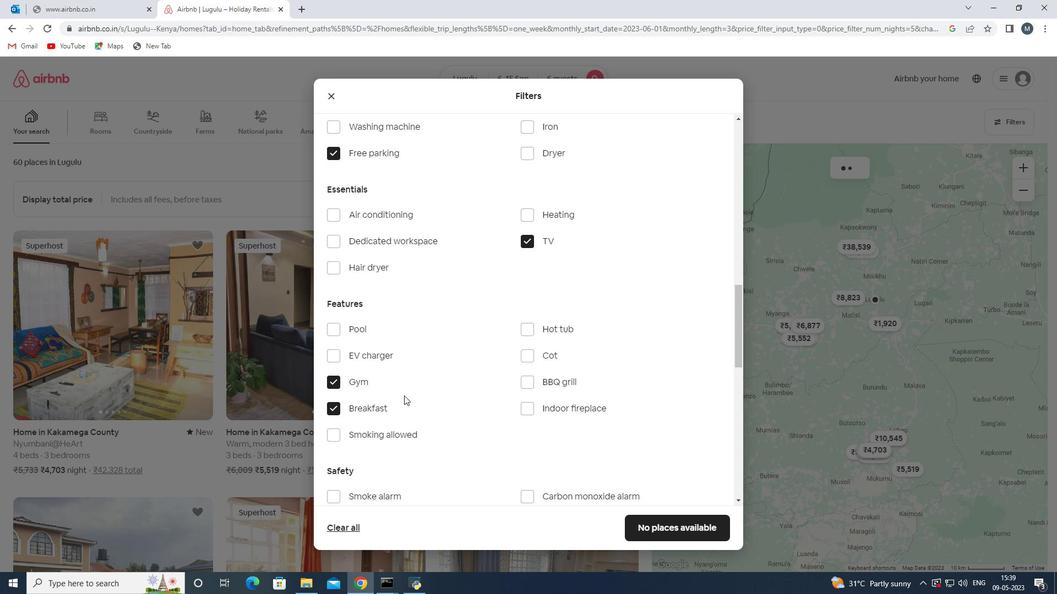 
Action: Mouse scrolled (407, 390) with delta (0, 0)
Screenshot: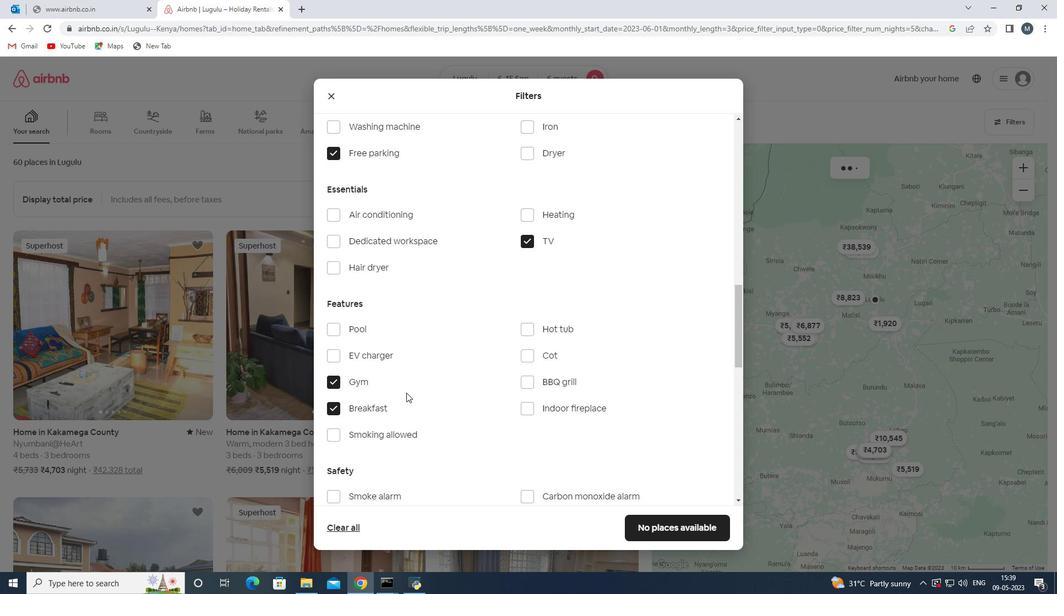 
Action: Mouse moved to (415, 385)
Screenshot: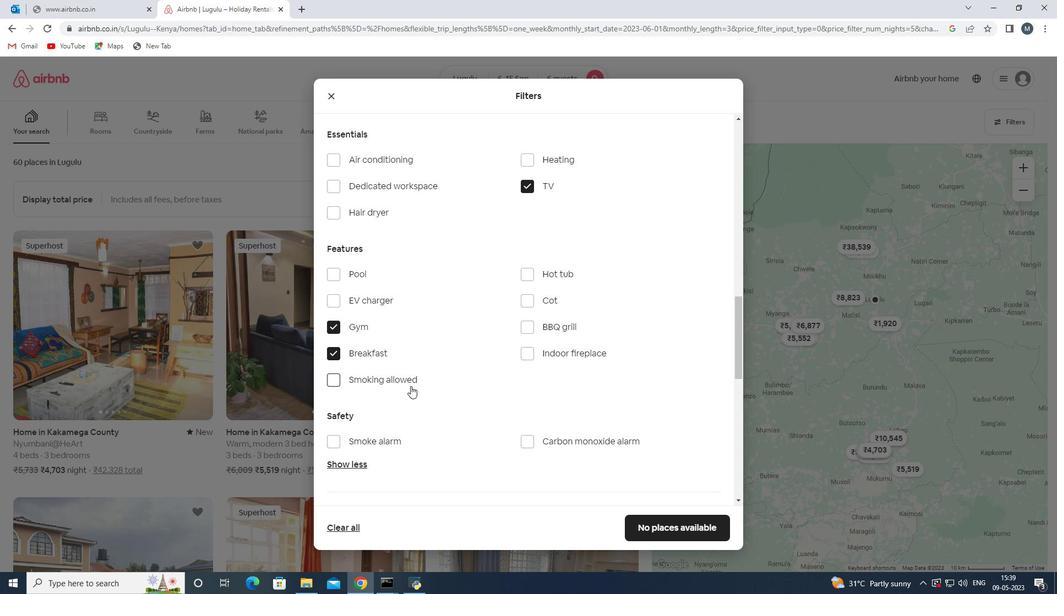 
Action: Mouse scrolled (415, 385) with delta (0, 0)
Screenshot: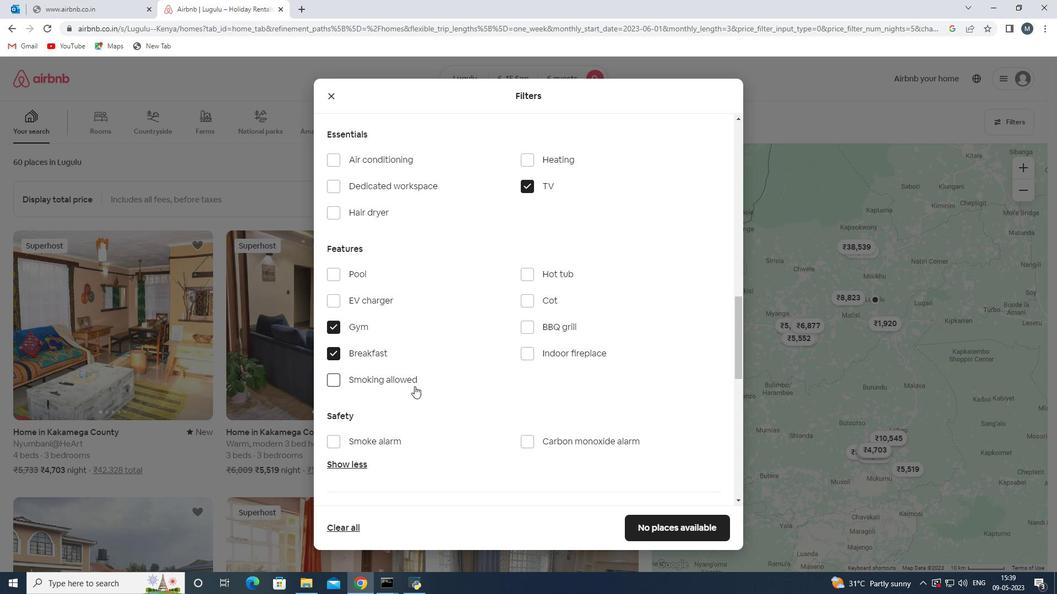 
Action: Mouse moved to (418, 384)
Screenshot: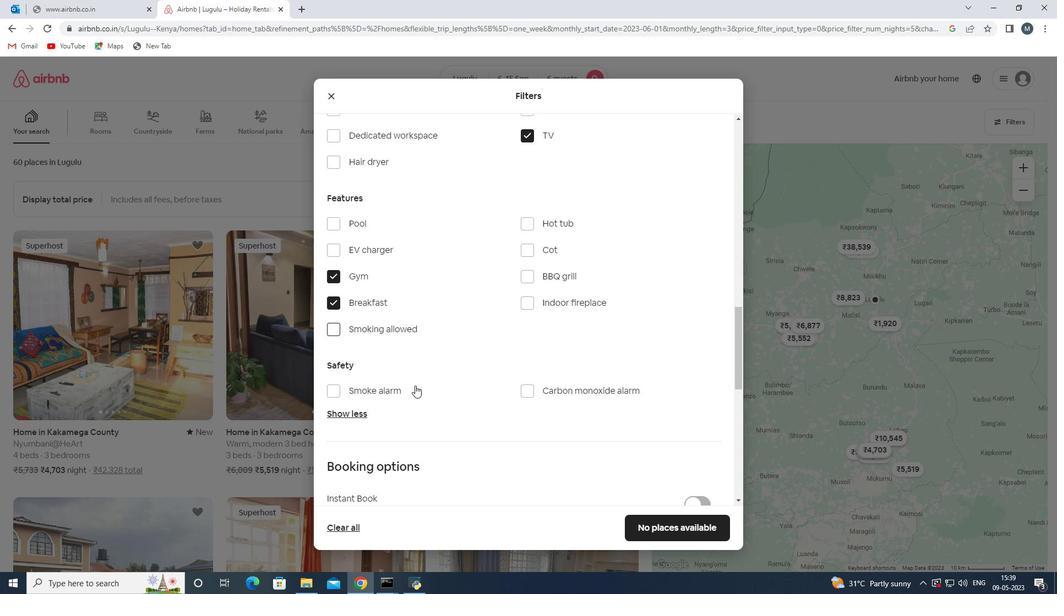 
Action: Mouse scrolled (418, 384) with delta (0, 0)
Screenshot: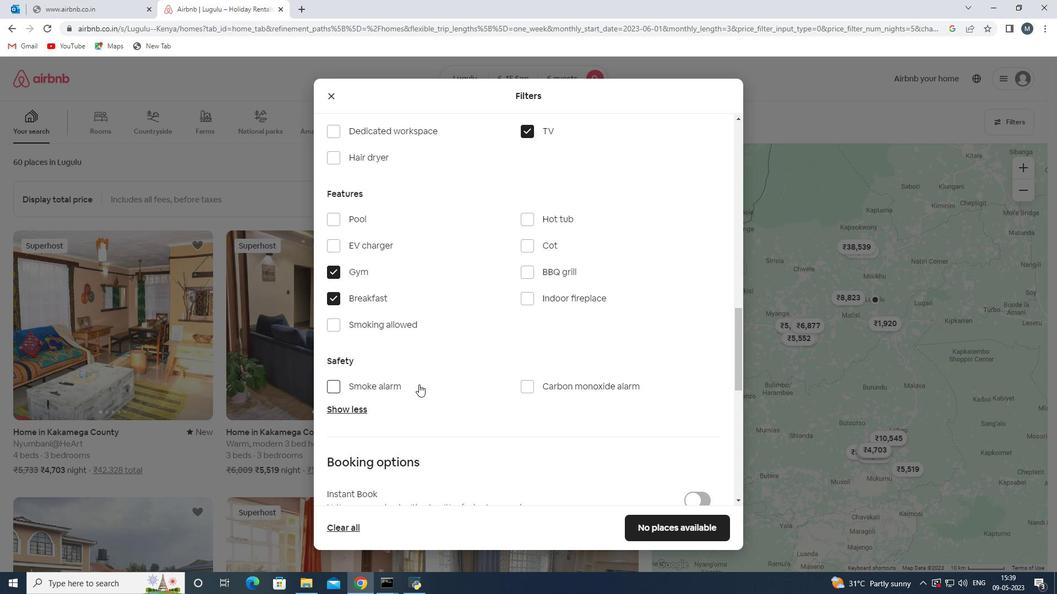 
Action: Mouse moved to (426, 383)
Screenshot: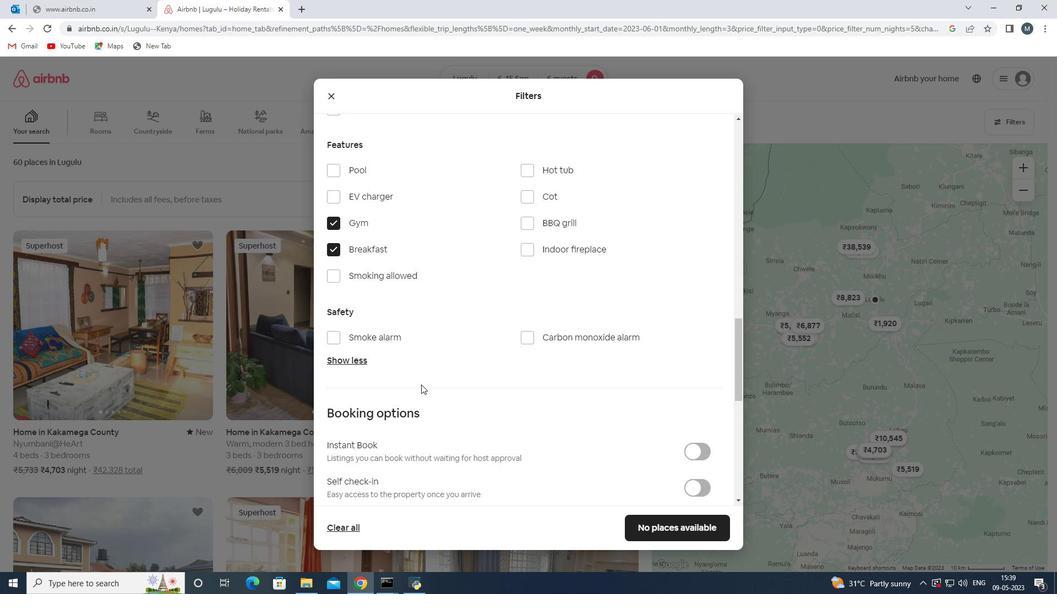 
Action: Mouse scrolled (426, 383) with delta (0, 0)
Screenshot: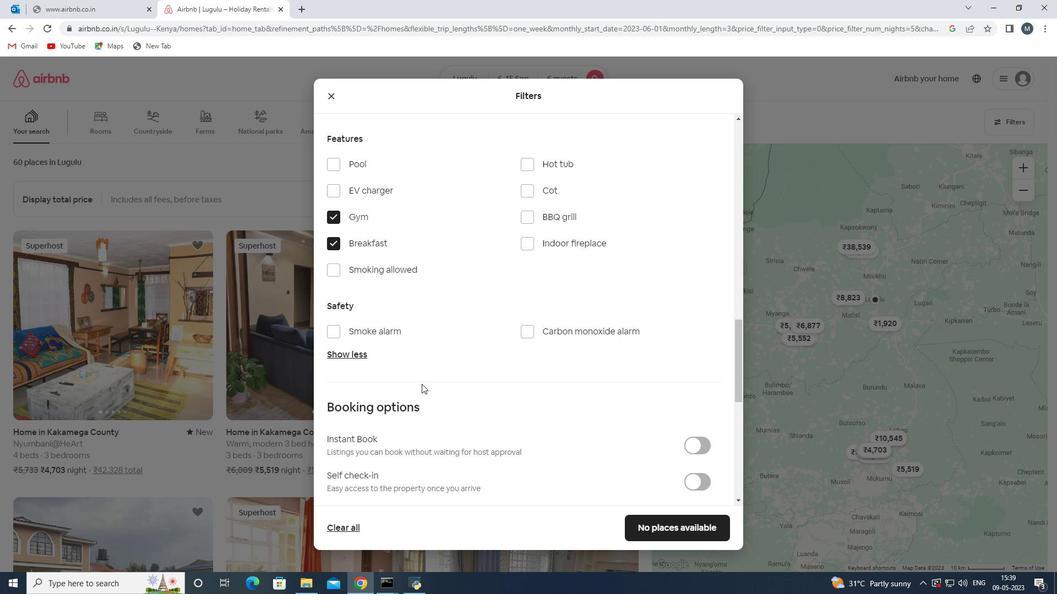 
Action: Mouse moved to (428, 383)
Screenshot: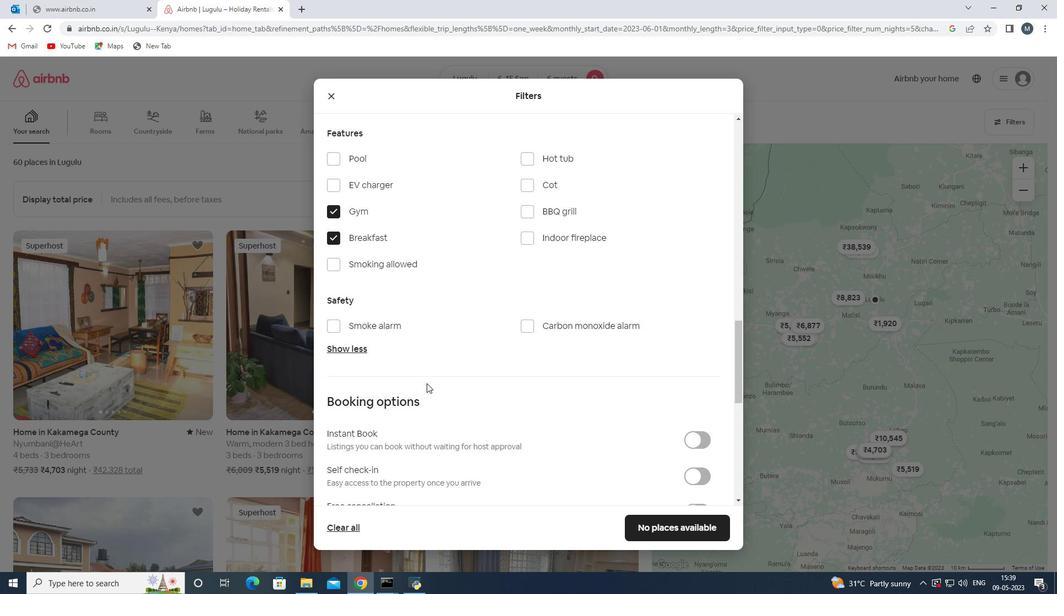 
Action: Mouse scrolled (428, 383) with delta (0, 0)
Screenshot: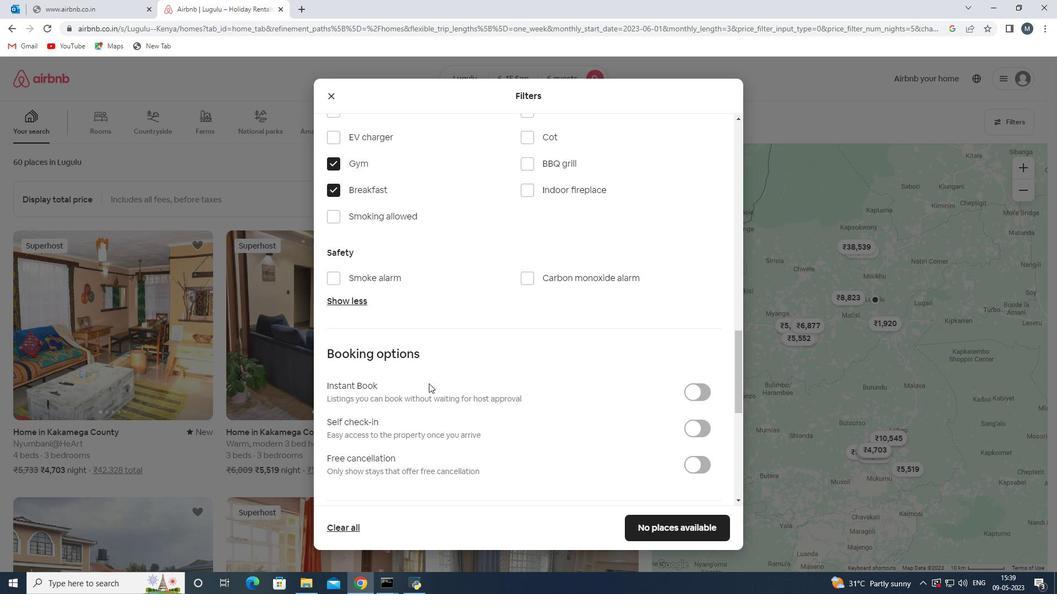 
Action: Mouse moved to (691, 373)
Screenshot: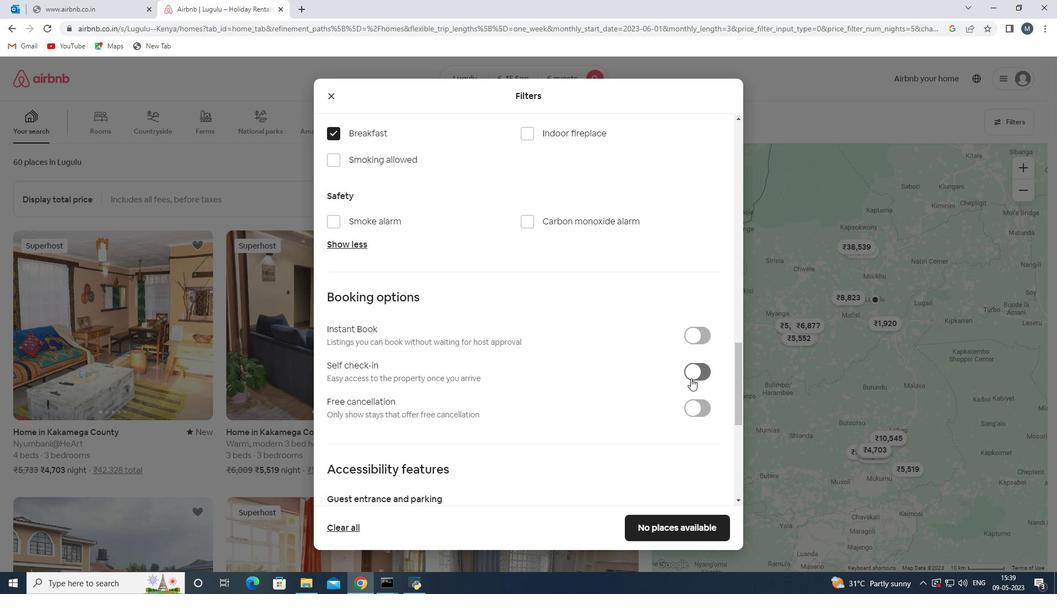 
Action: Mouse pressed left at (691, 373)
Screenshot: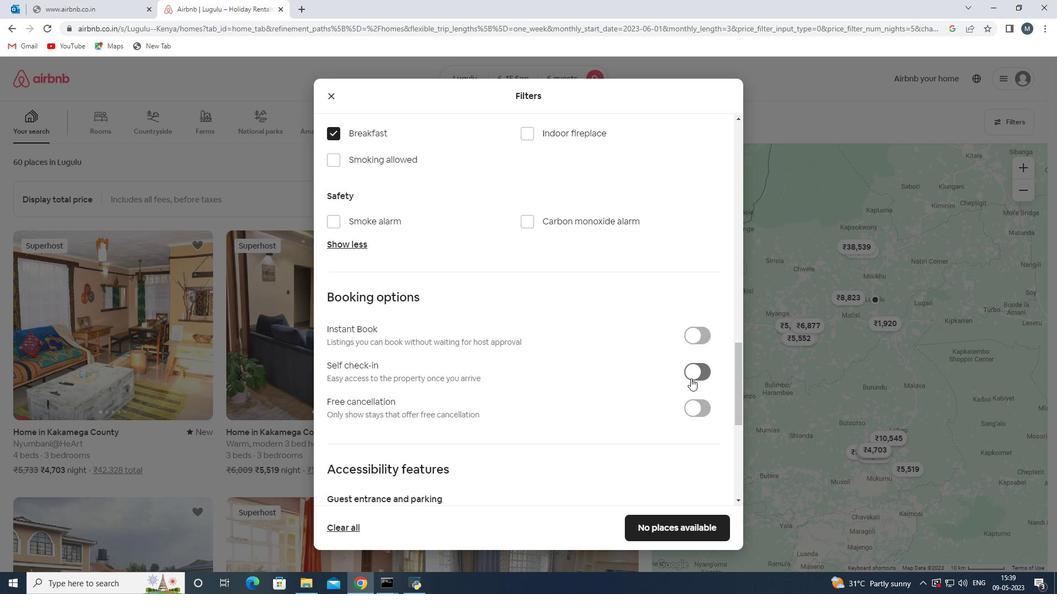 
Action: Mouse moved to (549, 394)
Screenshot: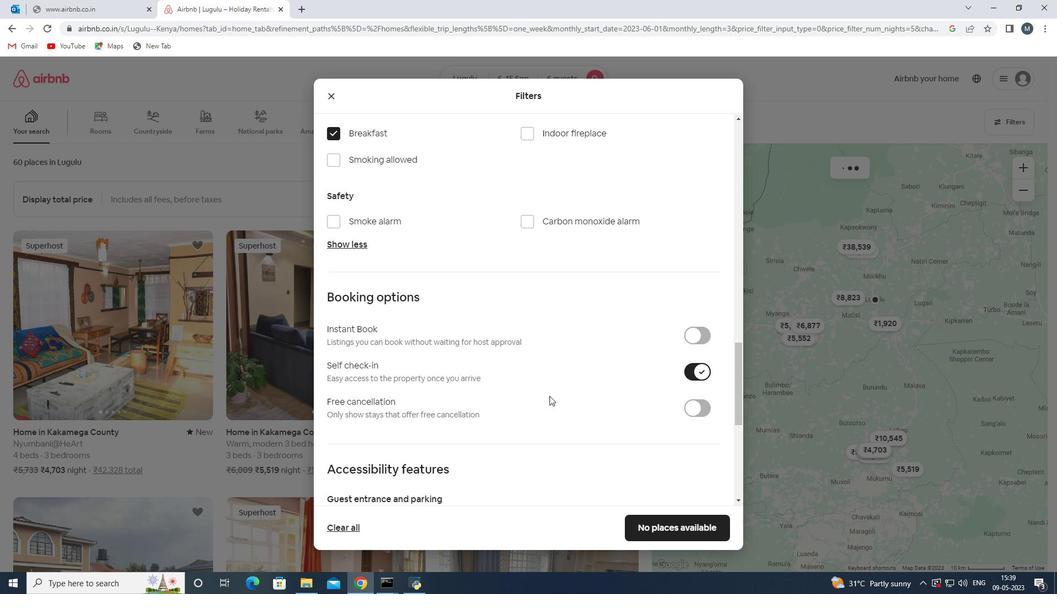 
Action: Mouse scrolled (549, 393) with delta (0, 0)
Screenshot: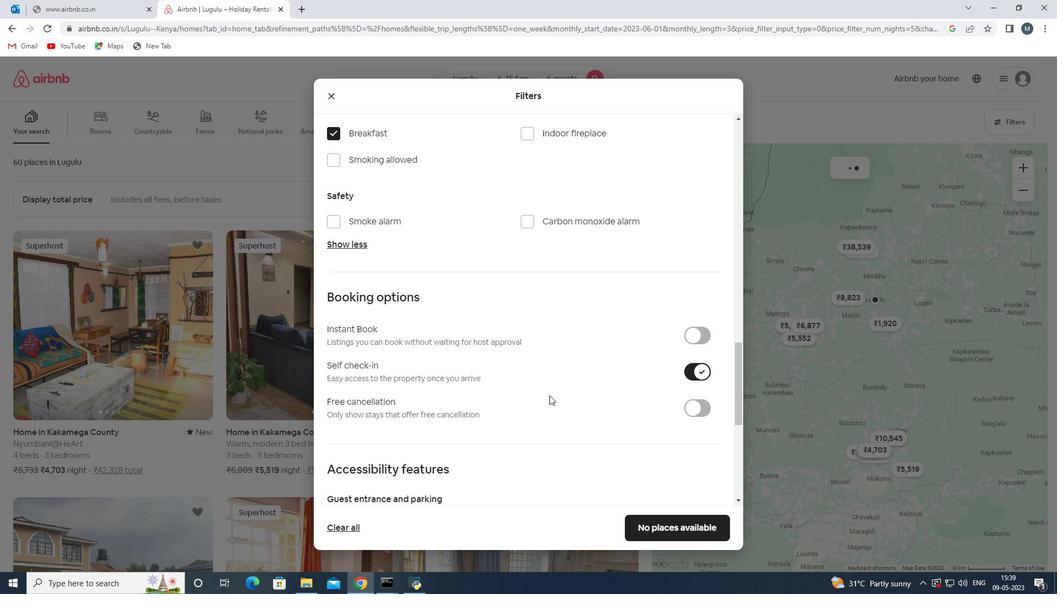 
Action: Mouse moved to (548, 393)
Screenshot: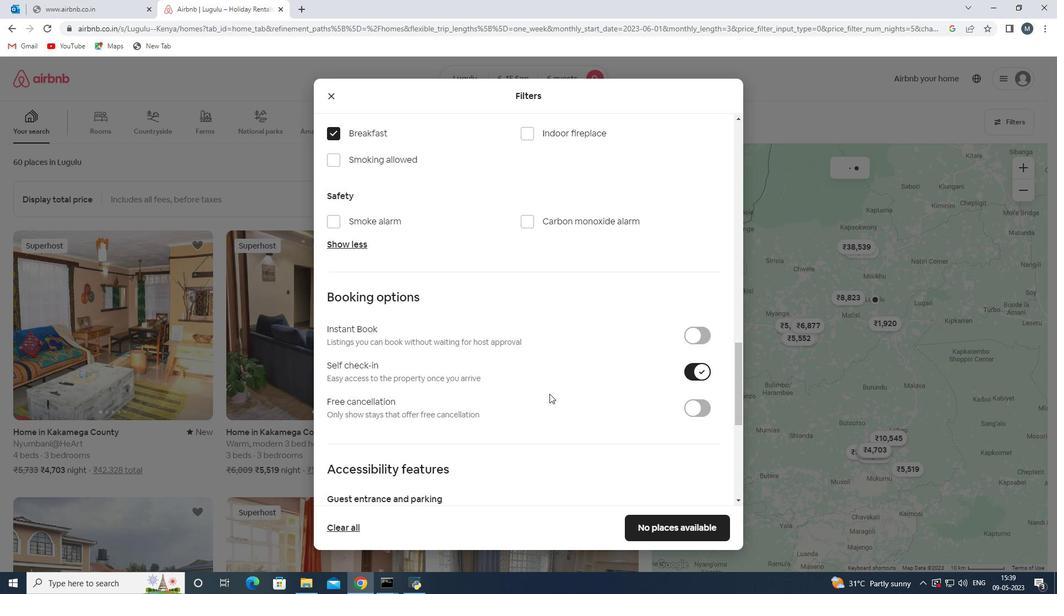 
Action: Mouse scrolled (548, 393) with delta (0, 0)
Screenshot: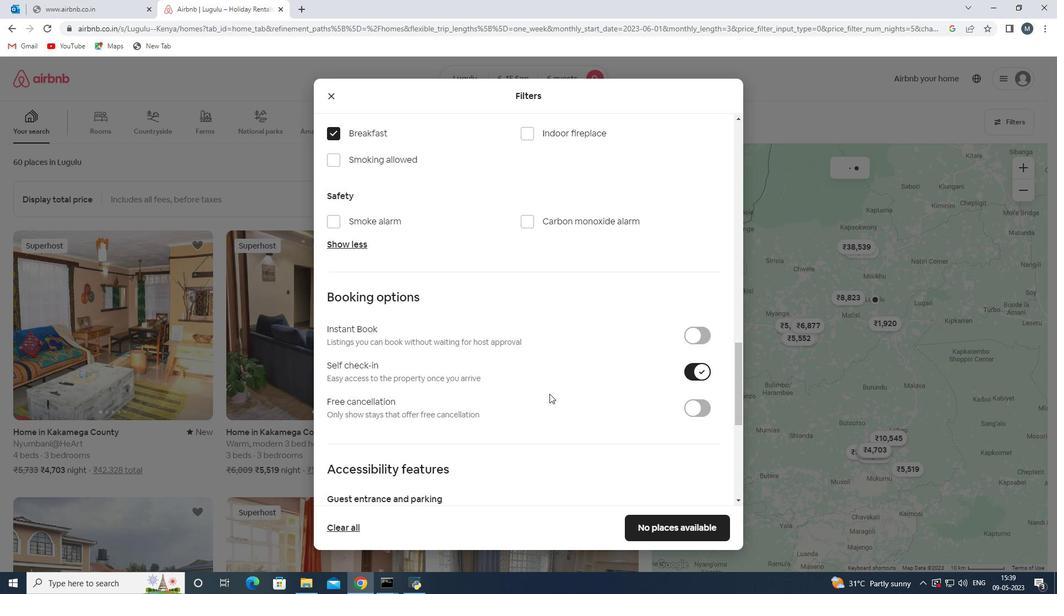 
Action: Mouse moved to (541, 393)
Screenshot: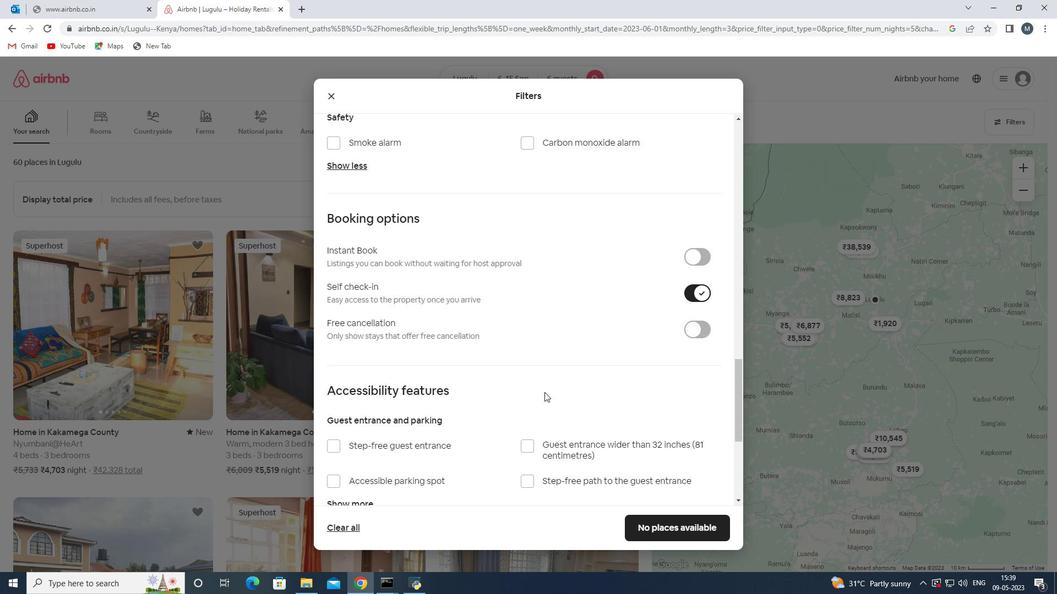 
Action: Mouse scrolled (541, 392) with delta (0, 0)
Screenshot: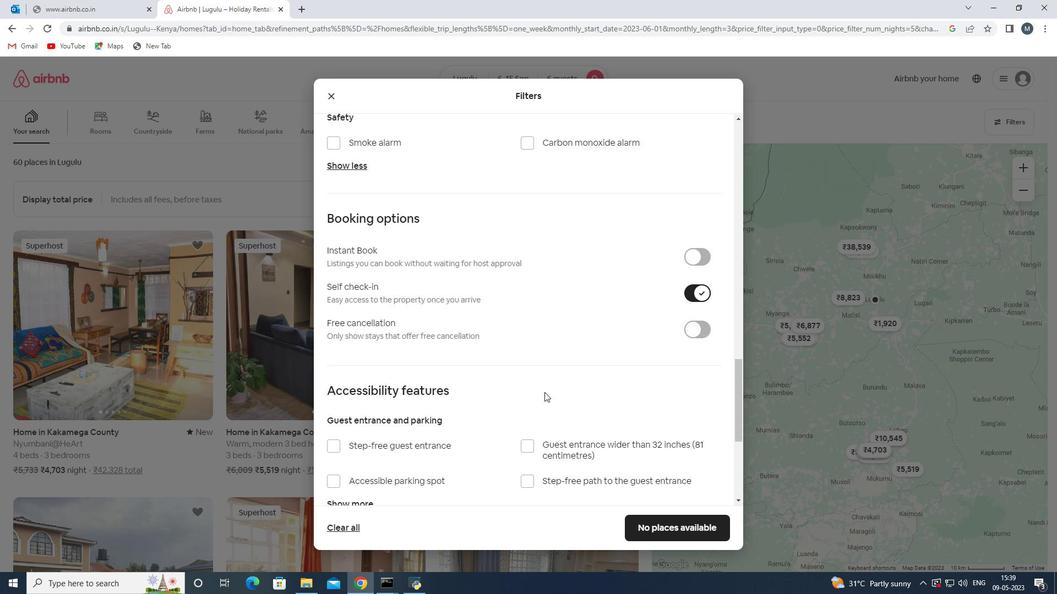 
Action: Mouse moved to (540, 394)
Screenshot: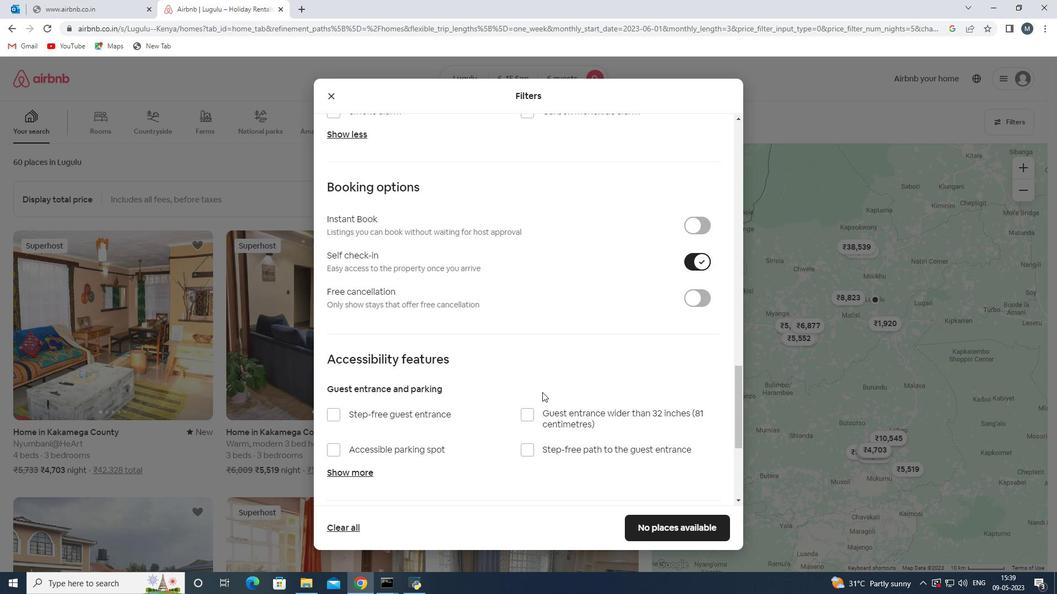 
Action: Mouse scrolled (540, 394) with delta (0, 0)
Screenshot: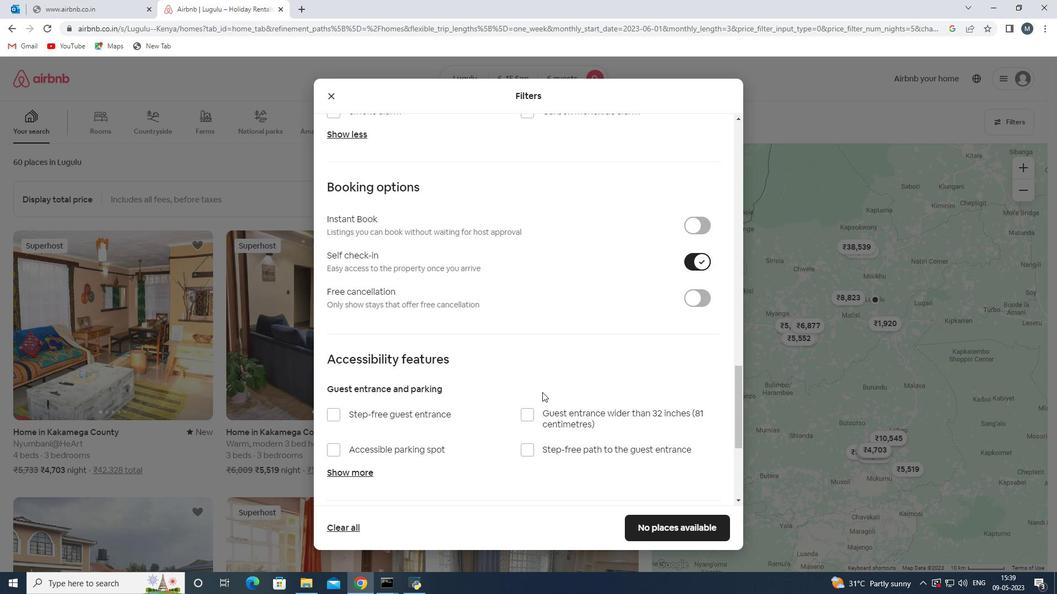 
Action: Mouse moved to (521, 397)
Screenshot: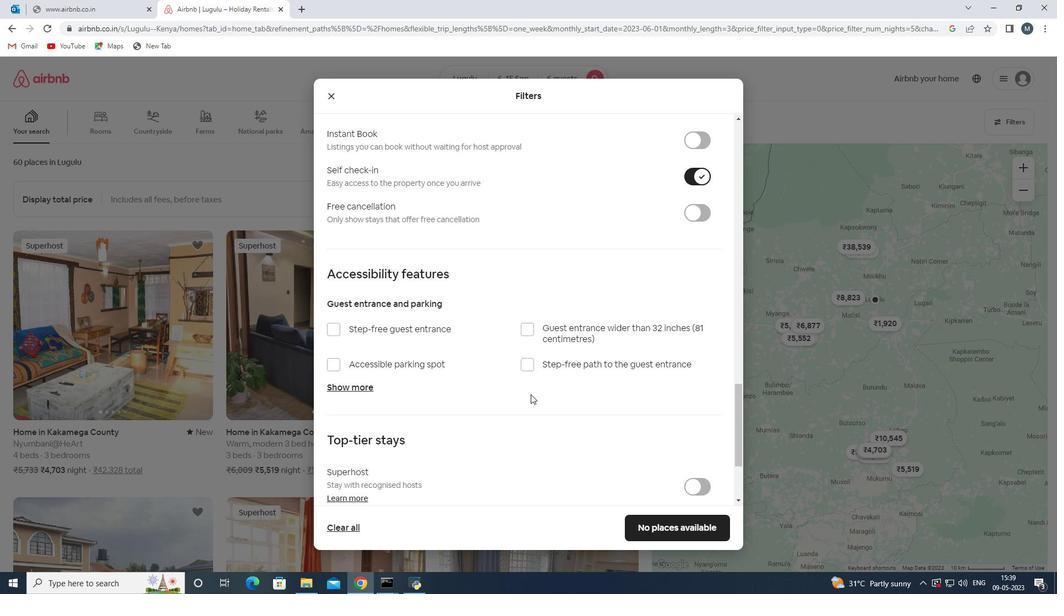 
Action: Mouse scrolled (521, 396) with delta (0, 0)
Screenshot: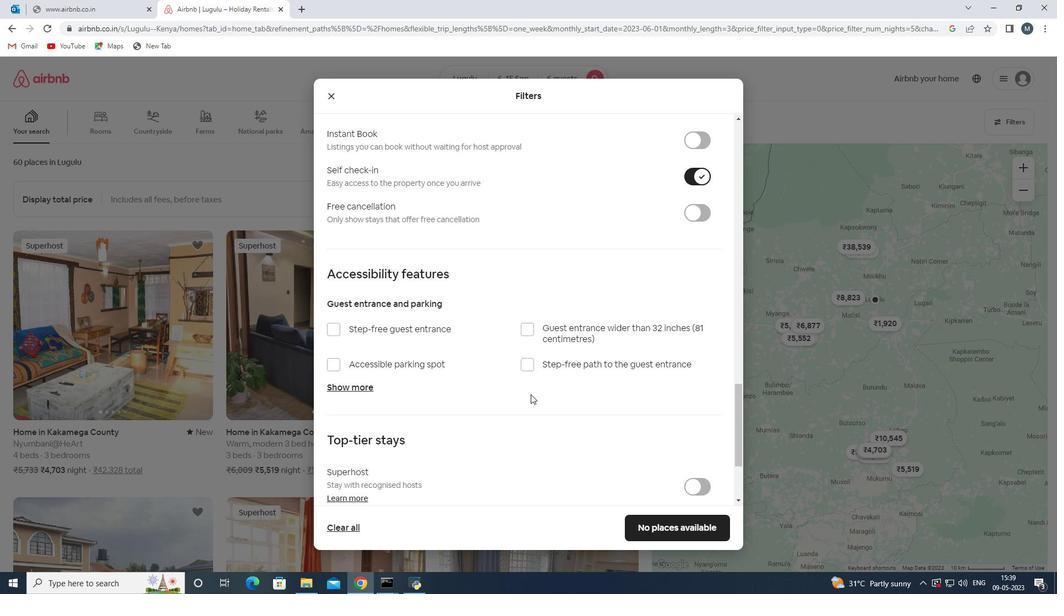 
Action: Mouse moved to (489, 402)
Screenshot: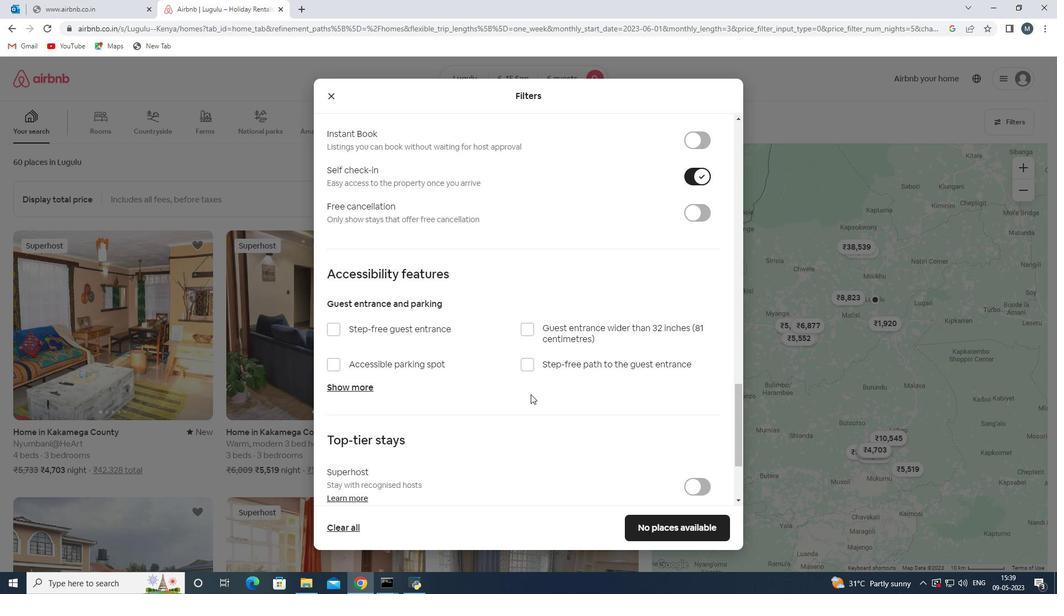 
Action: Mouse scrolled (489, 402) with delta (0, 0)
Screenshot: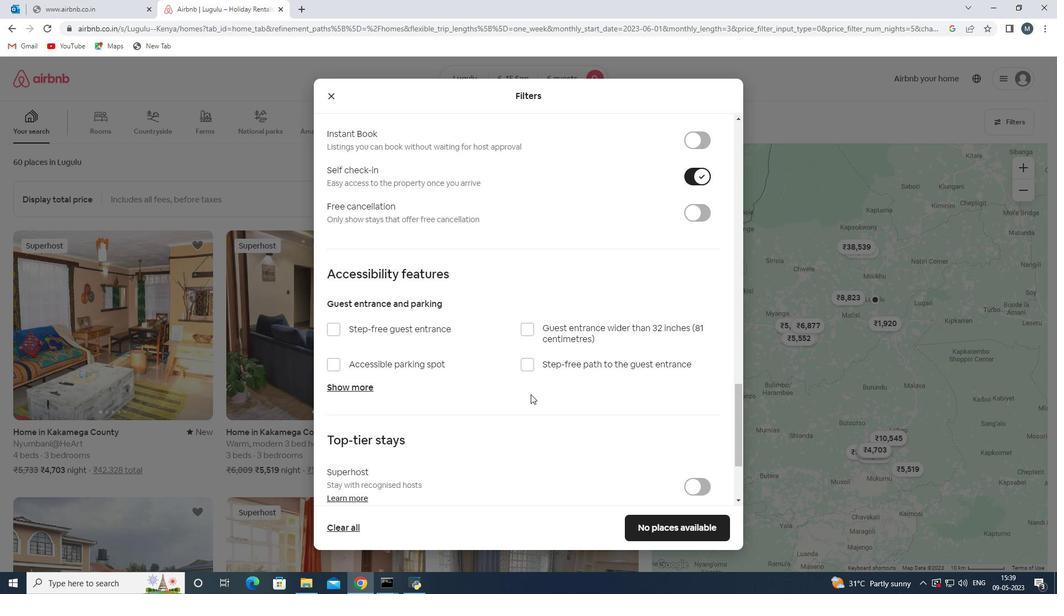
Action: Mouse moved to (445, 415)
Screenshot: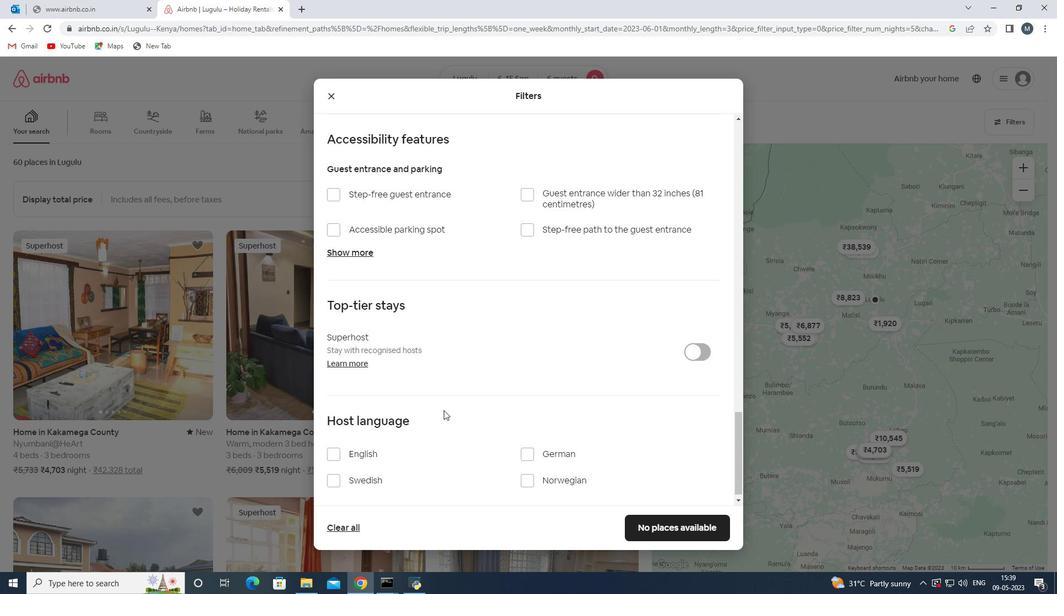 
Action: Mouse scrolled (445, 415) with delta (0, 0)
Screenshot: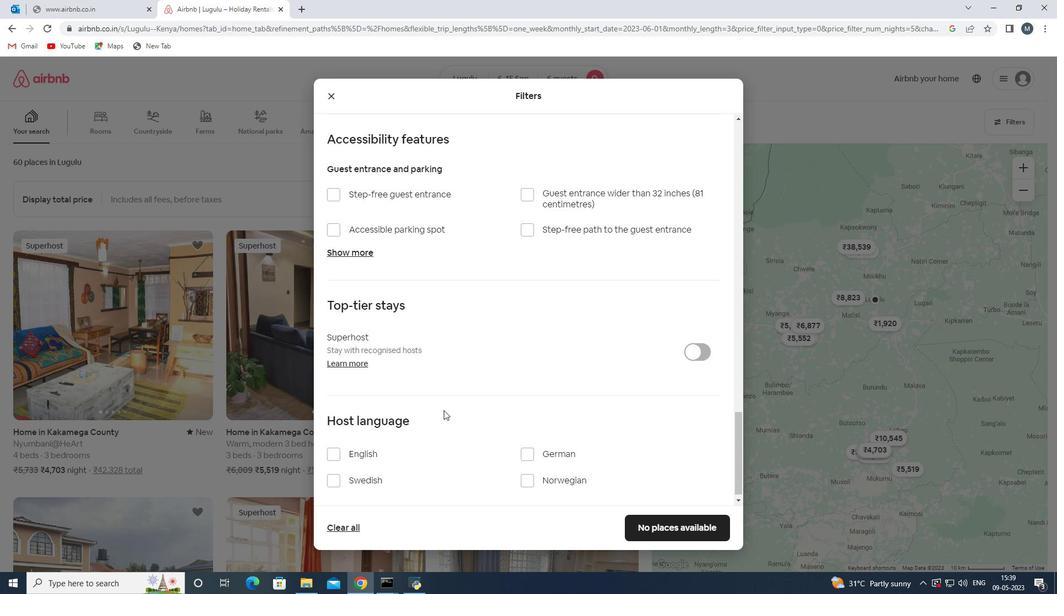 
Action: Mouse scrolled (445, 415) with delta (0, 0)
Screenshot: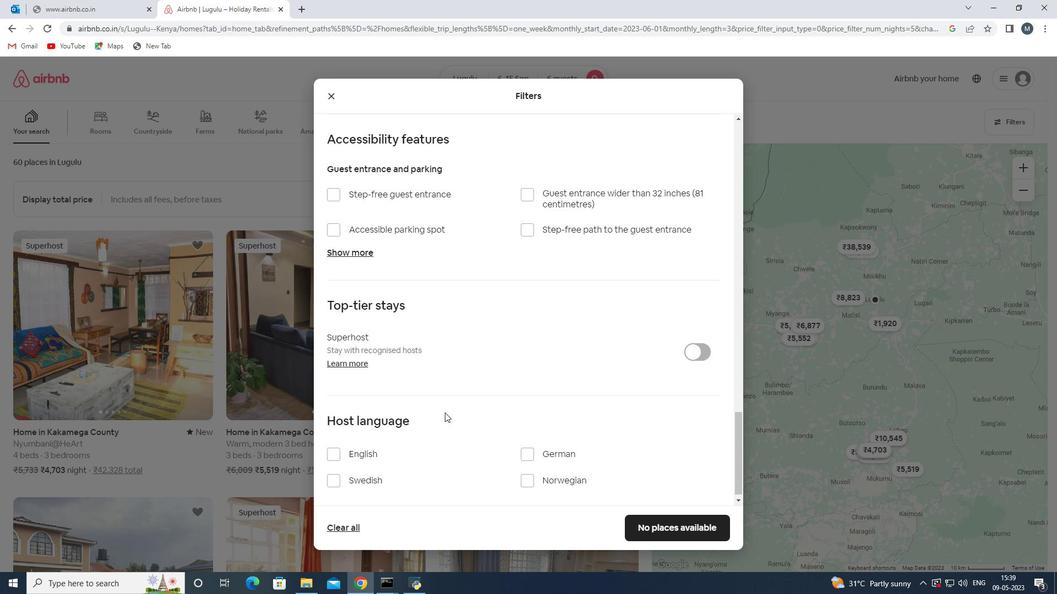 
Action: Mouse moved to (331, 439)
Screenshot: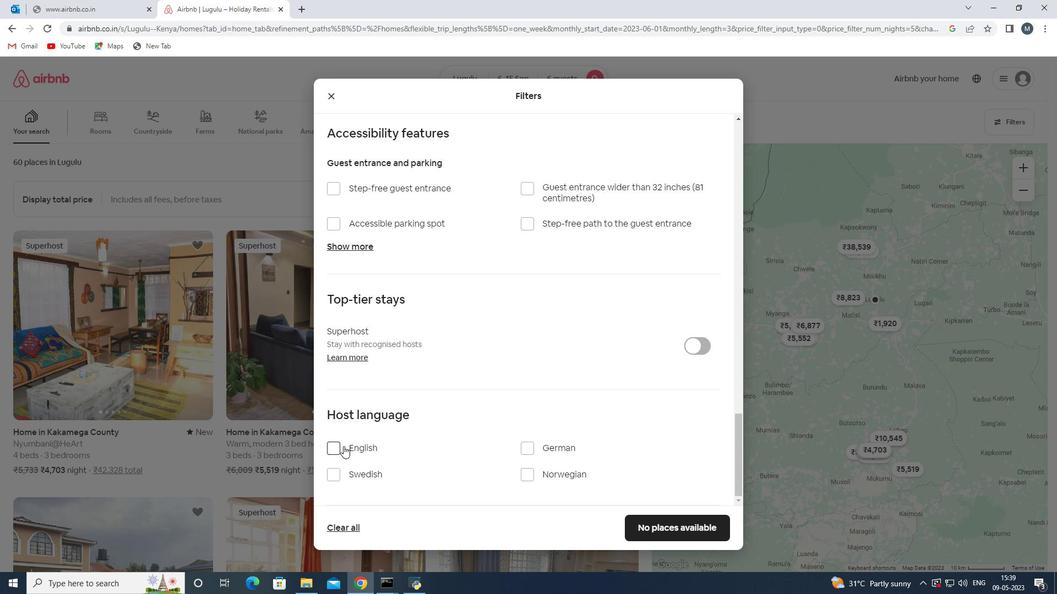 
Action: Mouse pressed left at (331, 439)
Screenshot: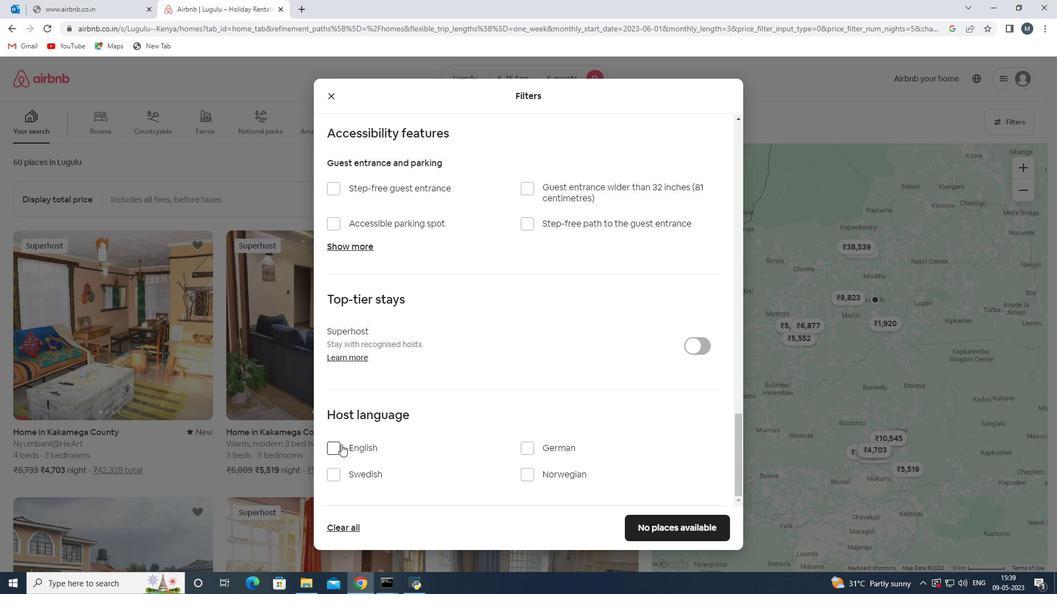 
Action: Mouse moved to (333, 446)
Screenshot: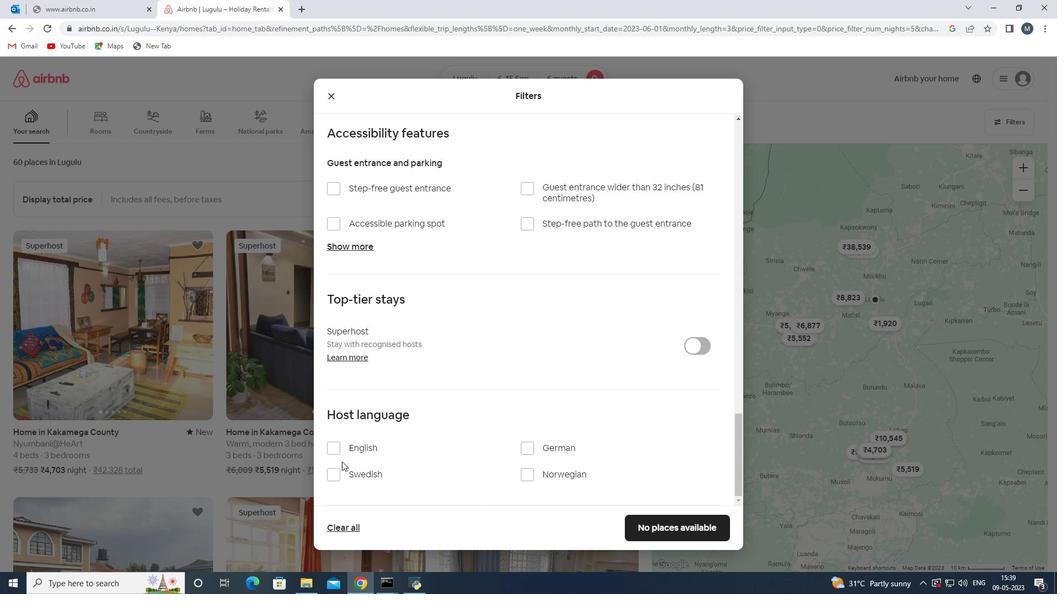 
Action: Mouse pressed left at (333, 446)
Screenshot: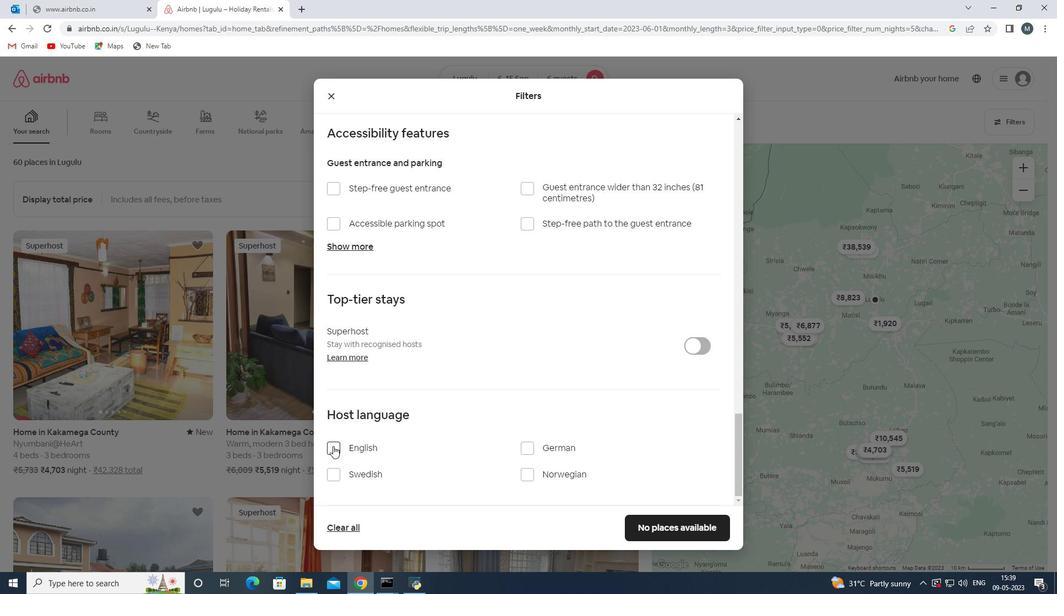 
Action: Mouse moved to (676, 521)
Screenshot: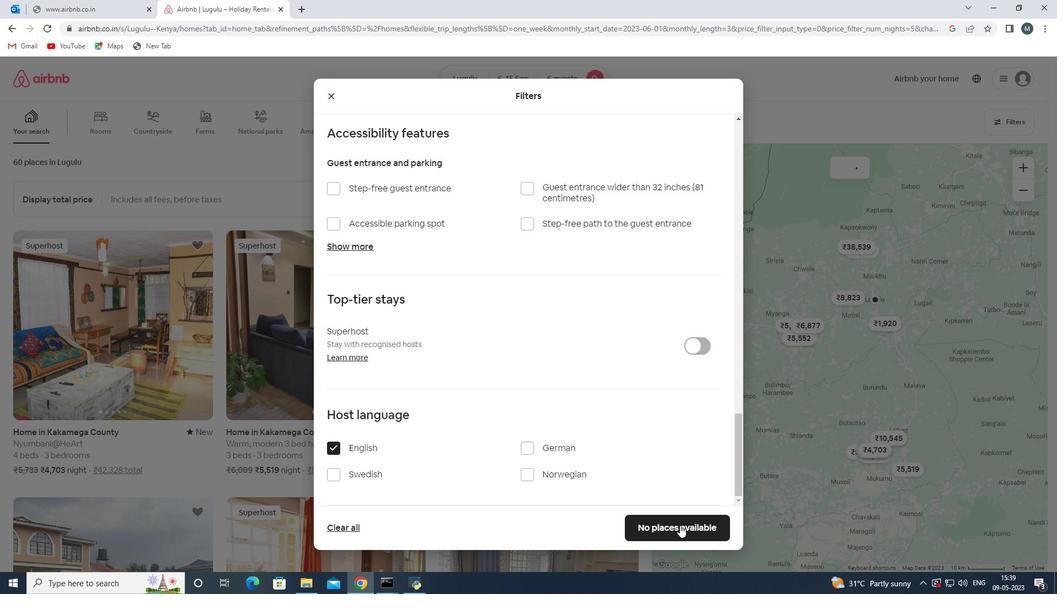 
Action: Mouse pressed left at (676, 521)
Screenshot: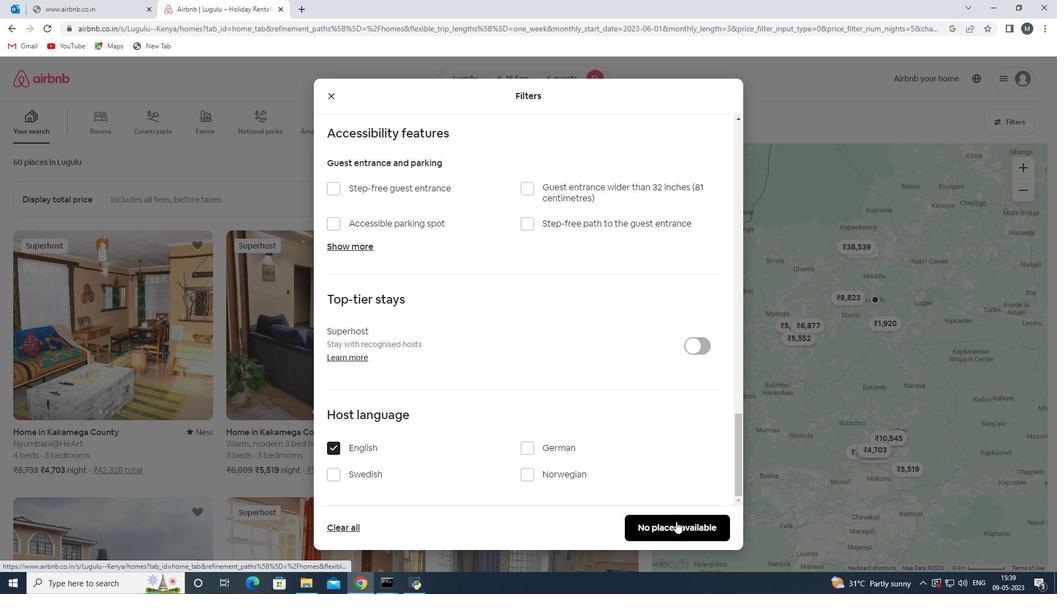 
Action: Mouse moved to (673, 520)
Screenshot: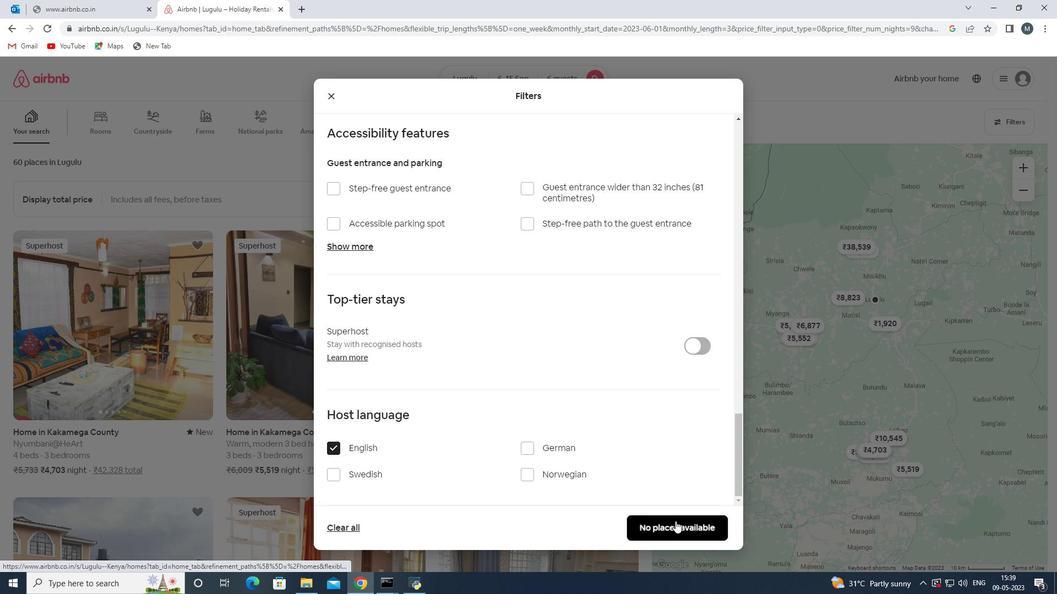 
